 Task: Add an event  with title  Third Conference: Technology Seminar, date '2023/11/22' to 2023/11/23 & Select Event type as  Collective. Add location for the event as  Perth, Australia and add a description: Develop and implement strategies to minimize or eliminate identified risks. This may involve various approaches such as risk avoidance.Create an event link  http-thirdconference:technologyseminarcom & Select the event color as  Blue. , logged in from the account softage.4@softage.netand send the event invitation to softage.7@softage.net and softage.8@softage.net
Action: Mouse pressed left at (700, 100)
Screenshot: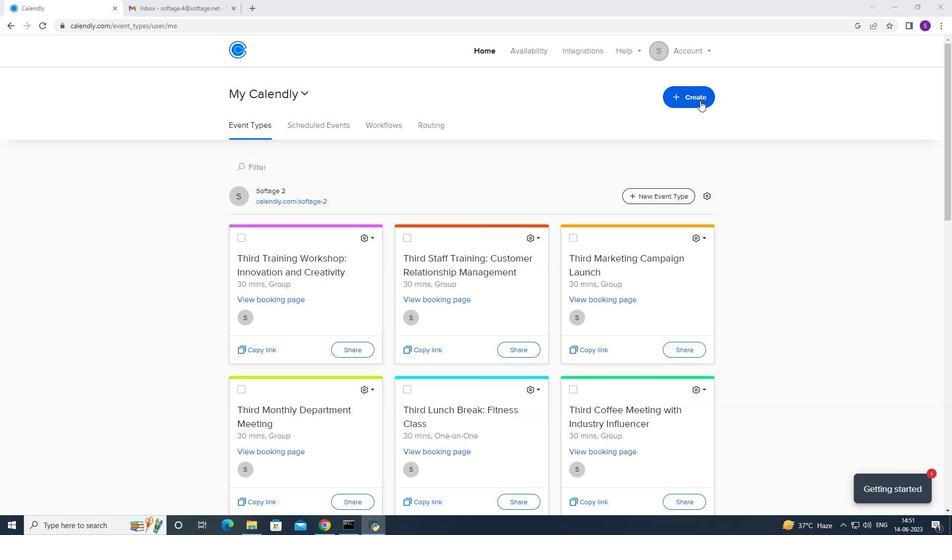 
Action: Mouse moved to (646, 119)
Screenshot: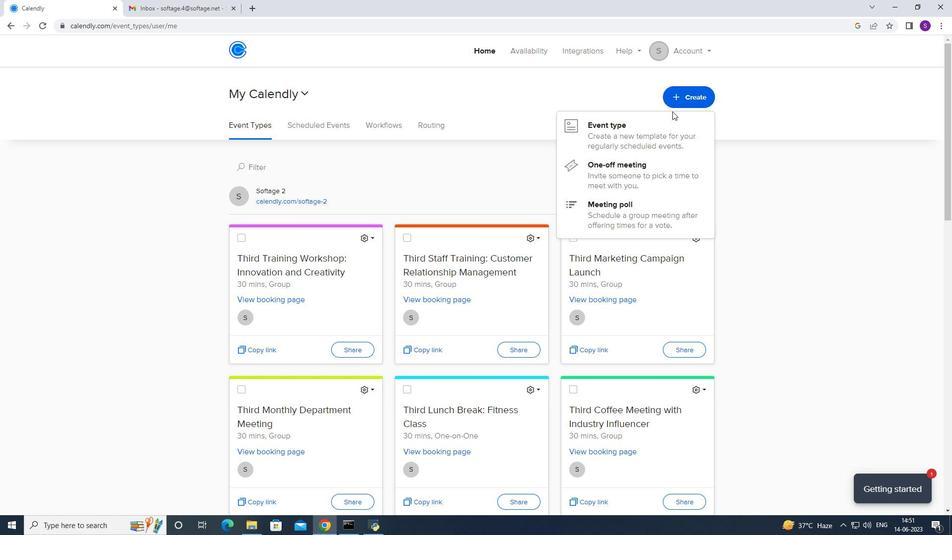 
Action: Mouse pressed left at (646, 119)
Screenshot: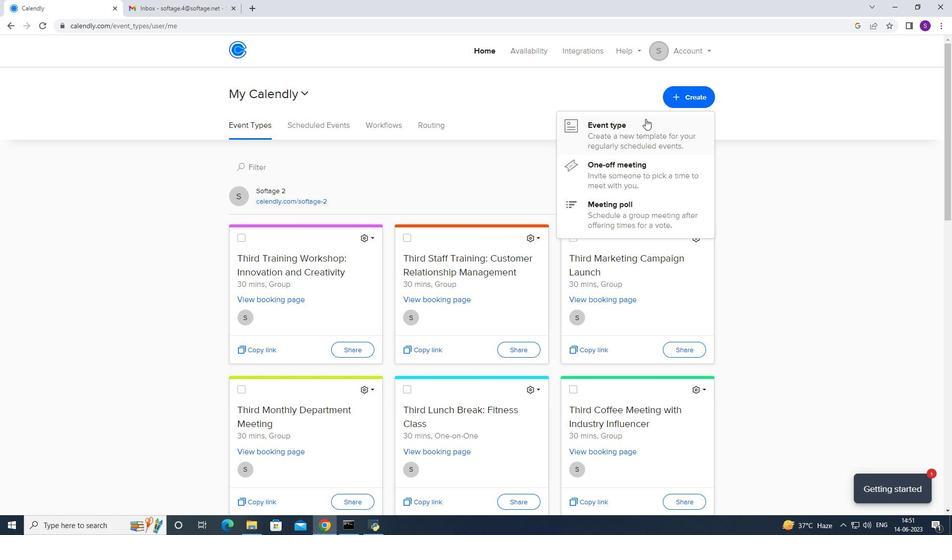 
Action: Mouse moved to (431, 302)
Screenshot: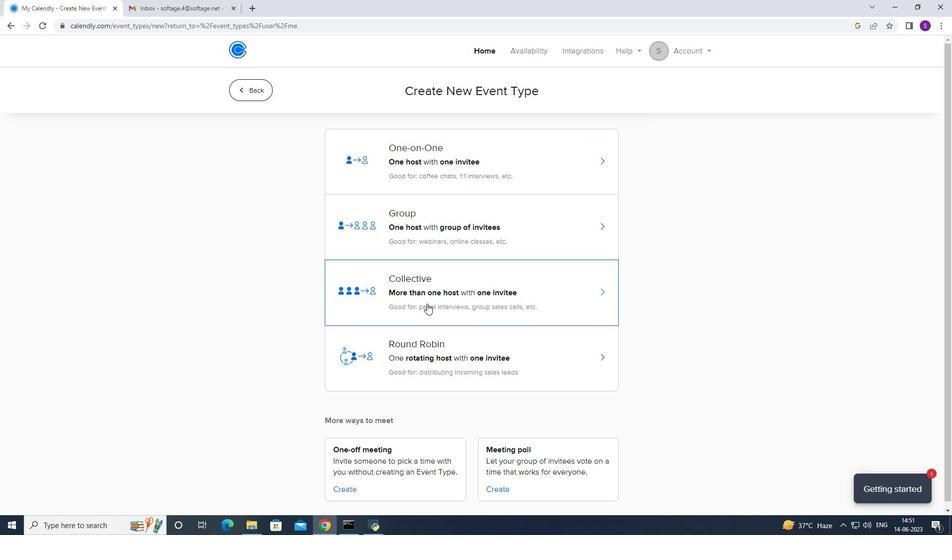 
Action: Mouse pressed left at (431, 302)
Screenshot: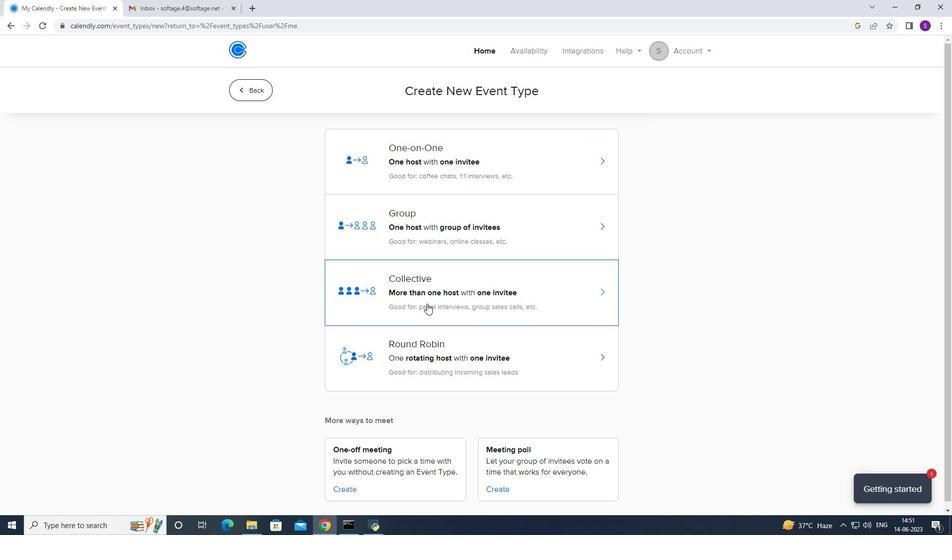 
Action: Mouse moved to (581, 218)
Screenshot: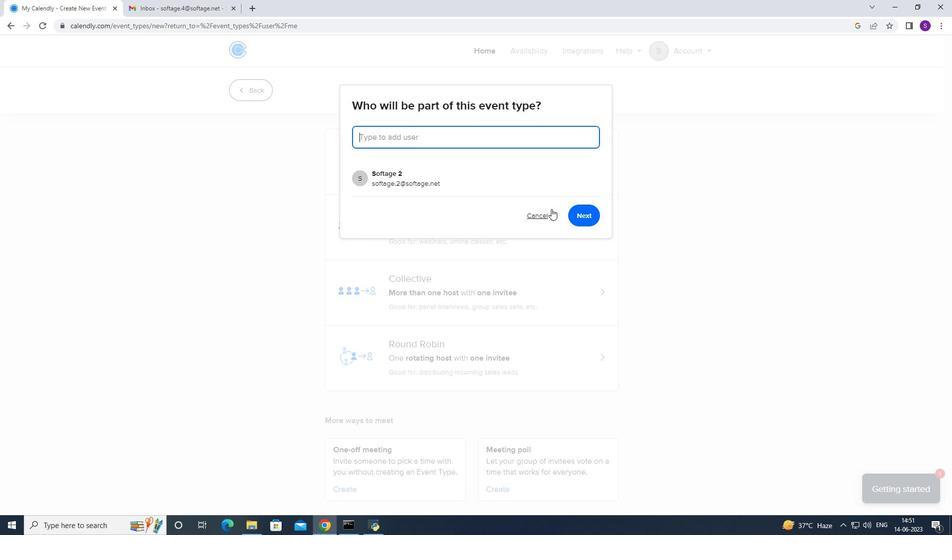 
Action: Mouse pressed left at (581, 218)
Screenshot: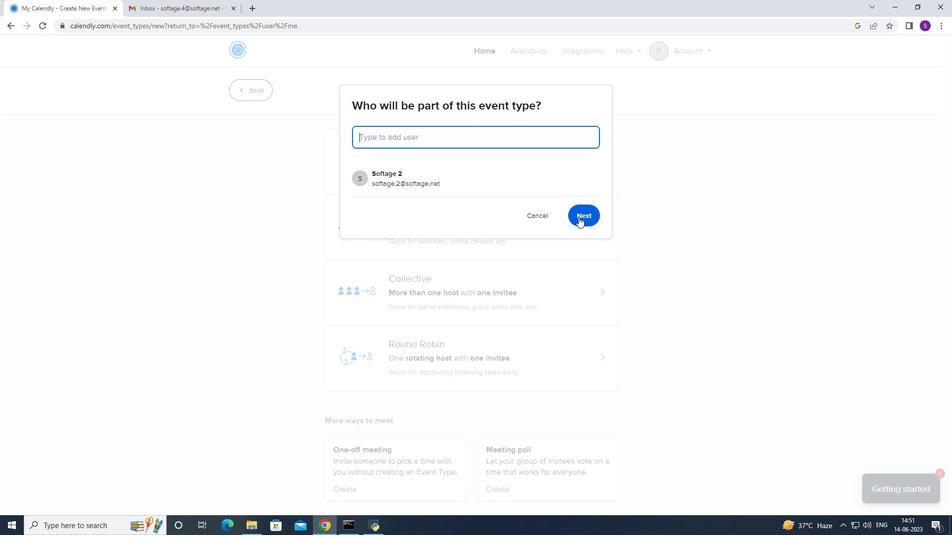 
Action: Mouse moved to (318, 232)
Screenshot: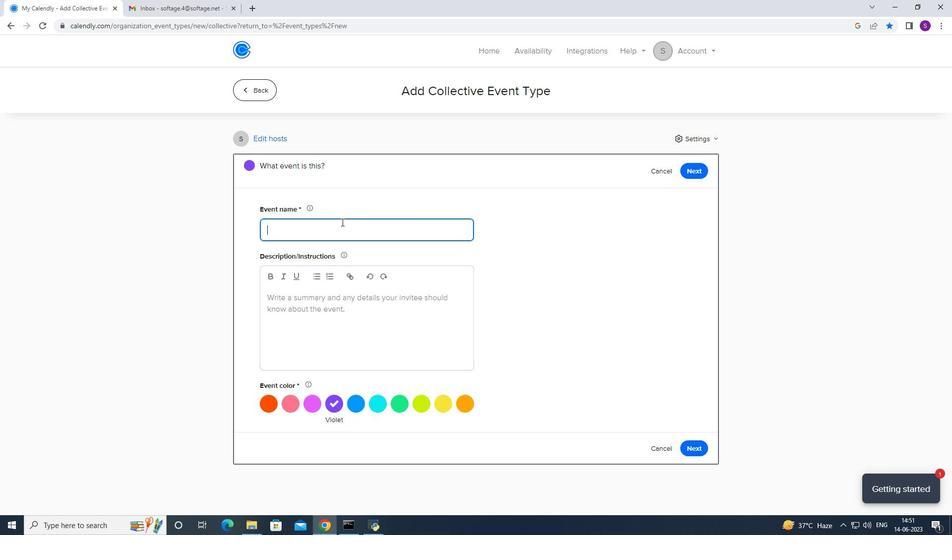 
Action: Mouse pressed left at (318, 232)
Screenshot: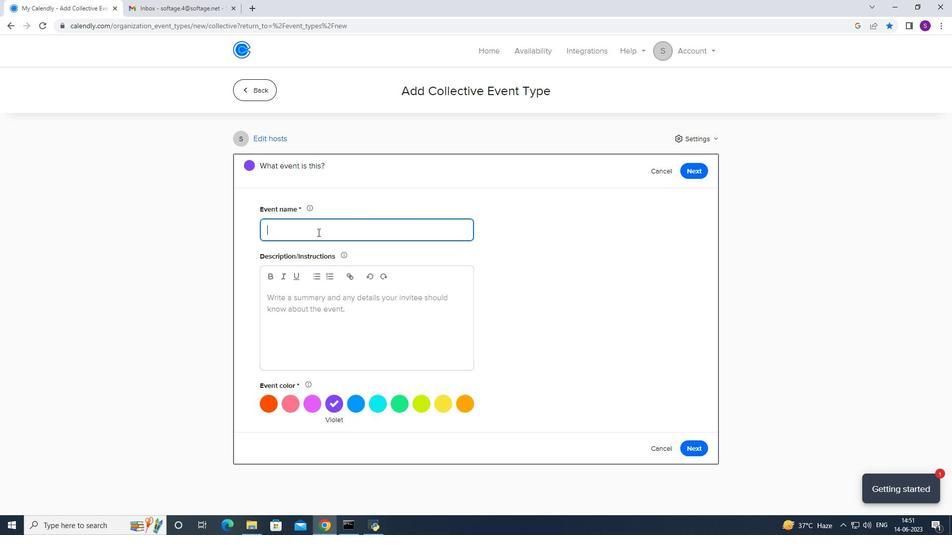 
Action: Mouse moved to (952, 165)
Screenshot: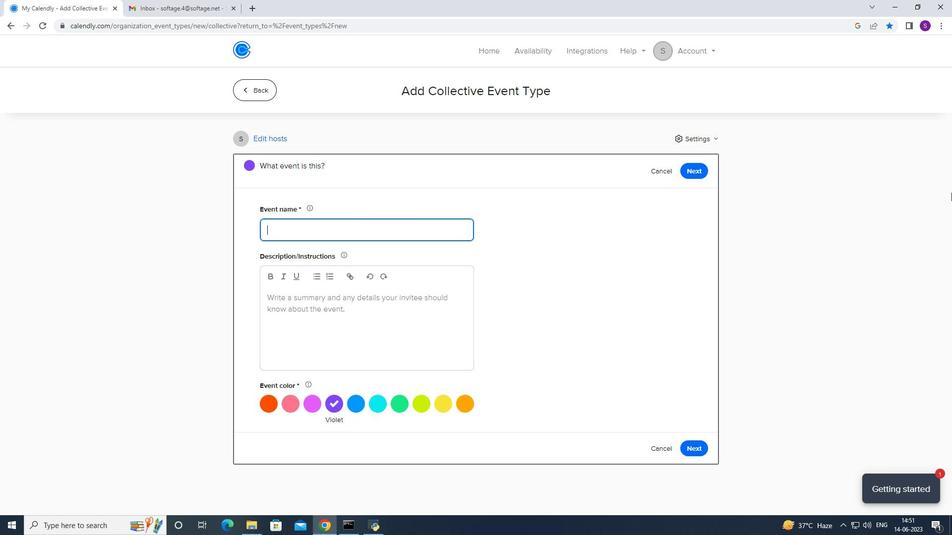 
Action: Key pressed <Key.caps_lock>T<Key.caps_lock>hird<Key.space>c<Key.caps_lock>ONFERENCE<Key.space><Key.caps_lock>t<Key.caps_lock>ECHNOLOGY<Key.backspace>
Screenshot: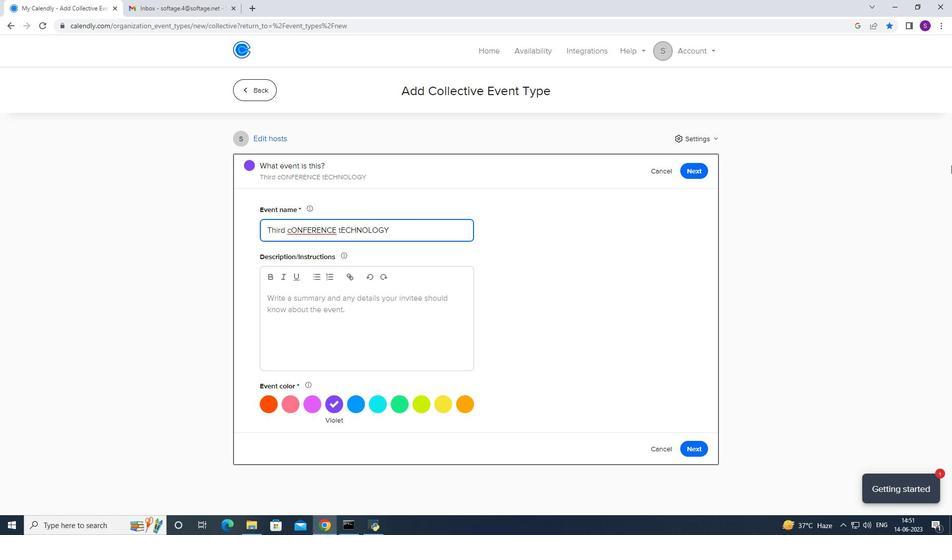 
Action: Mouse moved to (952, 183)
Screenshot: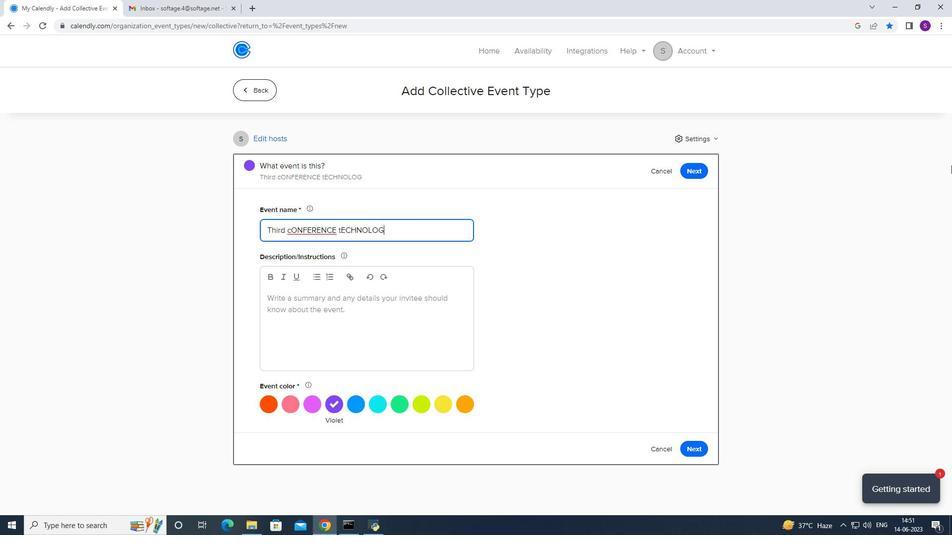 
Action: Key pressed <Key.backspace><Key.backspace><Key.backspace><Key.backspace><Key.backspace><Key.backspace><Key.backspace><Key.backspace><Key.backspace><Key.backspace><Key.backspace><Key.backspace><Key.backspace><Key.backspace><Key.backspace><Key.backspace><Key.backspace><Key.backspace><Key.backspace><Key.backspace>CO<Key.caps_lock>nference<Key.space><Key.caps_lock>T<Key.caps_lock>ecgh<Key.backspace><Key.backspace>hnology<Key.space>
Screenshot: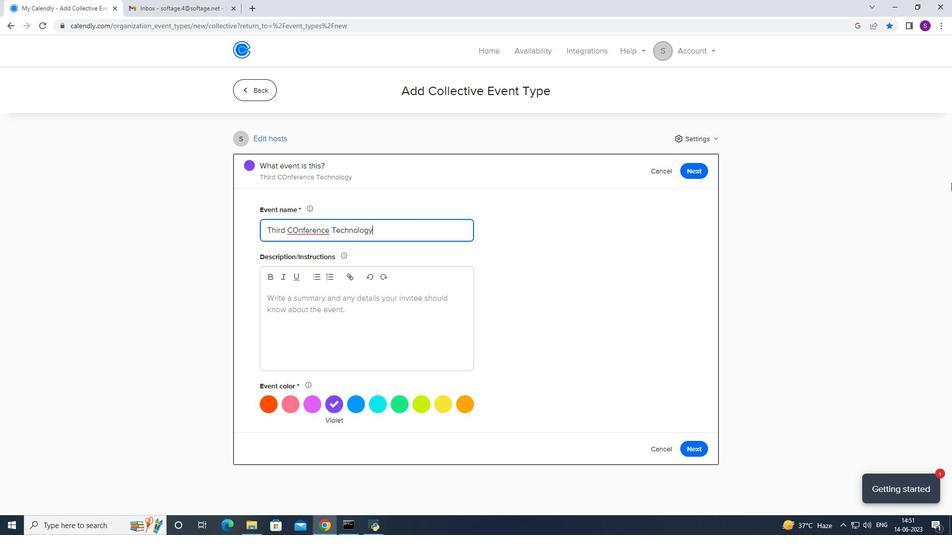 
Action: Mouse moved to (293, 231)
Screenshot: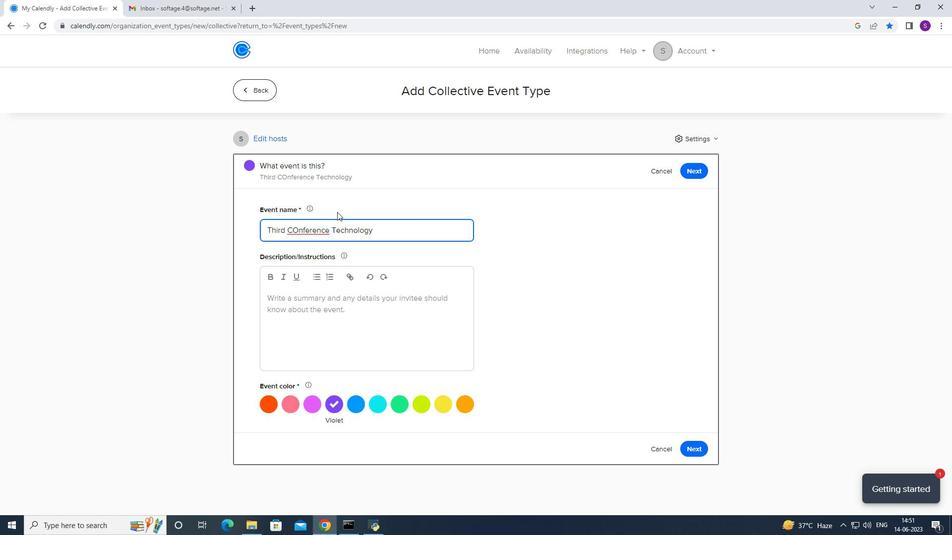 
Action: Mouse pressed right at (293, 231)
Screenshot: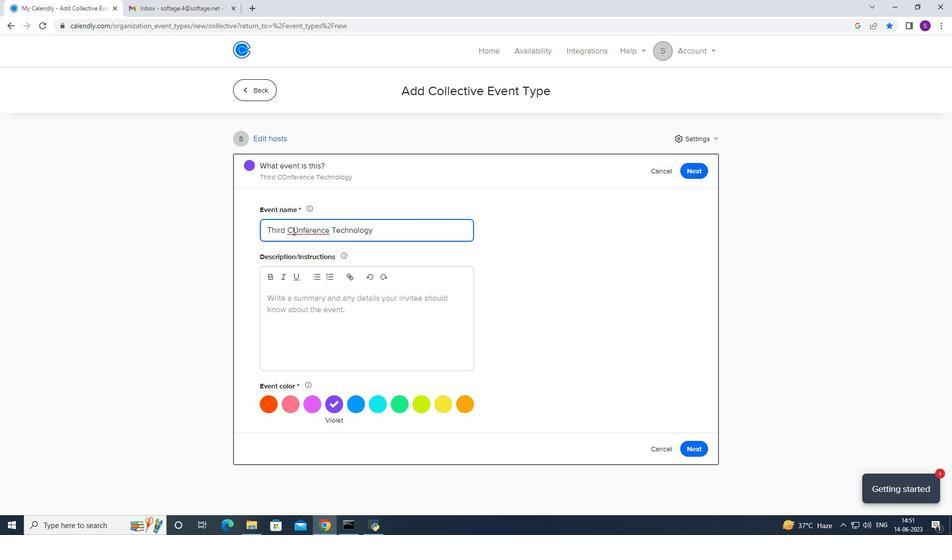 
Action: Mouse moved to (315, 246)
Screenshot: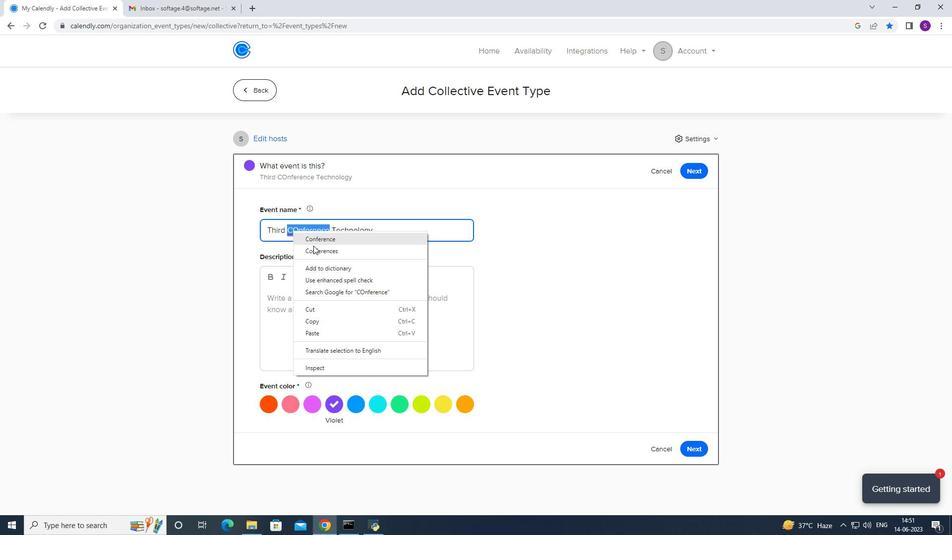 
Action: Mouse pressed left at (315, 246)
Screenshot: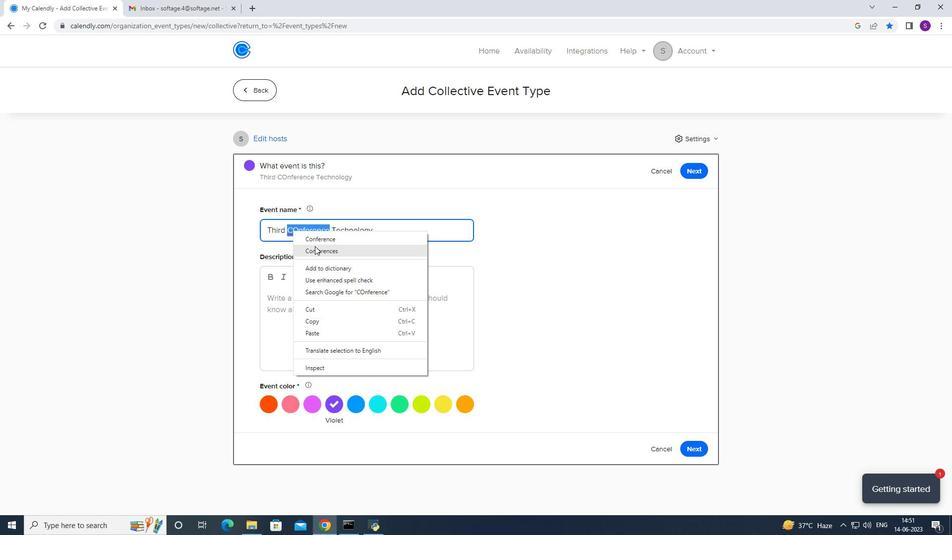 
Action: Mouse moved to (364, 229)
Screenshot: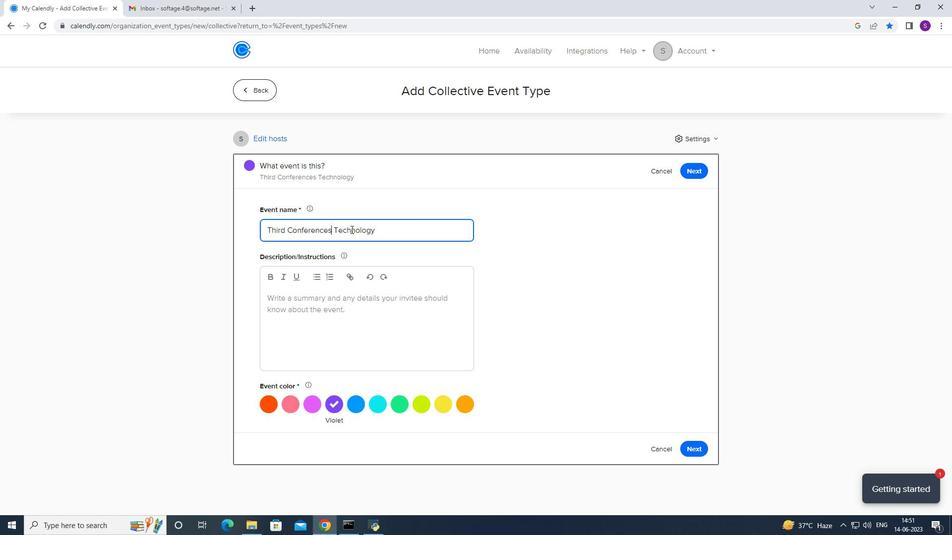 
Action: Key pressed <Key.backspace>
Screenshot: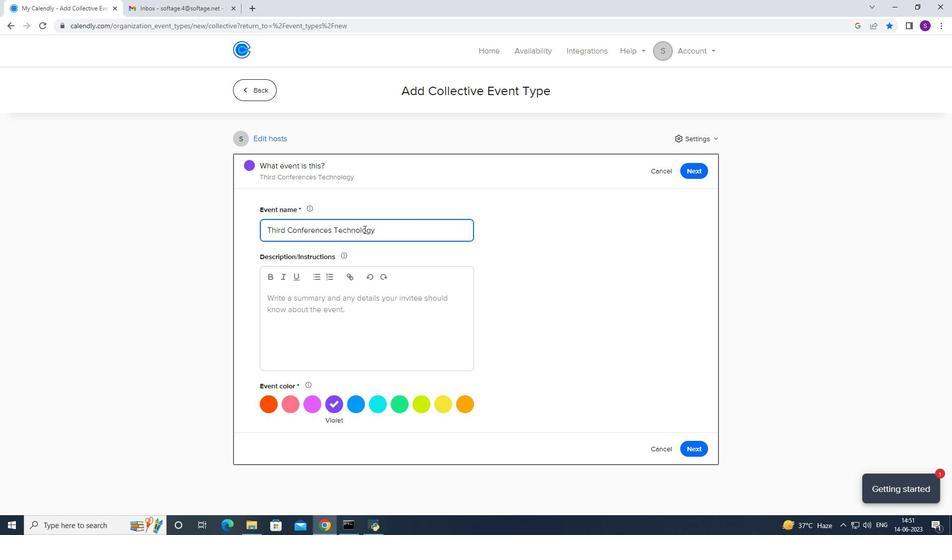 
Action: Mouse moved to (388, 230)
Screenshot: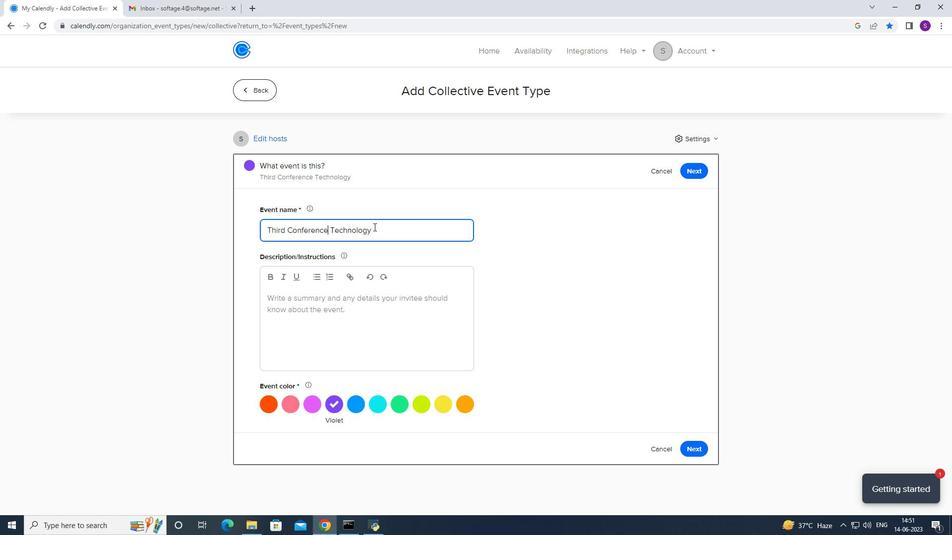 
Action: Mouse pressed left at (388, 230)
Screenshot: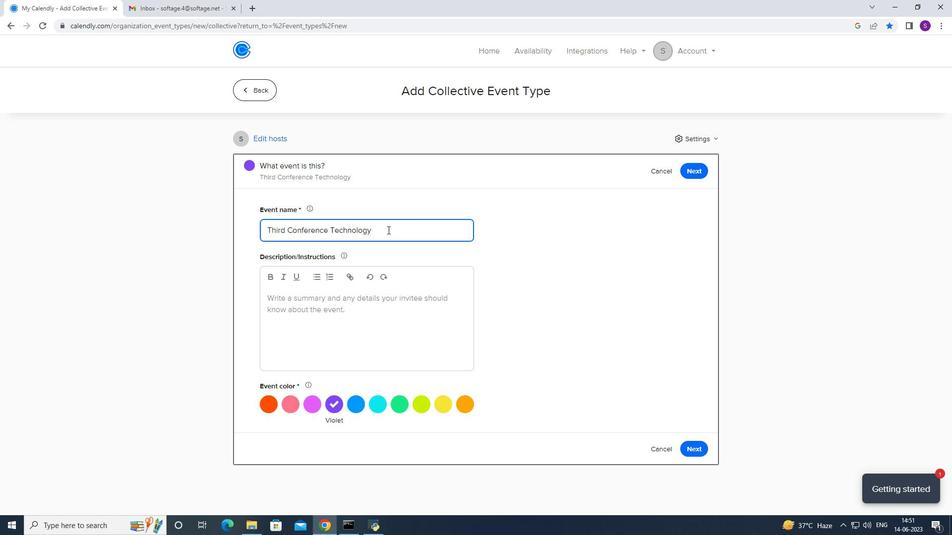 
Action: Mouse moved to (386, 218)
Screenshot: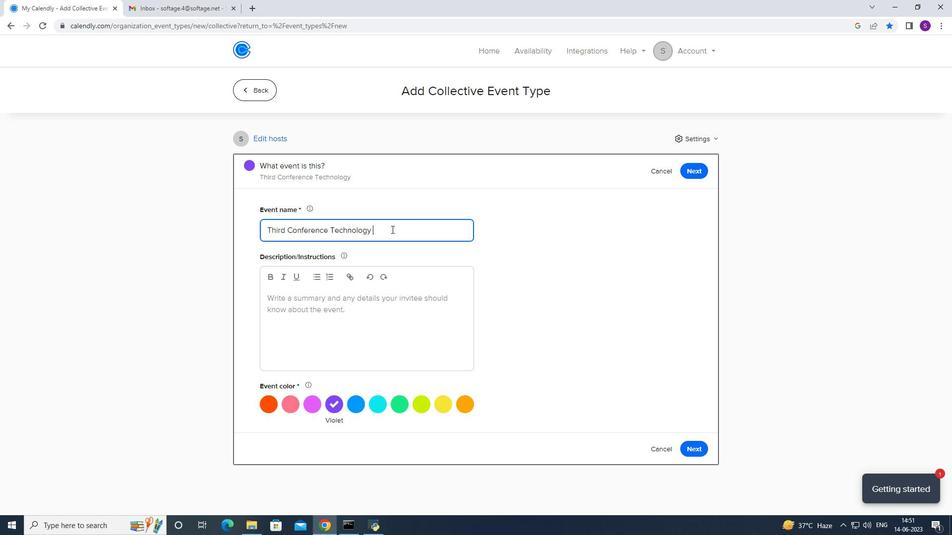 
Action: Key pressed <Key.caps_lock>S<Key.caps_lock>eminar
Screenshot: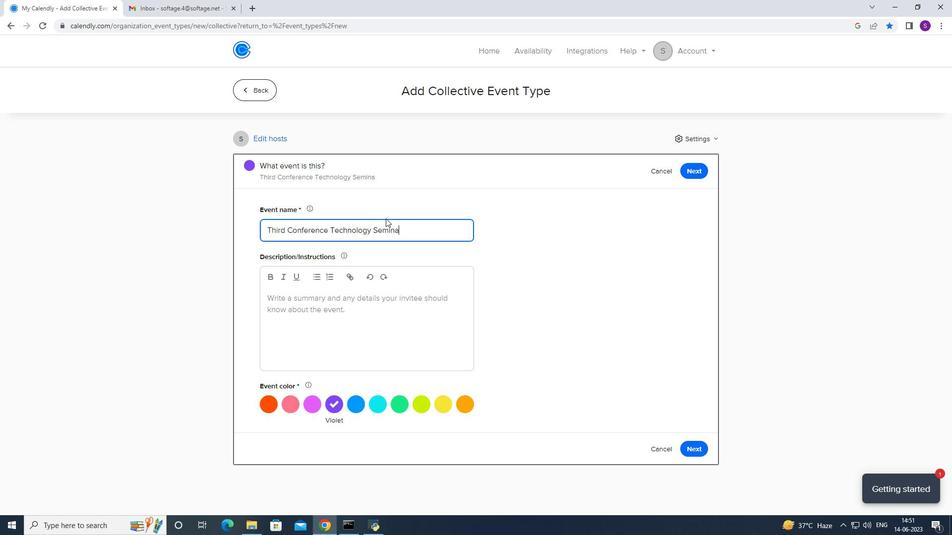 
Action: Mouse moved to (331, 231)
Screenshot: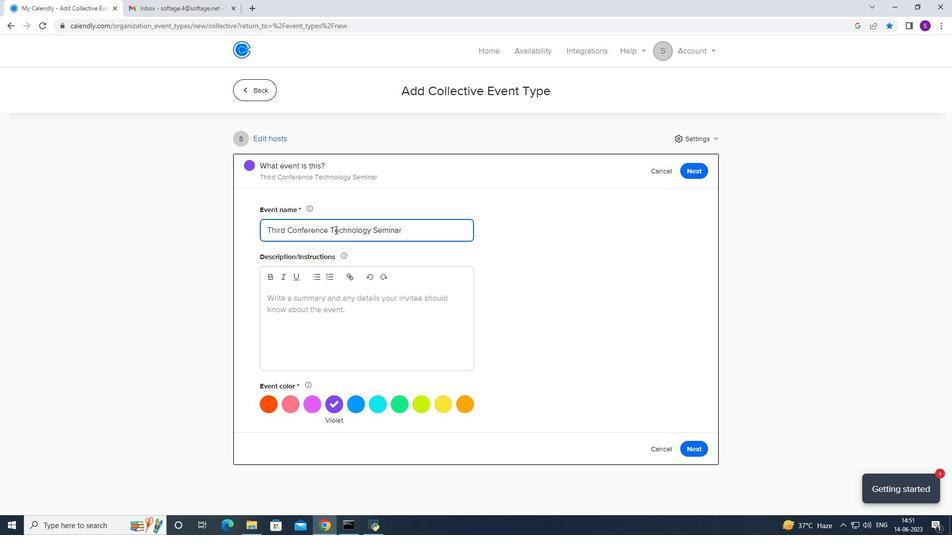 
Action: Mouse pressed left at (331, 231)
Screenshot: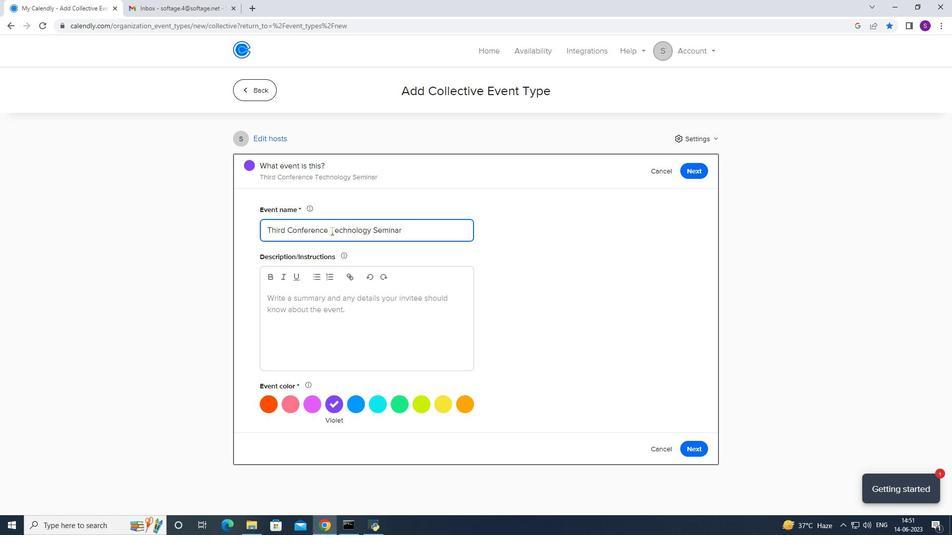
Action: Mouse moved to (471, 215)
Screenshot: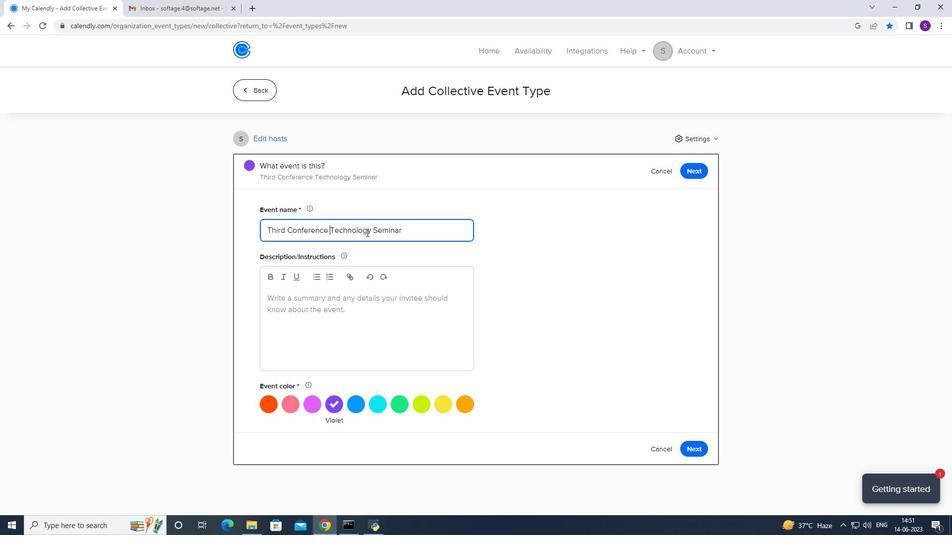
Action: Key pressed <Key.shift_r>:<Key.space>
Screenshot: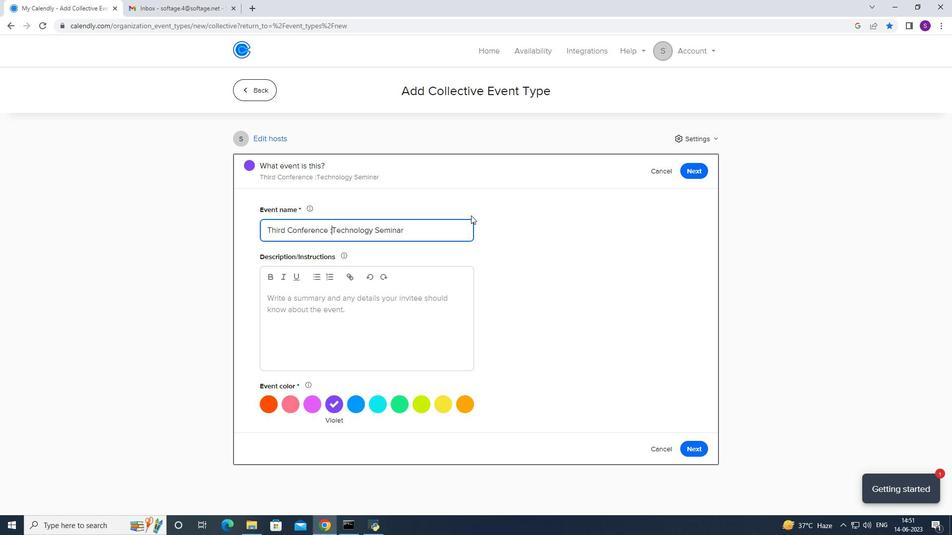 
Action: Mouse moved to (305, 296)
Screenshot: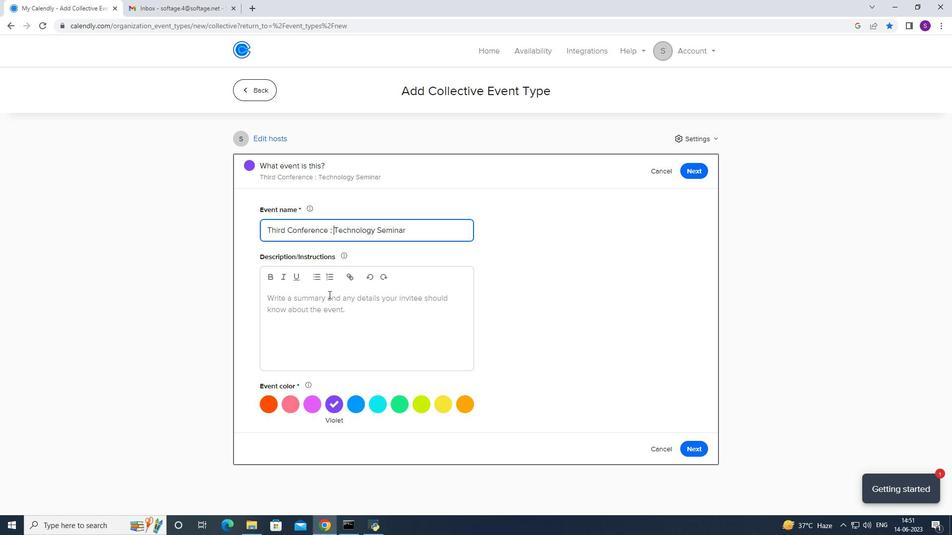 
Action: Mouse pressed left at (305, 296)
Screenshot: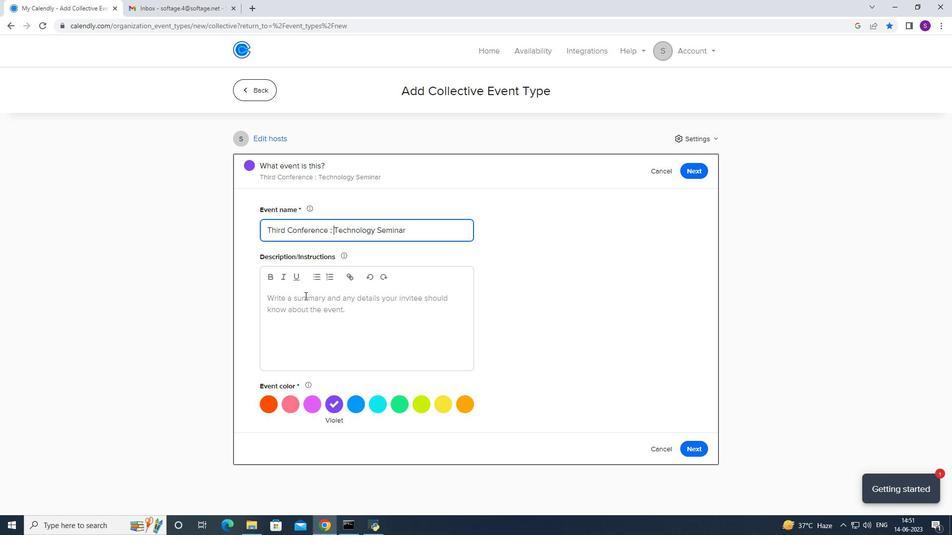 
Action: Mouse moved to (400, 322)
Screenshot: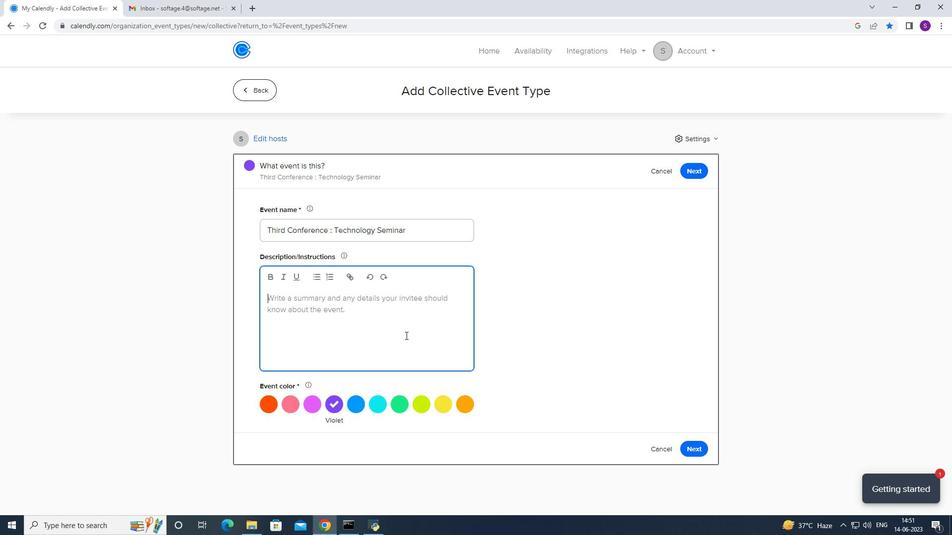 
Action: Mouse pressed left at (400, 322)
Screenshot: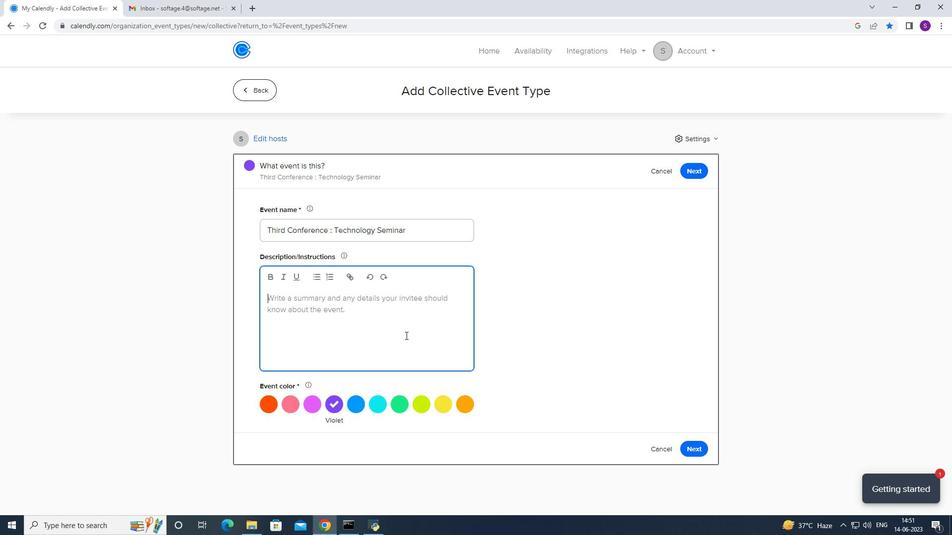 
Action: Mouse moved to (400, 322)
Screenshot: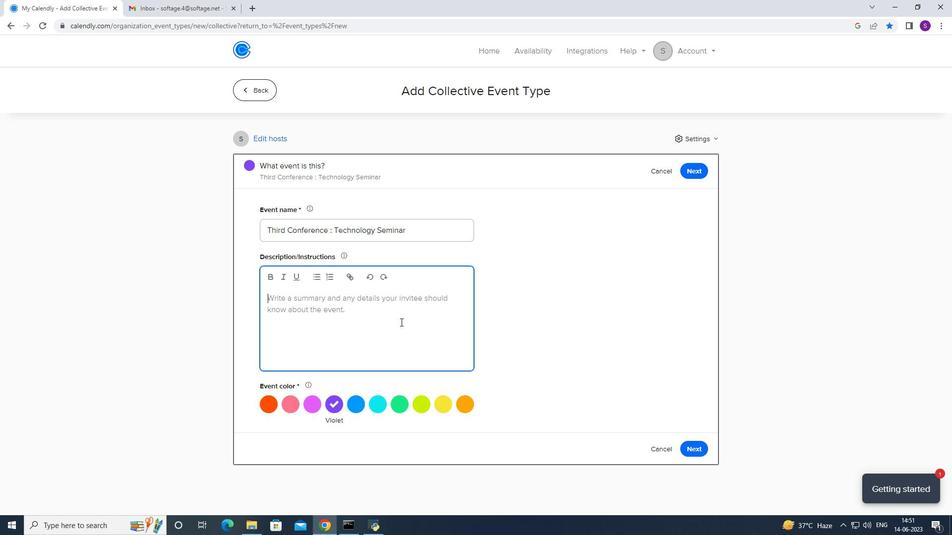 
Action: Key pressed <Key.caps_lock>D<Key.caps_lock>evelop<Key.space>and<Key.space>implemewnt<Key.space>
Screenshot: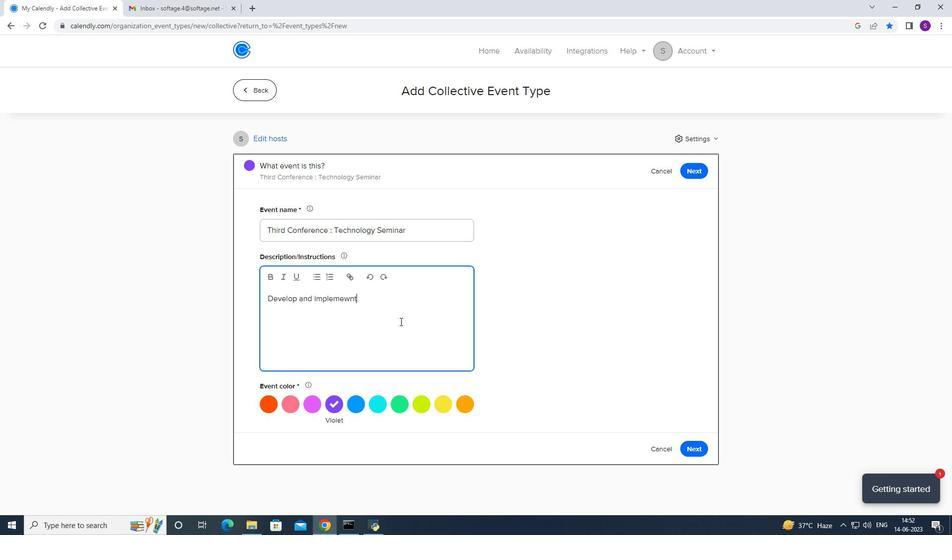 
Action: Mouse moved to (309, 299)
Screenshot: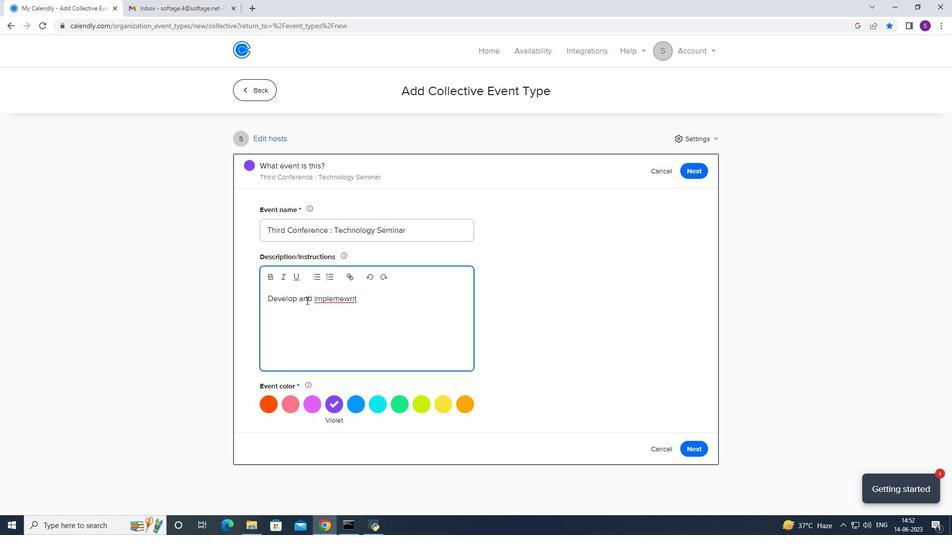 
Action: Mouse pressed right at (309, 299)
Screenshot: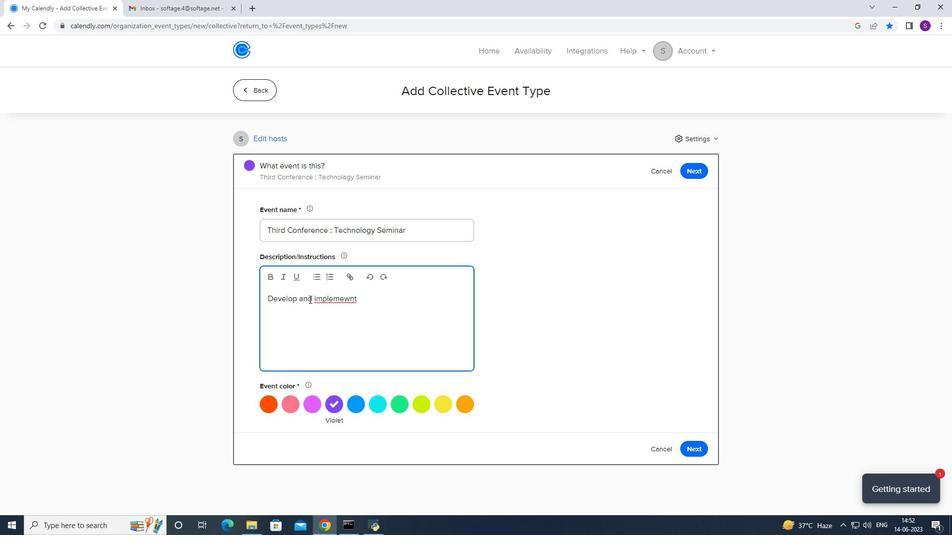 
Action: Mouse moved to (340, 294)
Screenshot: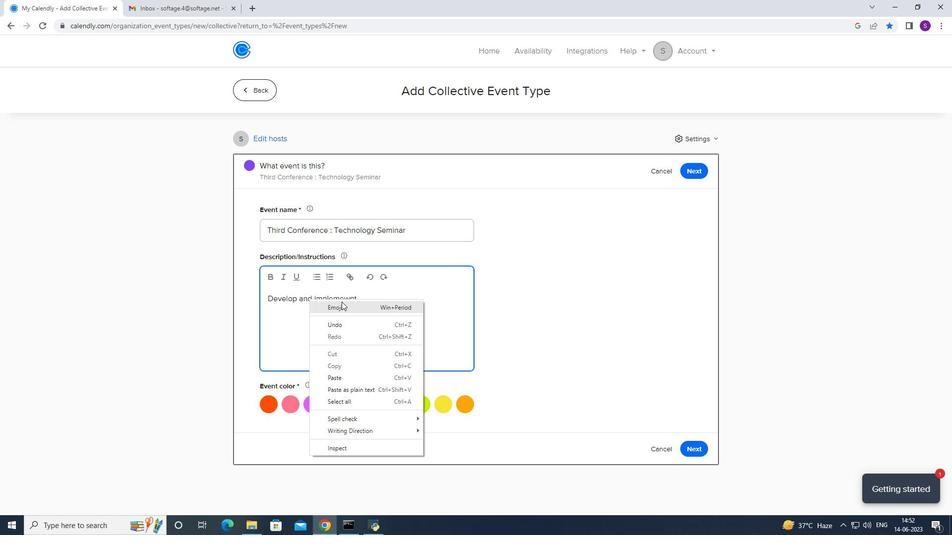 
Action: Mouse pressed left at (340, 294)
Screenshot: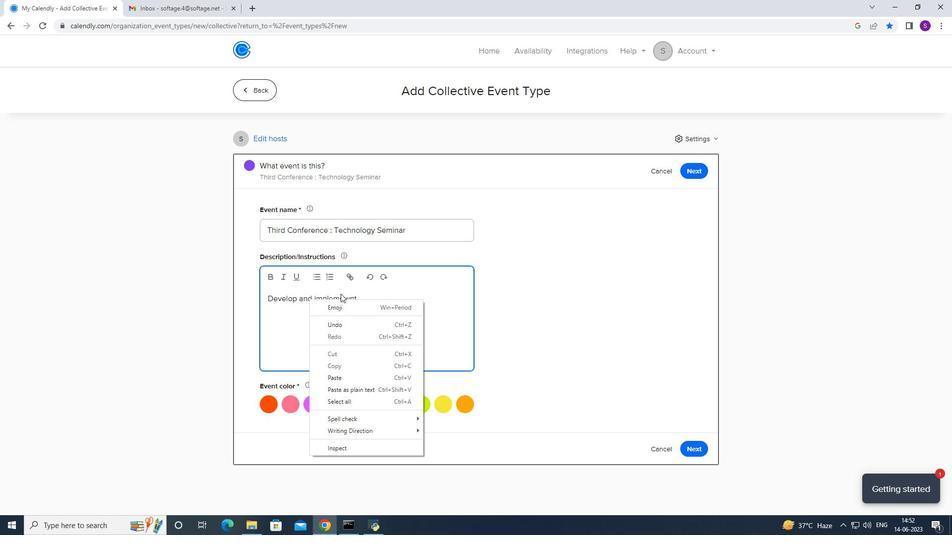 
Action: Mouse moved to (340, 294)
Screenshot: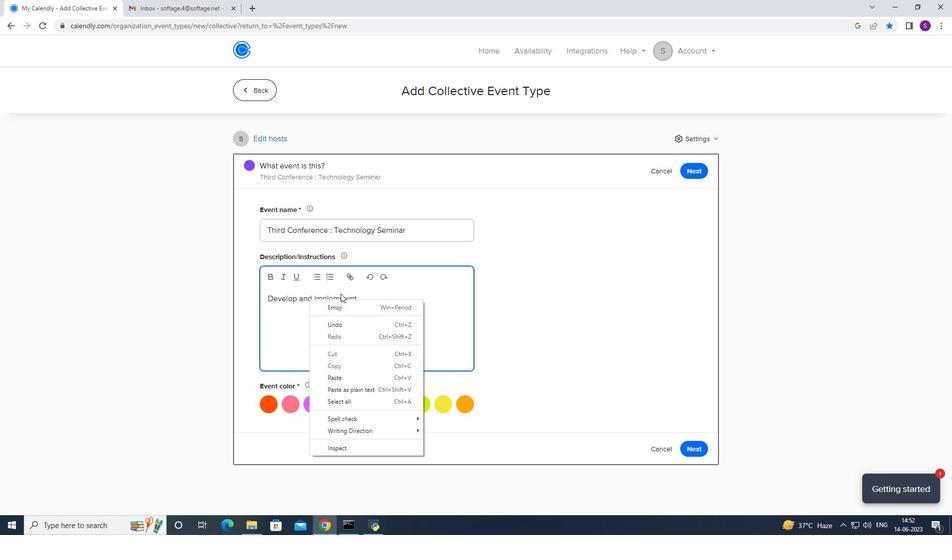 
Action: Mouse pressed right at (340, 294)
Screenshot: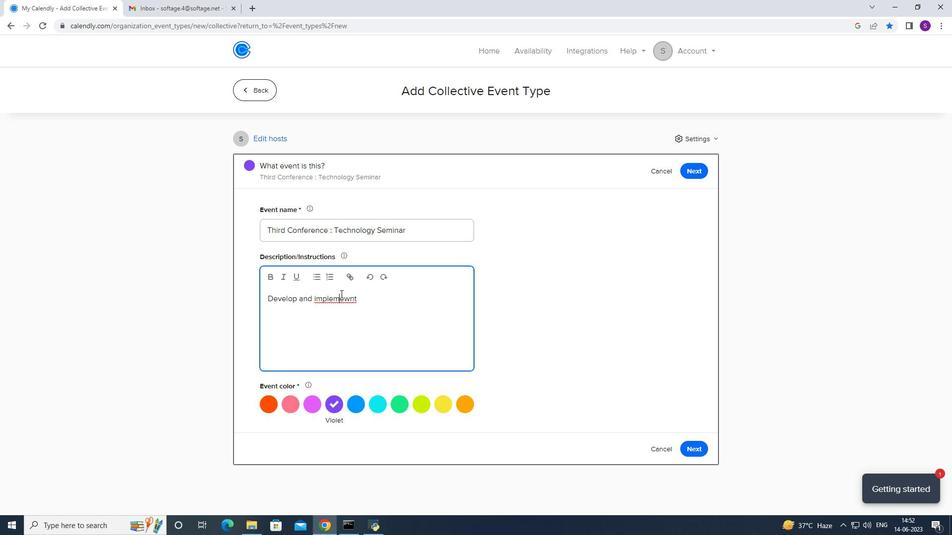 
Action: Mouse moved to (356, 306)
Screenshot: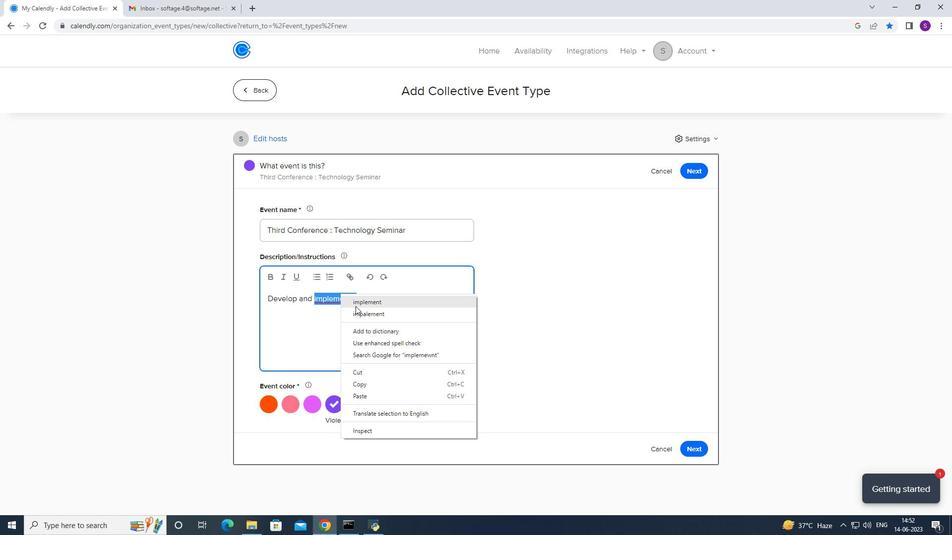 
Action: Mouse pressed left at (356, 306)
Screenshot: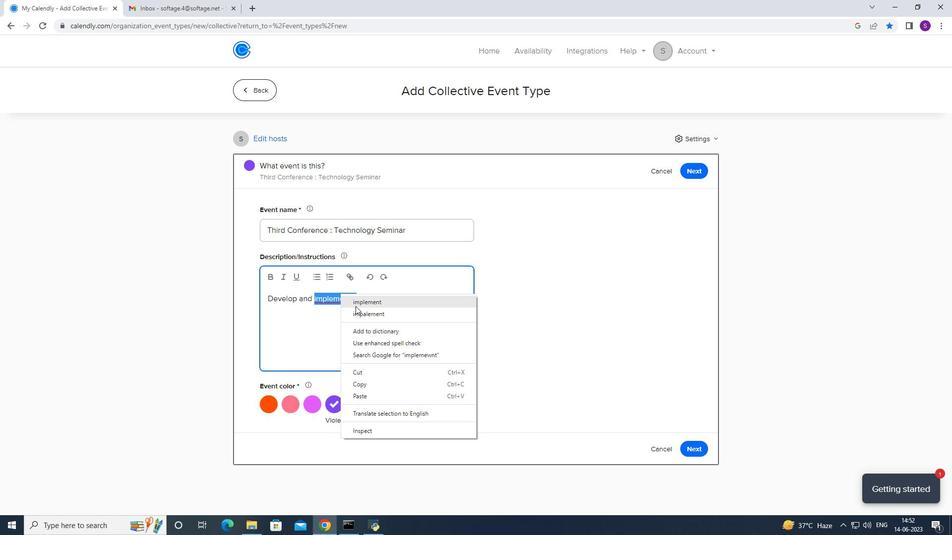 
Action: Mouse moved to (384, 298)
Screenshot: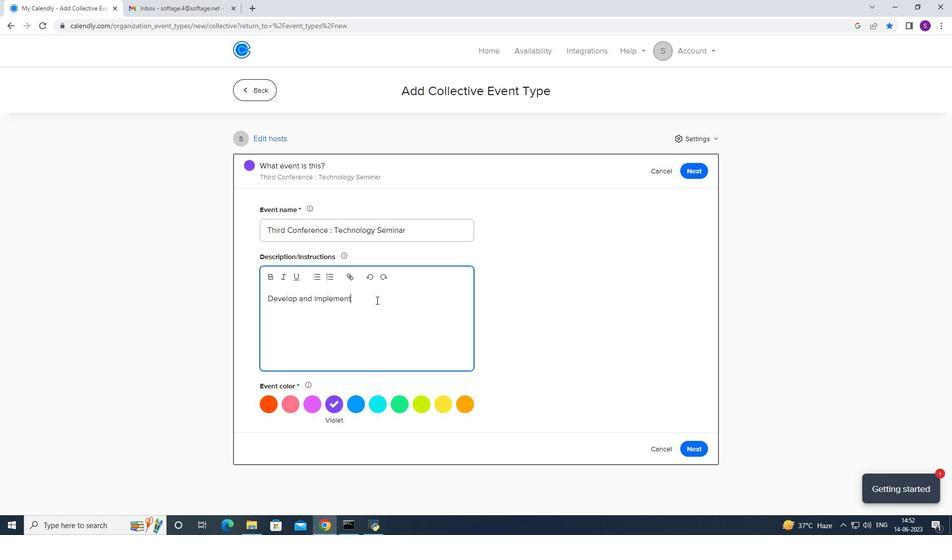 
Action: Mouse pressed left at (384, 298)
Screenshot: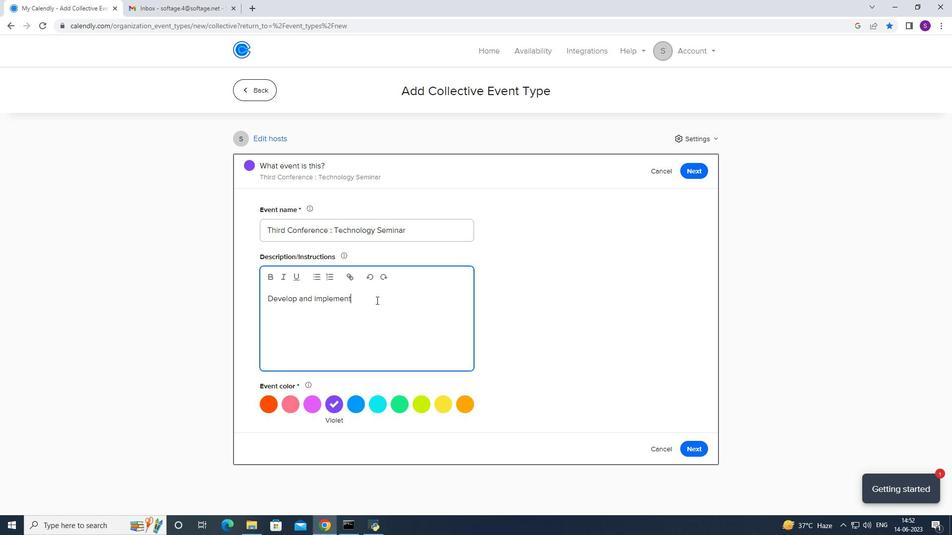 
Action: Mouse moved to (382, 298)
Screenshot: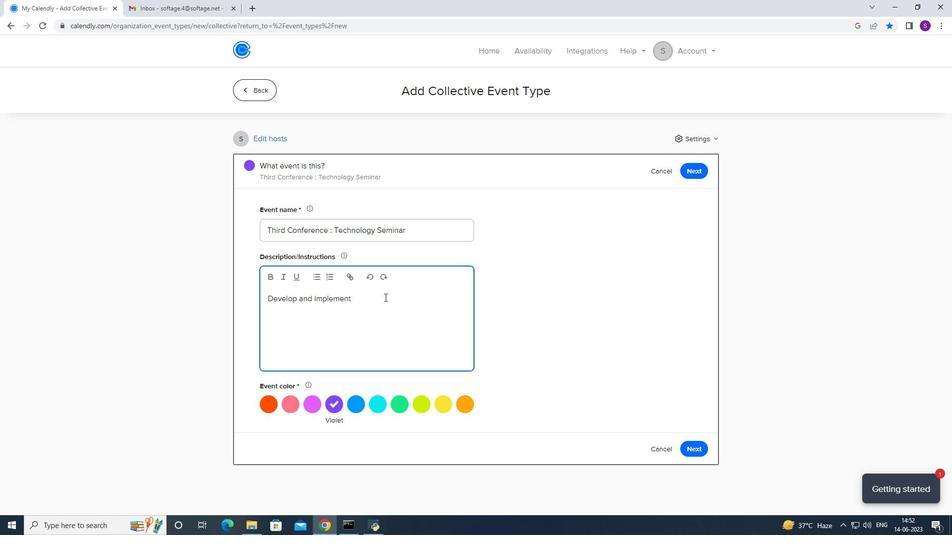 
Action: Key pressed strategies<Key.space>to<Key.space>minimize<Key.space>oir<Key.space>eliminate<Key.space>
Screenshot: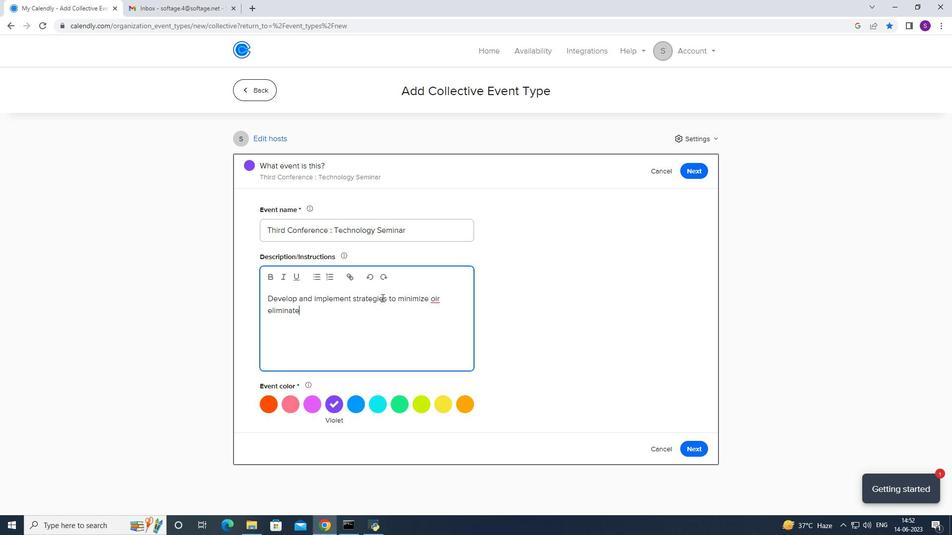 
Action: Mouse moved to (431, 303)
Screenshot: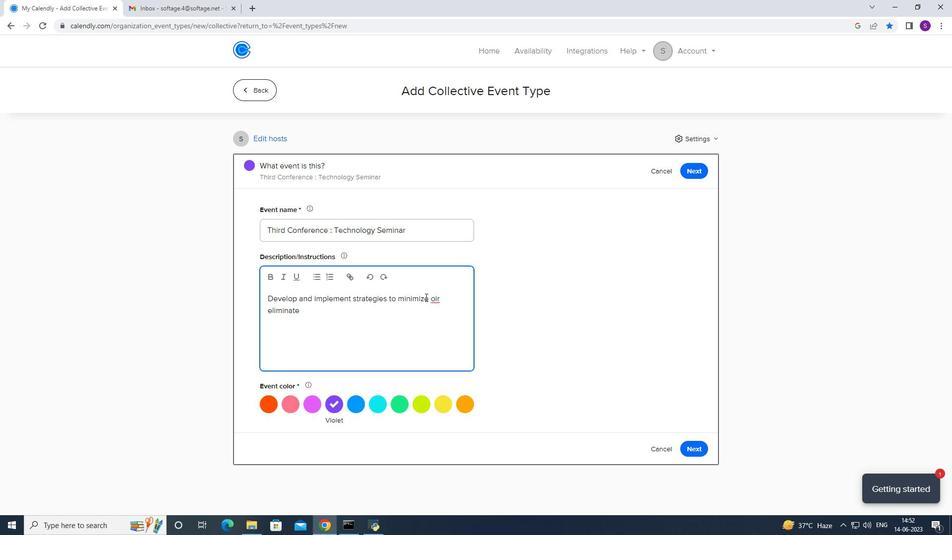 
Action: Mouse pressed right at (431, 303)
Screenshot: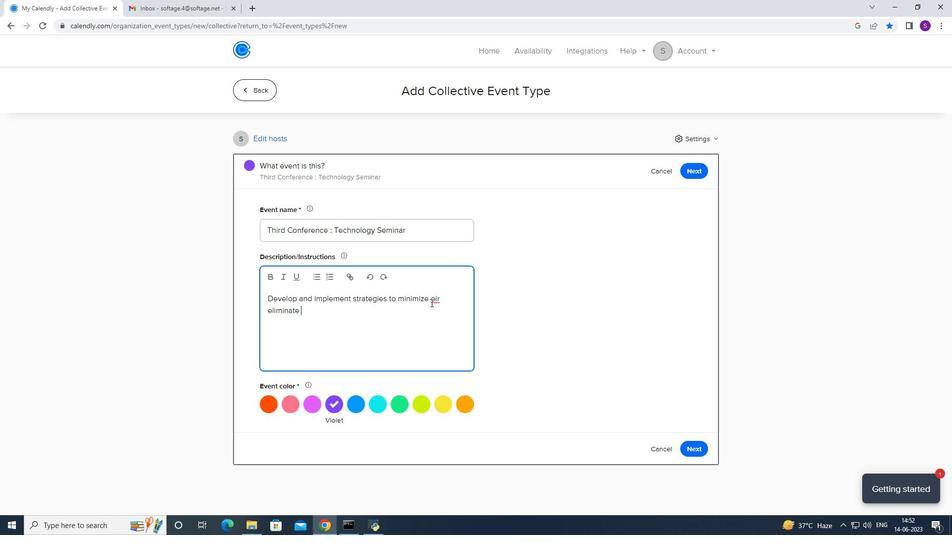 
Action: Mouse moved to (439, 328)
Screenshot: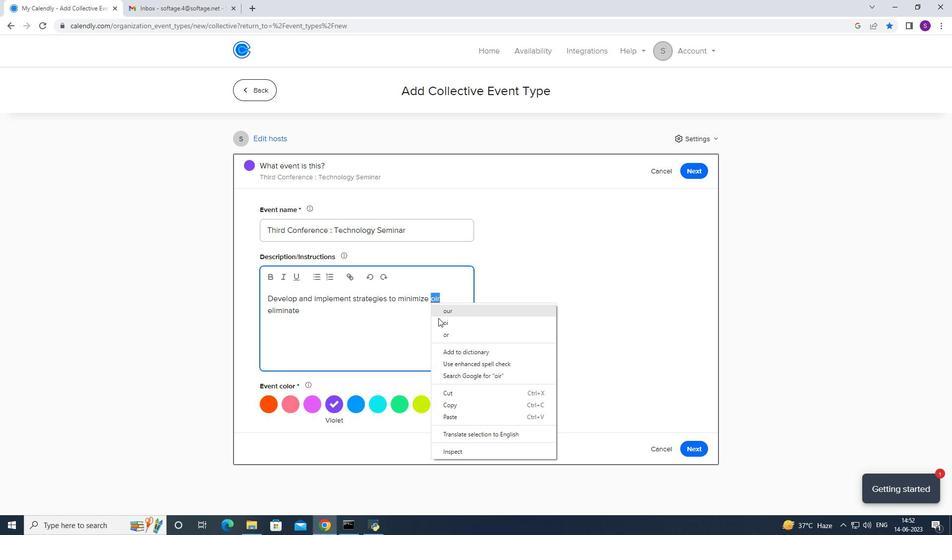 
Action: Mouse pressed left at (439, 328)
Screenshot: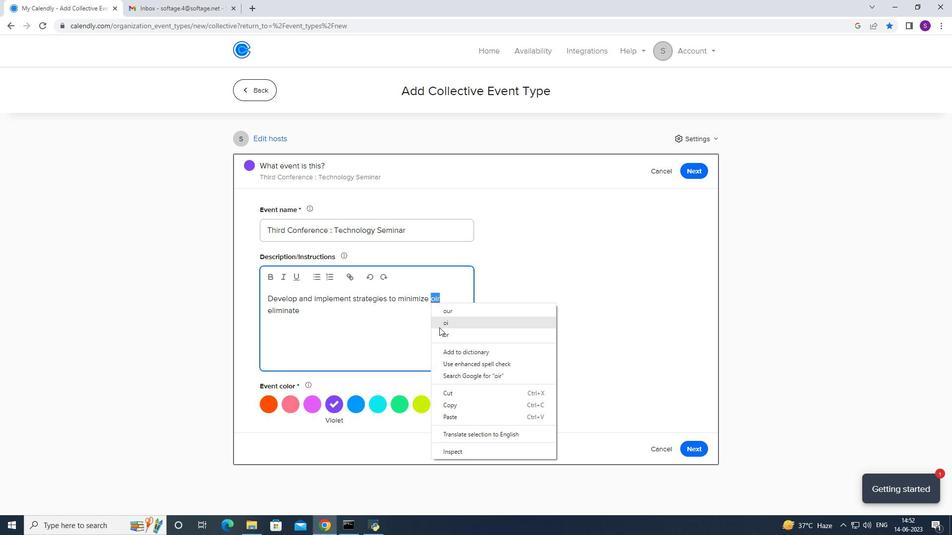 
Action: Mouse moved to (378, 317)
Screenshot: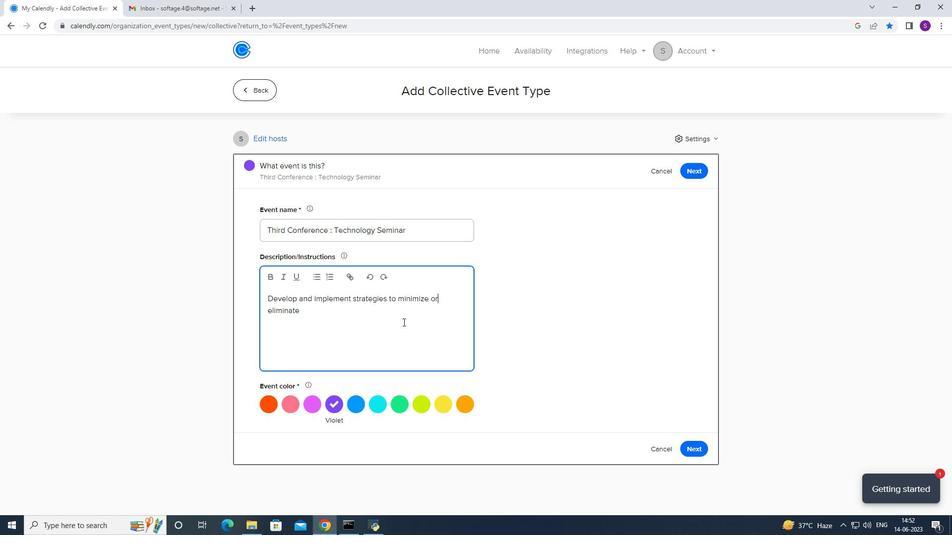 
Action: Mouse pressed left at (378, 317)
Screenshot: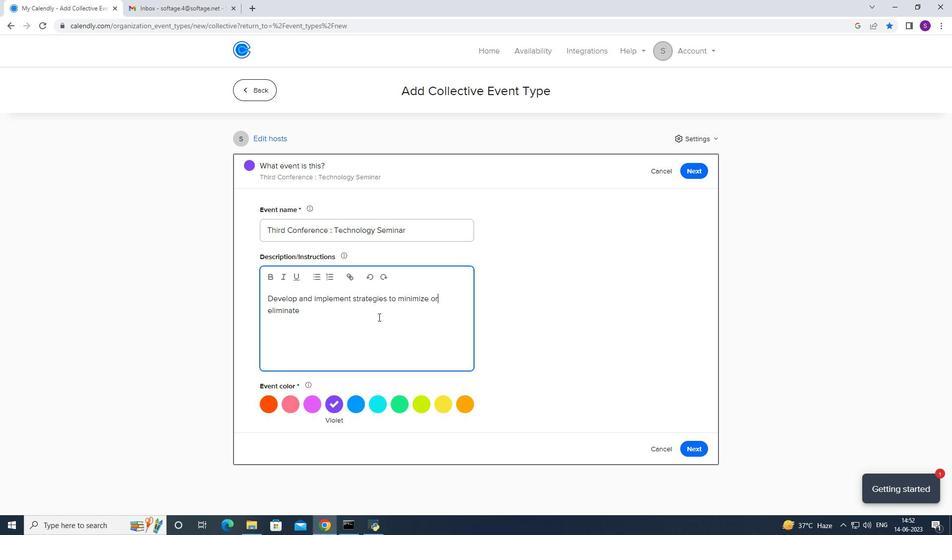 
Action: Key pressed idebn<Key.backspace>=<Key.backspace><Key.backspace>ntified<Key.space>risks.<Key.caps_lock>RT<Key.caps_lock>=<Key.backspace><Key.backspace><Key.backspace><Key.caps_lock>T<Key.caps_lock>hois<Key.space>may<Key.space>
Screenshot: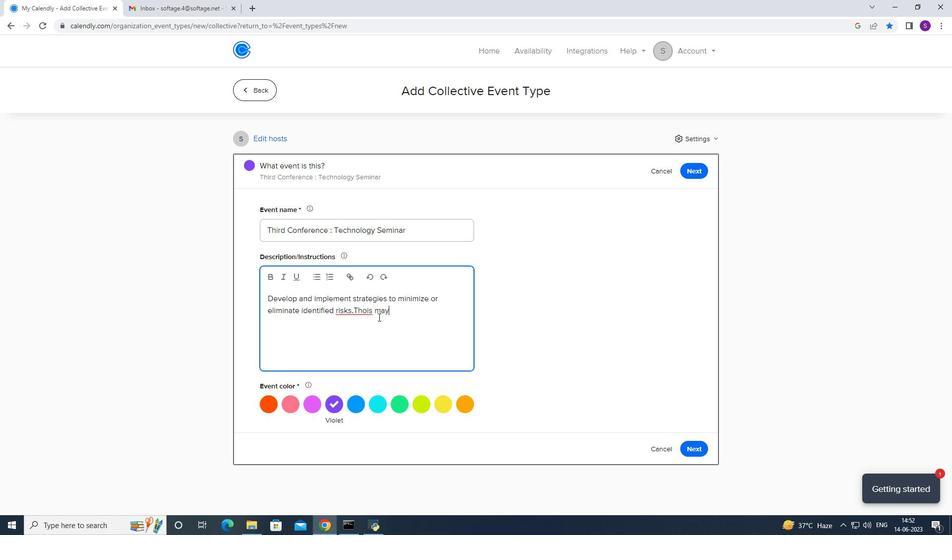
Action: Mouse moved to (370, 314)
Screenshot: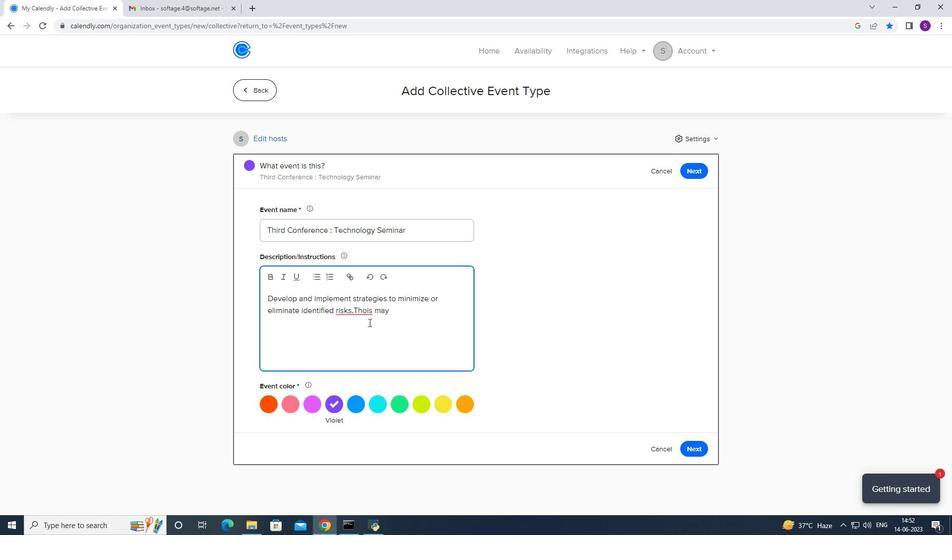 
Action: Mouse pressed right at (370, 314)
Screenshot: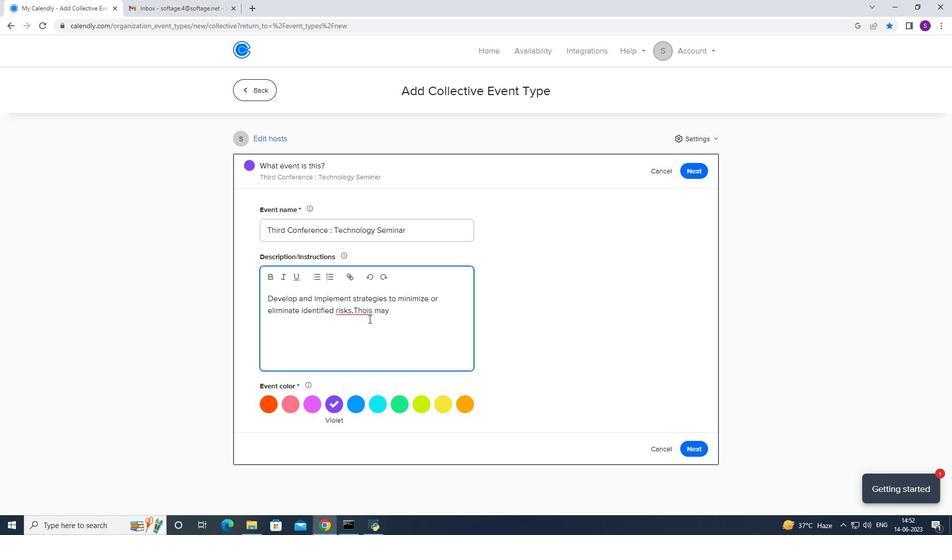 
Action: Mouse moved to (398, 323)
Screenshot: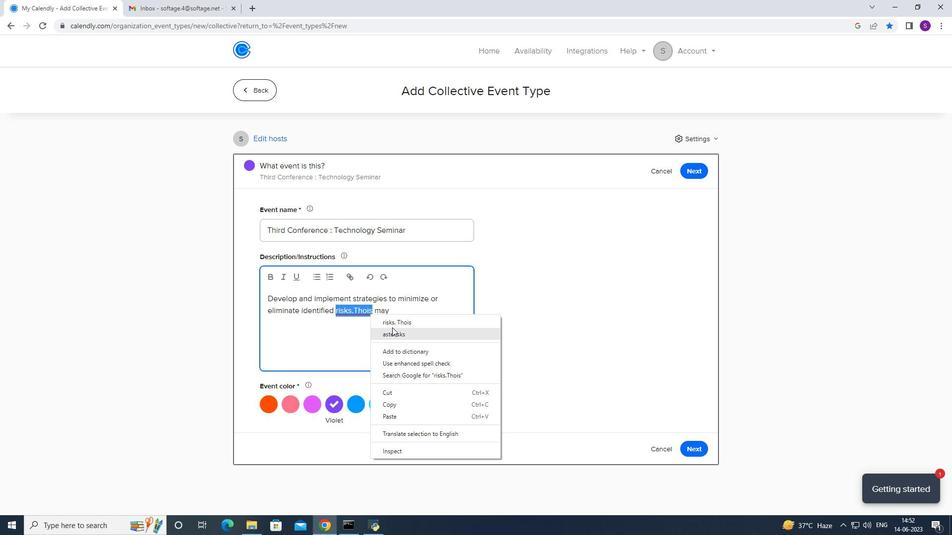
Action: Mouse pressed left at (398, 323)
Screenshot: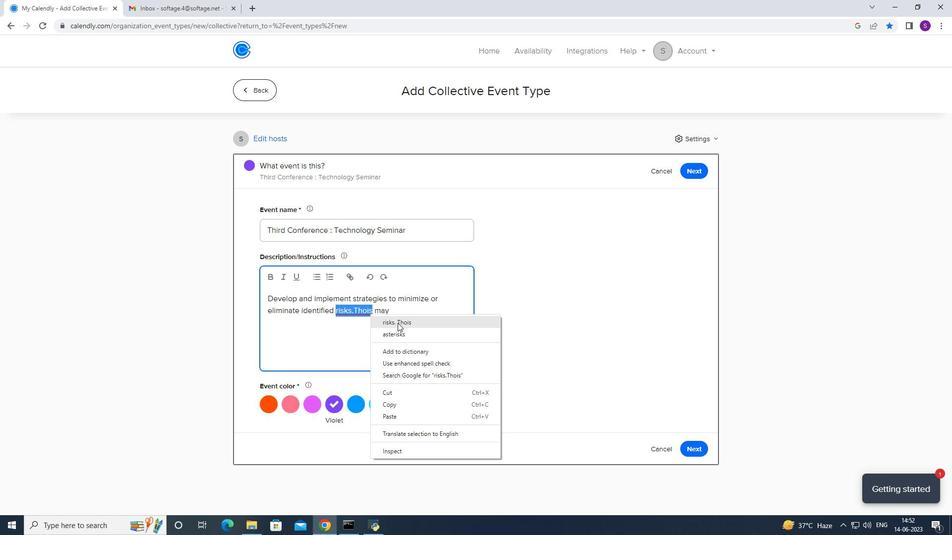 
Action: Mouse moved to (369, 310)
Screenshot: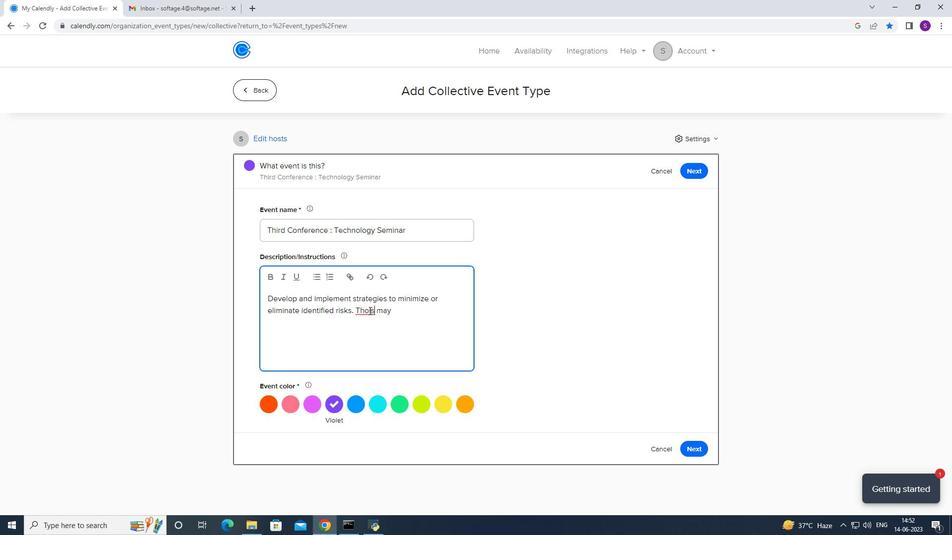 
Action: Mouse pressed left at (369, 310)
Screenshot: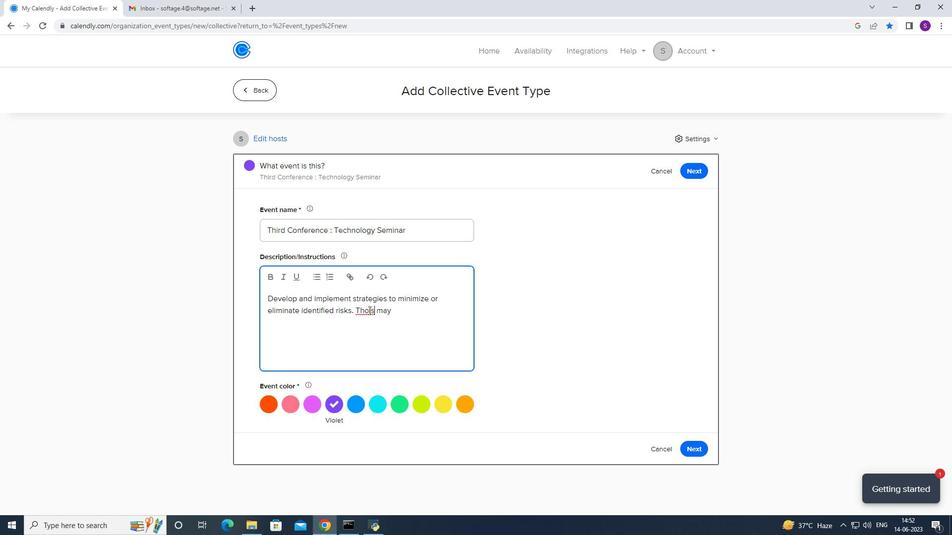 
Action: Key pressed <Key.backspace>
Screenshot: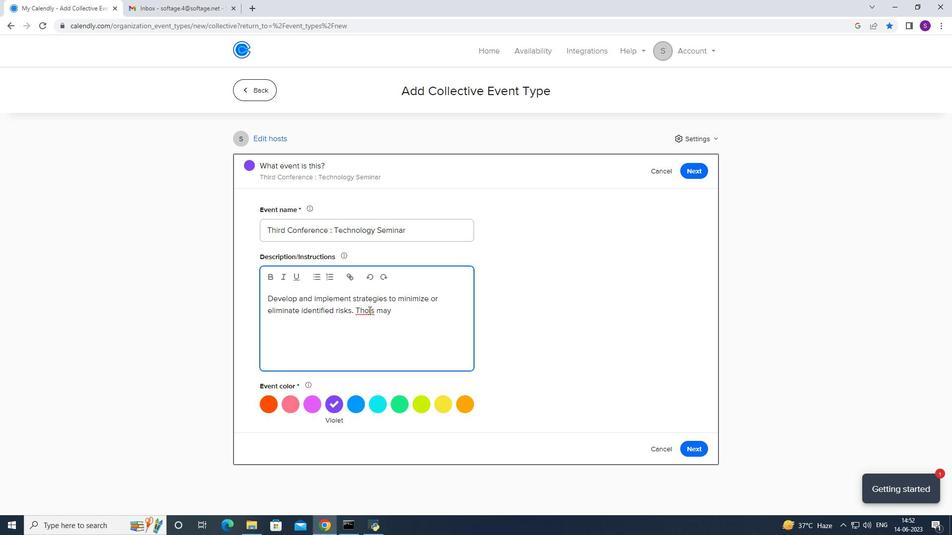 
Action: Mouse moved to (388, 308)
Screenshot: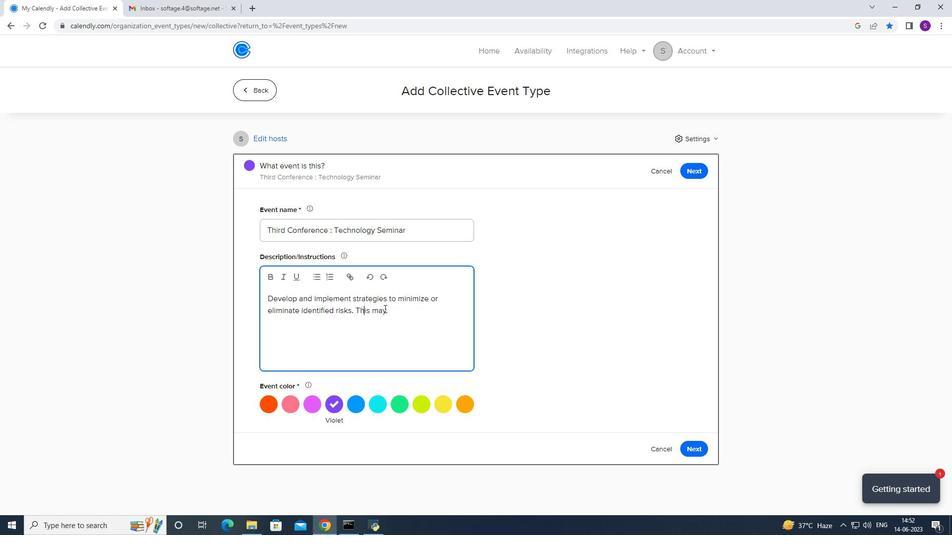 
Action: Mouse pressed left at (388, 308)
Screenshot: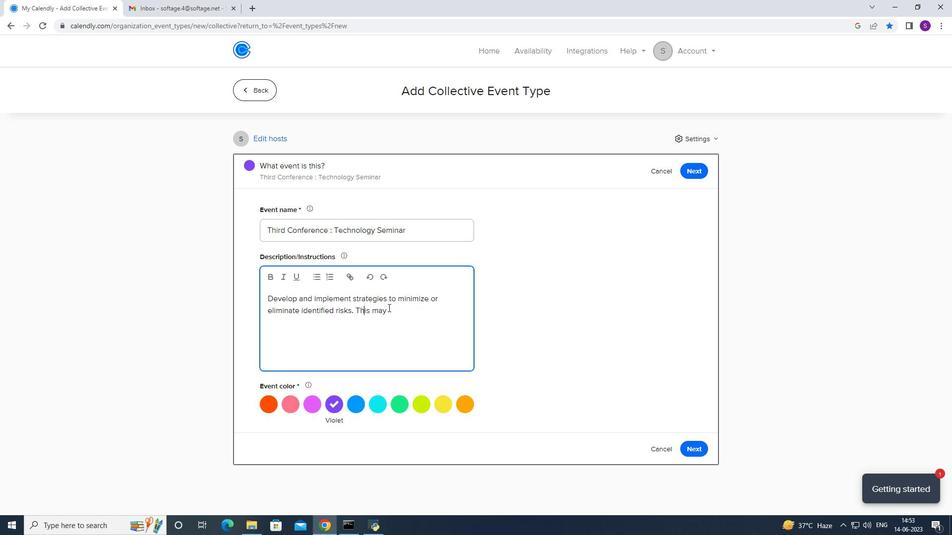 
Action: Mouse moved to (488, 312)
Screenshot: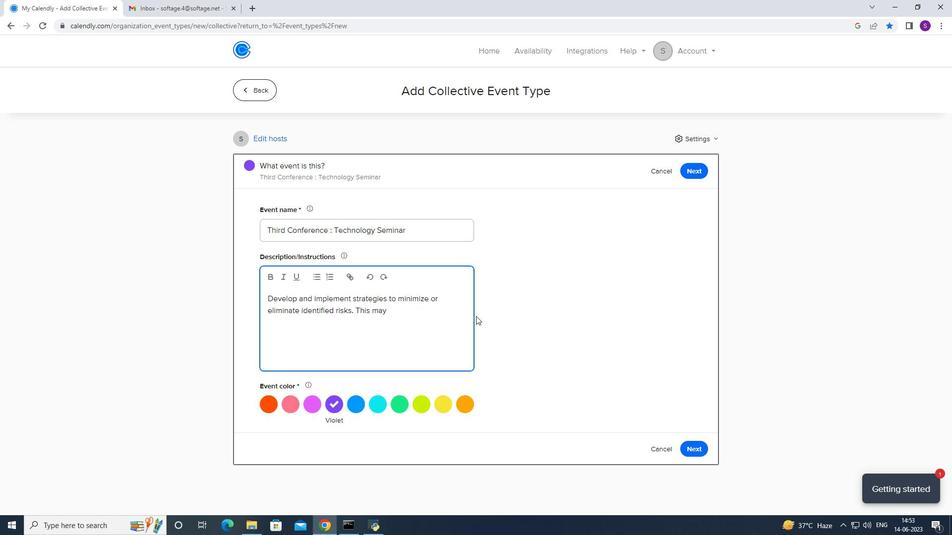 
Action: Key pressed <Key.space>involve<Key.space>various<Key.space>approaches<Key.space>such<Key.space>as<Key.space>risk<Key.space>avoidance.
Screenshot: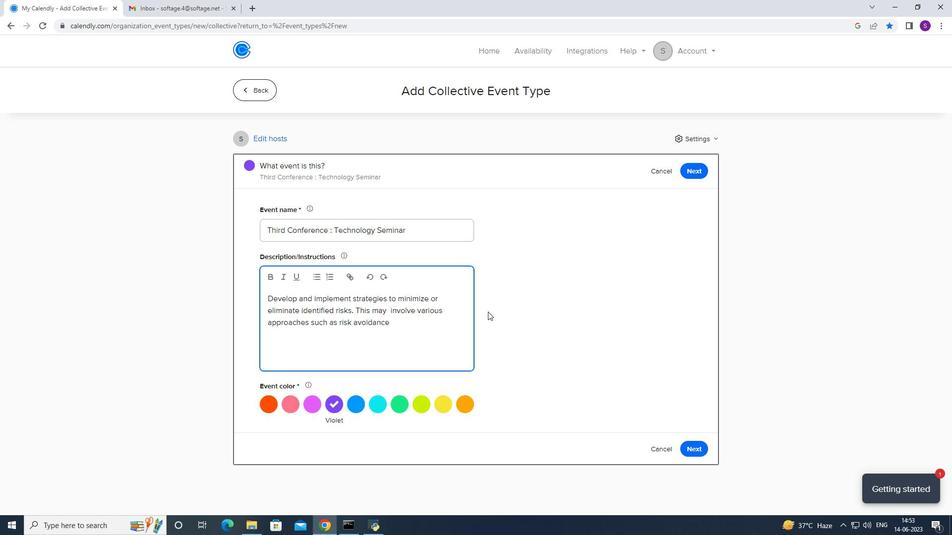 
Action: Mouse moved to (423, 328)
Screenshot: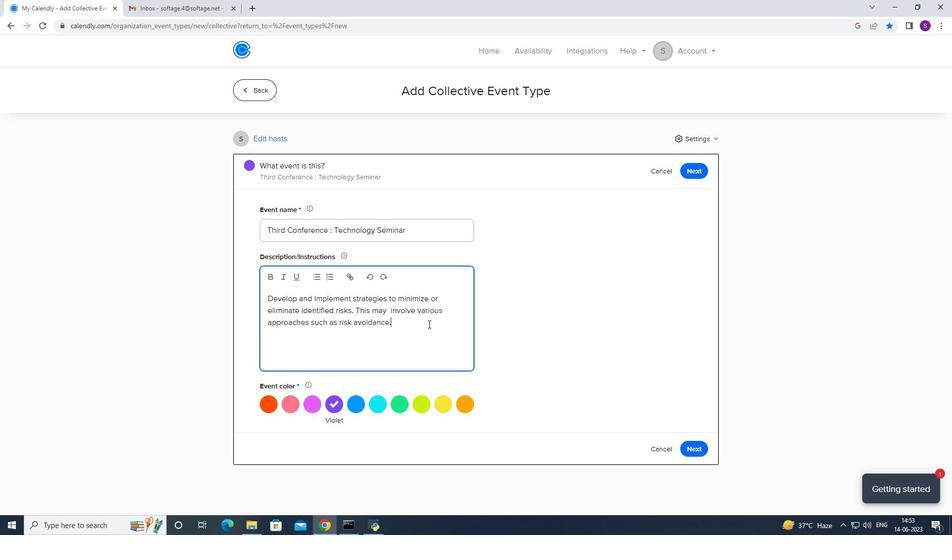 
Action: Mouse pressed left at (423, 328)
Screenshot: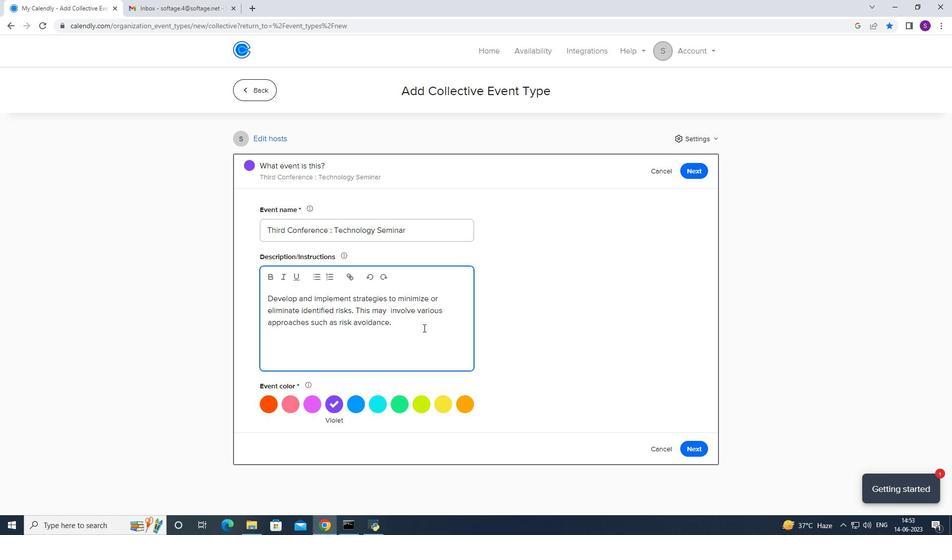 
Action: Mouse moved to (290, 277)
Screenshot: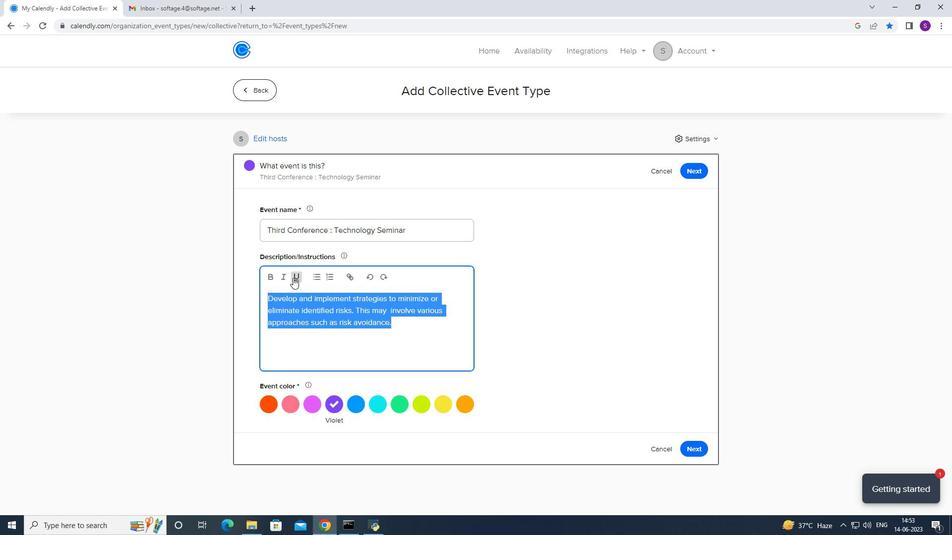 
Action: Mouse pressed left at (290, 277)
Screenshot: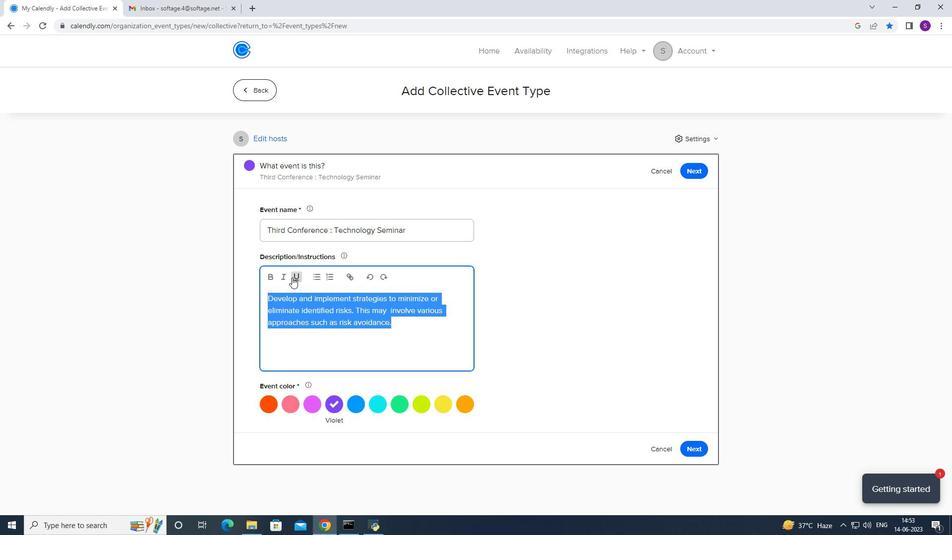 
Action: Mouse moved to (269, 294)
Screenshot: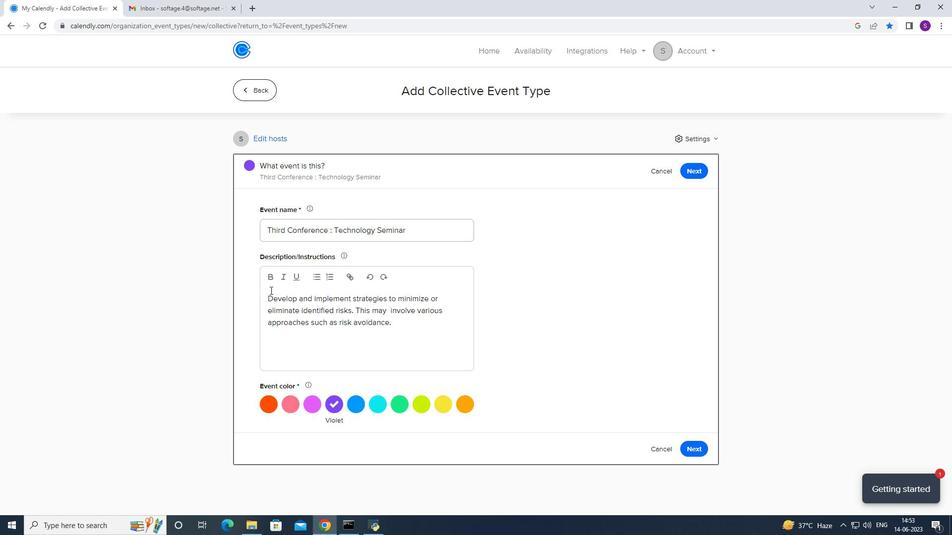 
Action: Mouse pressed left at (269, 294)
Screenshot: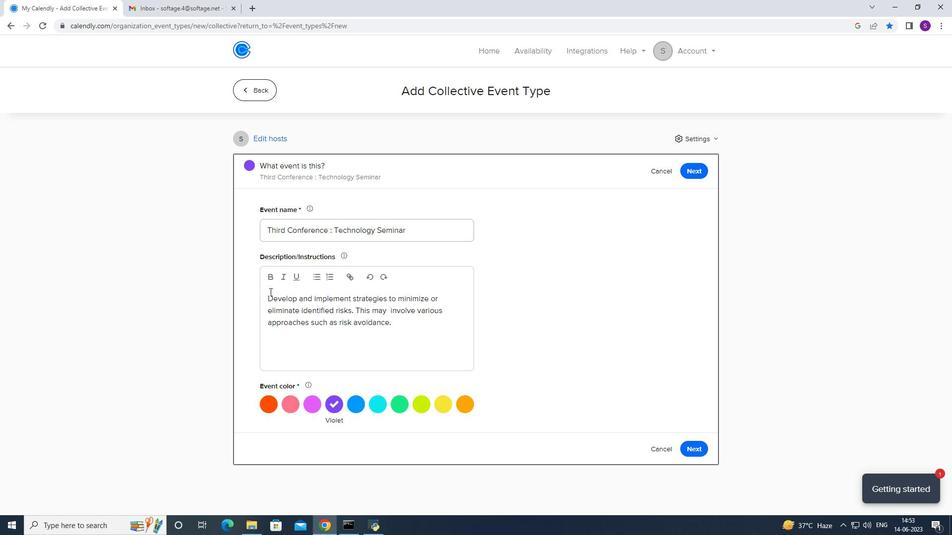 
Action: Mouse moved to (289, 274)
Screenshot: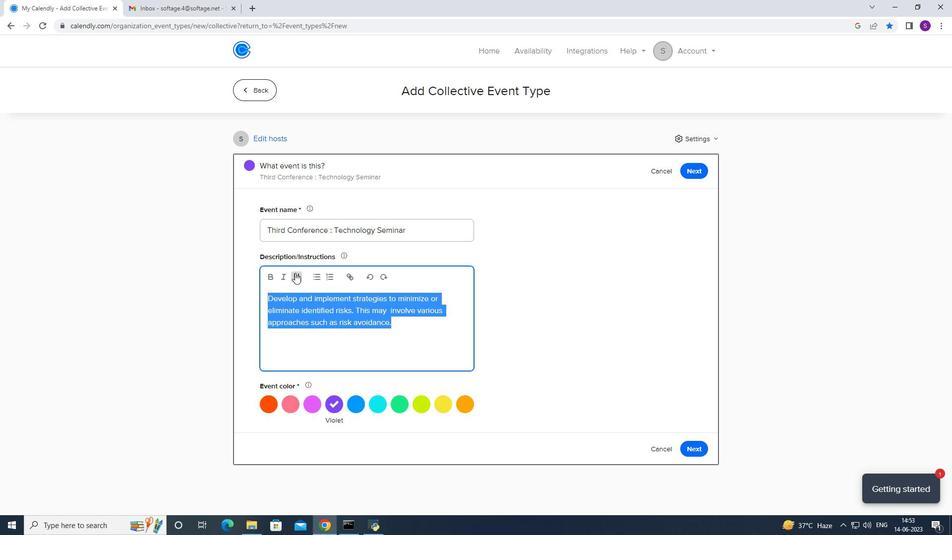 
Action: Mouse pressed left at (289, 274)
Screenshot: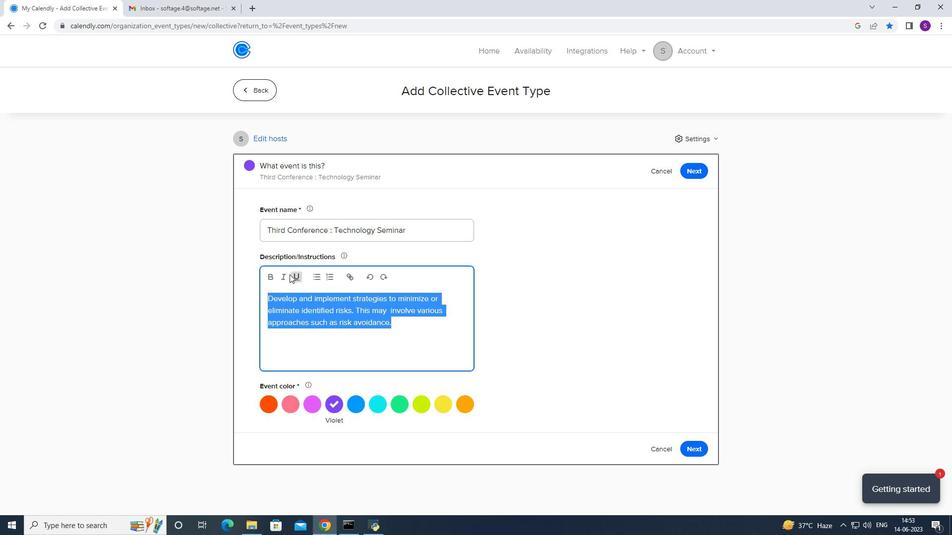 
Action: Mouse moved to (319, 337)
Screenshot: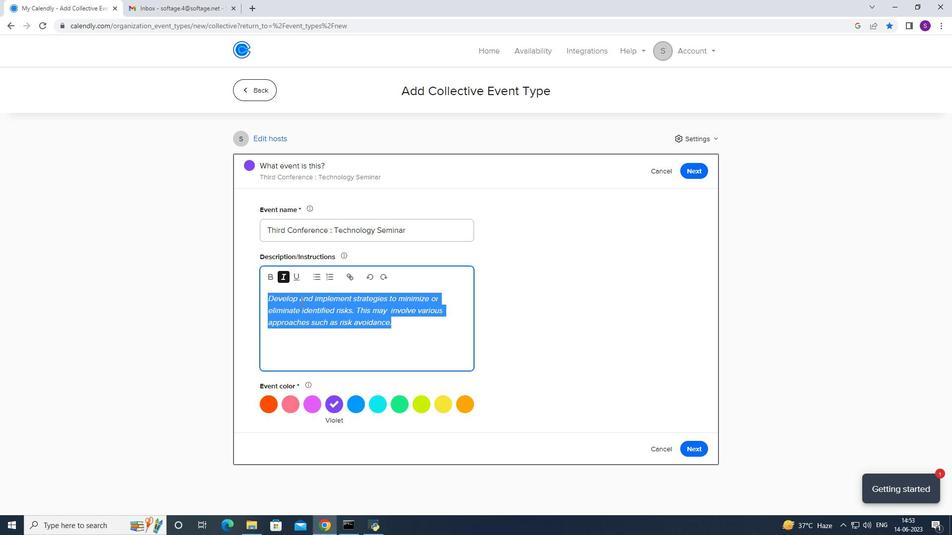 
Action: Mouse pressed left at (319, 337)
Screenshot: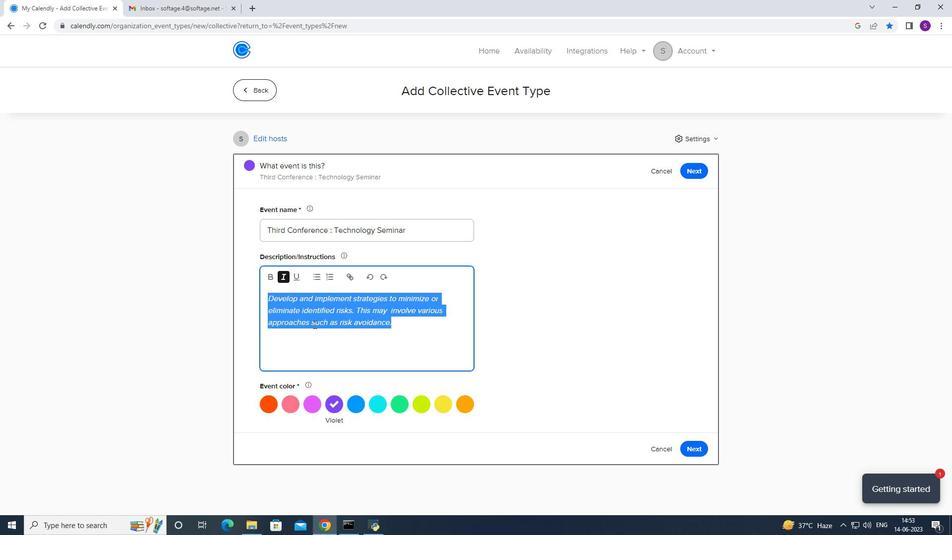 
Action: Mouse moved to (349, 398)
Screenshot: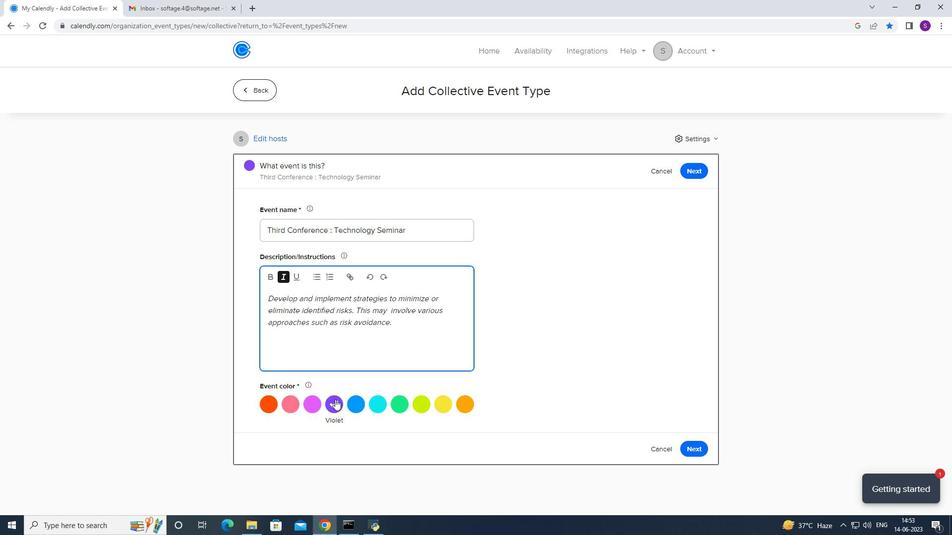 
Action: Mouse pressed left at (349, 398)
Screenshot: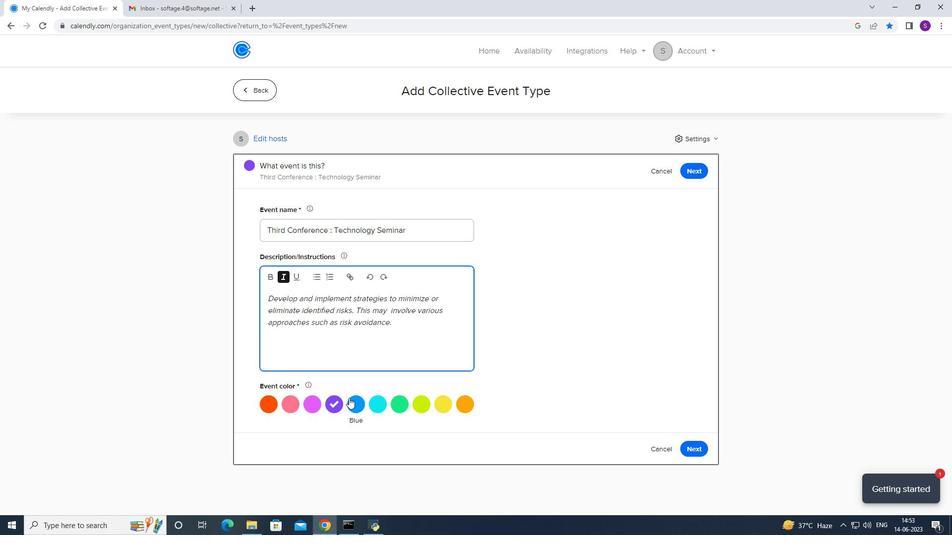 
Action: Mouse moved to (359, 349)
Screenshot: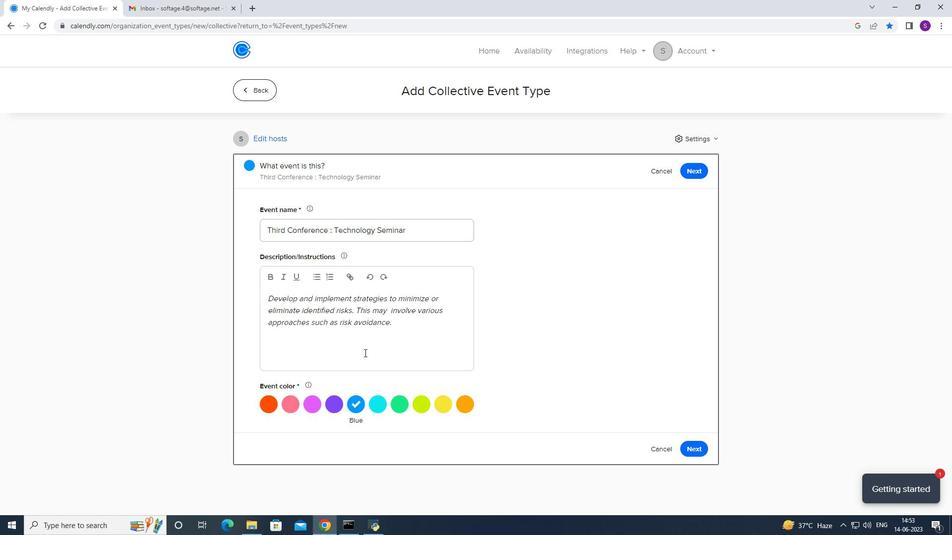 
Action: Mouse pressed left at (359, 349)
Screenshot: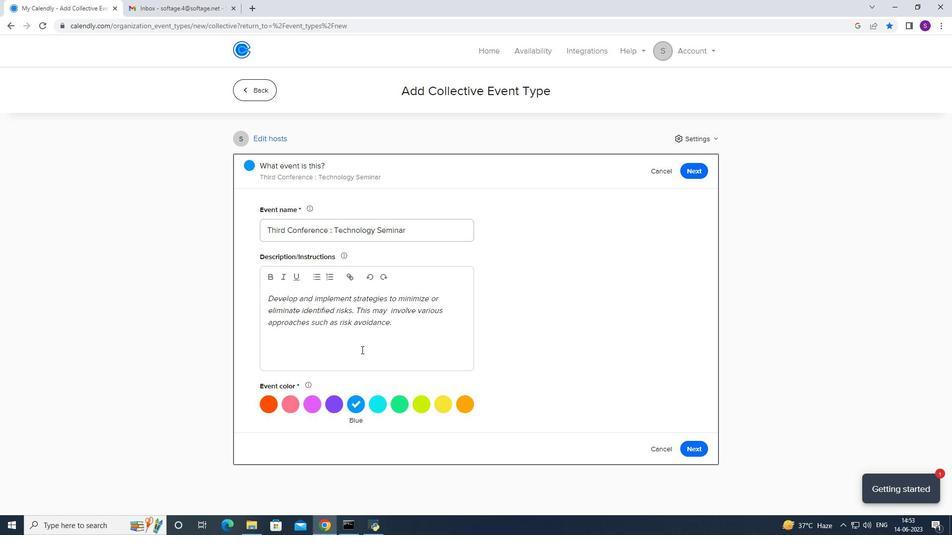 
Action: Mouse moved to (686, 450)
Screenshot: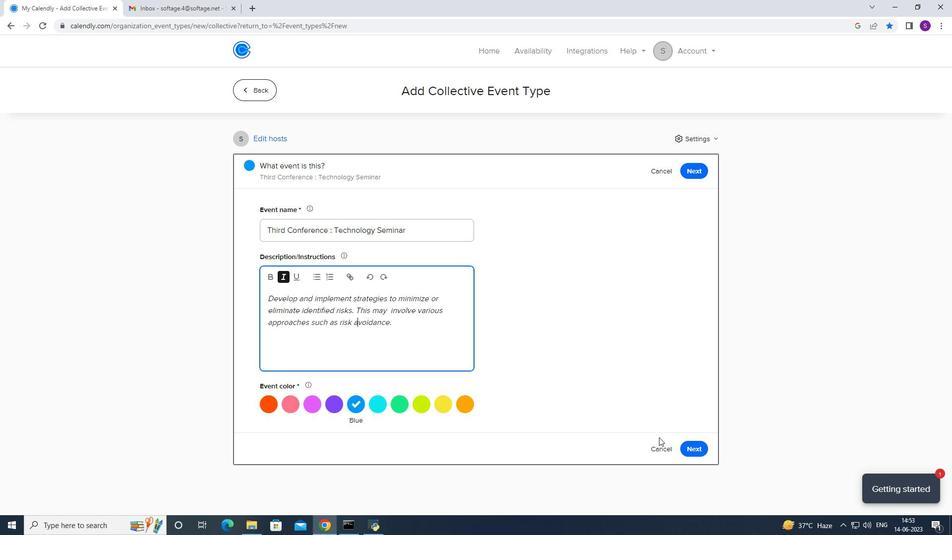 
Action: Mouse pressed left at (686, 450)
Screenshot: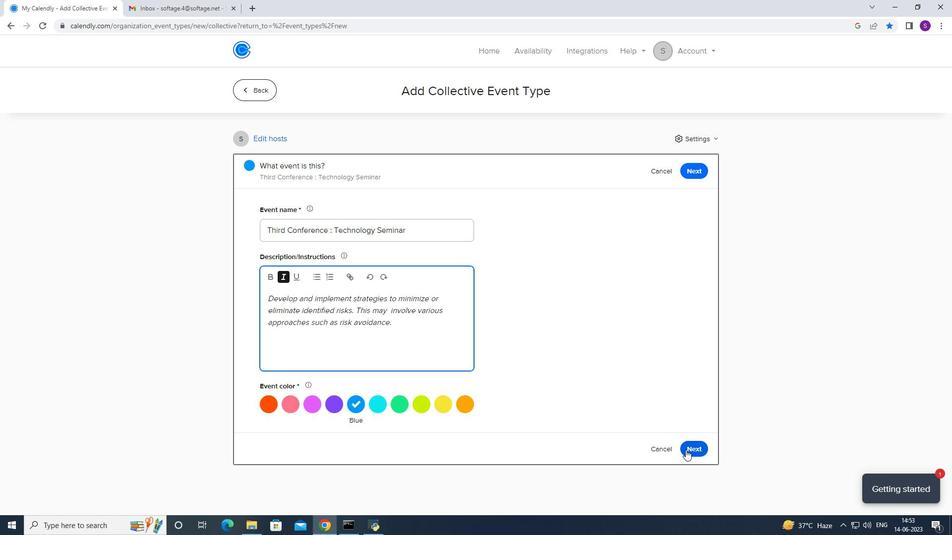 
Action: Mouse moved to (304, 293)
Screenshot: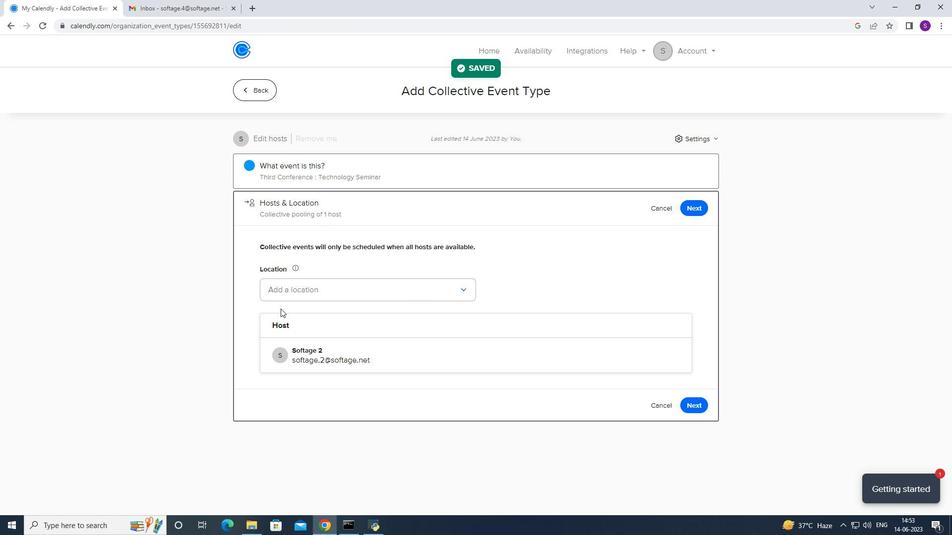
Action: Mouse pressed left at (304, 293)
Screenshot: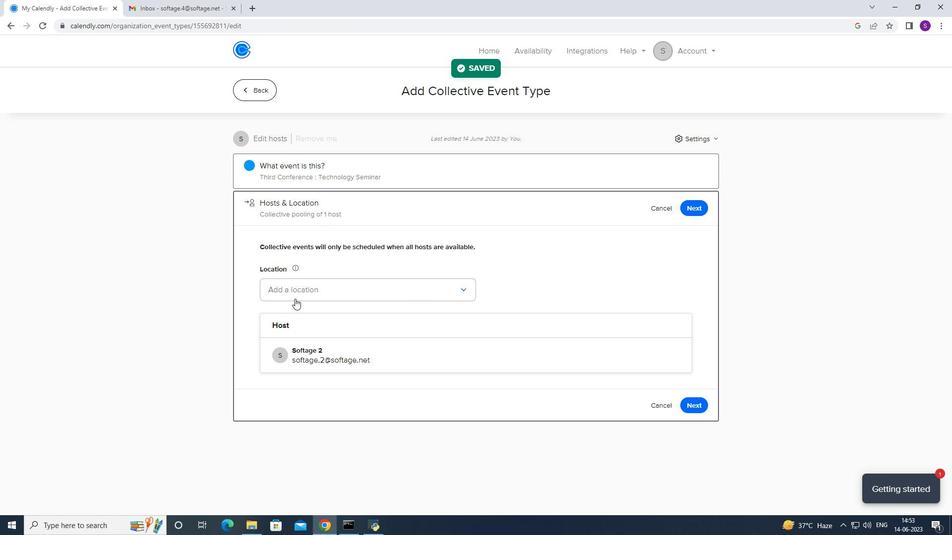 
Action: Mouse moved to (321, 324)
Screenshot: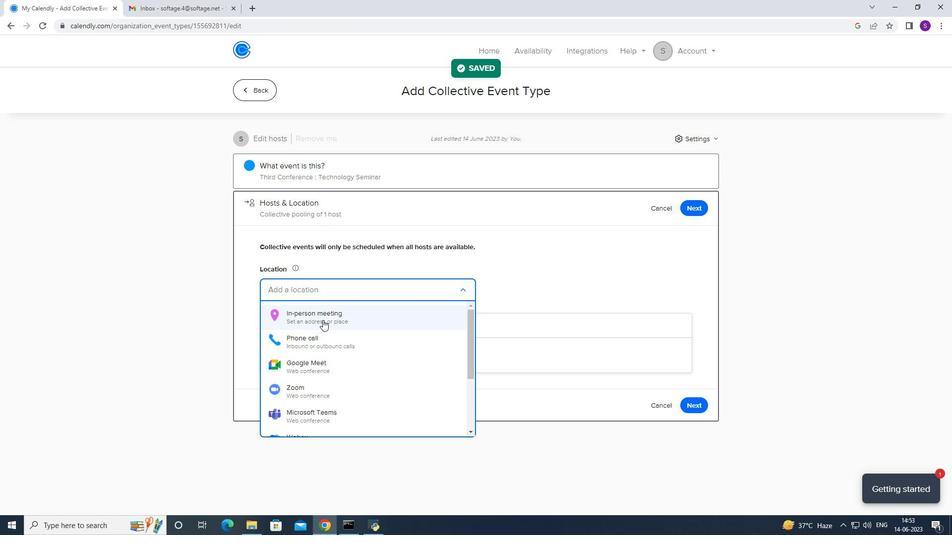 
Action: Mouse pressed left at (321, 324)
Screenshot: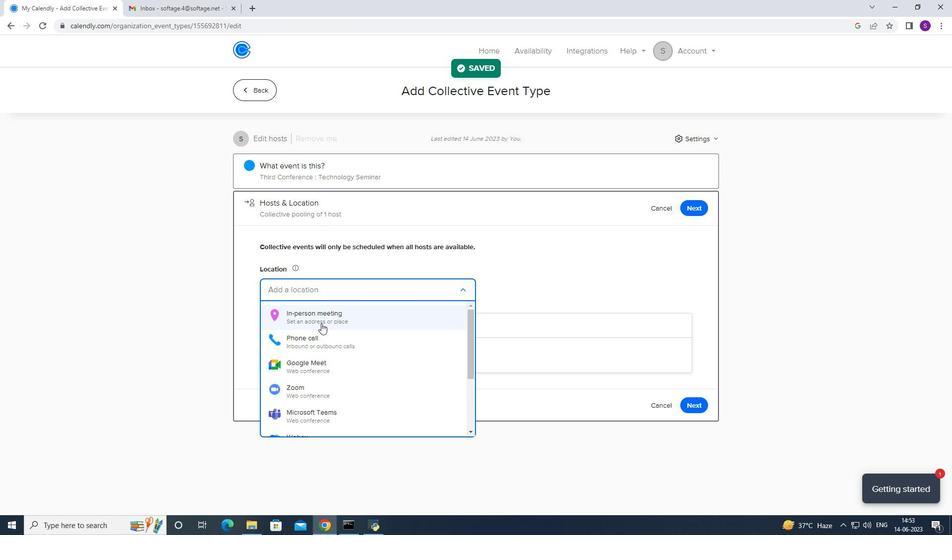 
Action: Mouse moved to (434, 170)
Screenshot: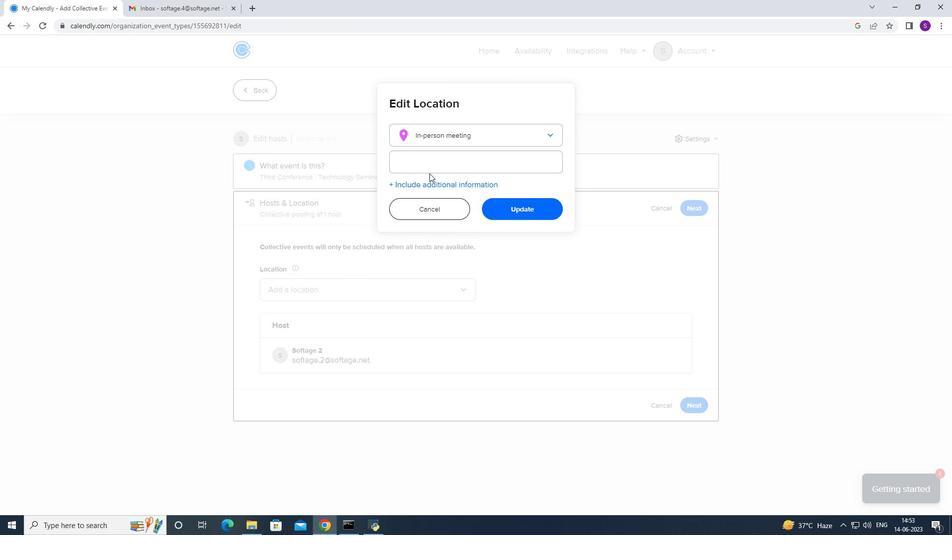 
Action: Mouse pressed left at (434, 170)
Screenshot: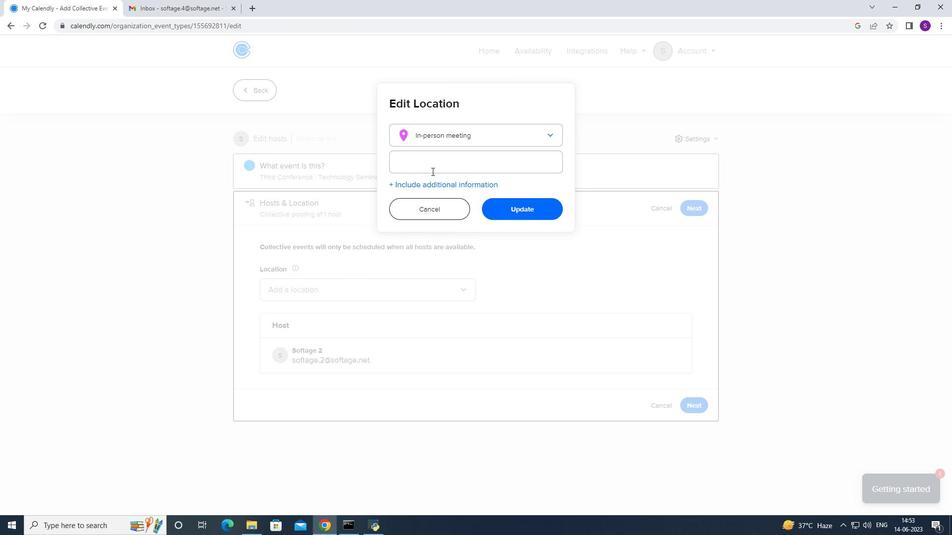 
Action: Mouse moved to (435, 168)
Screenshot: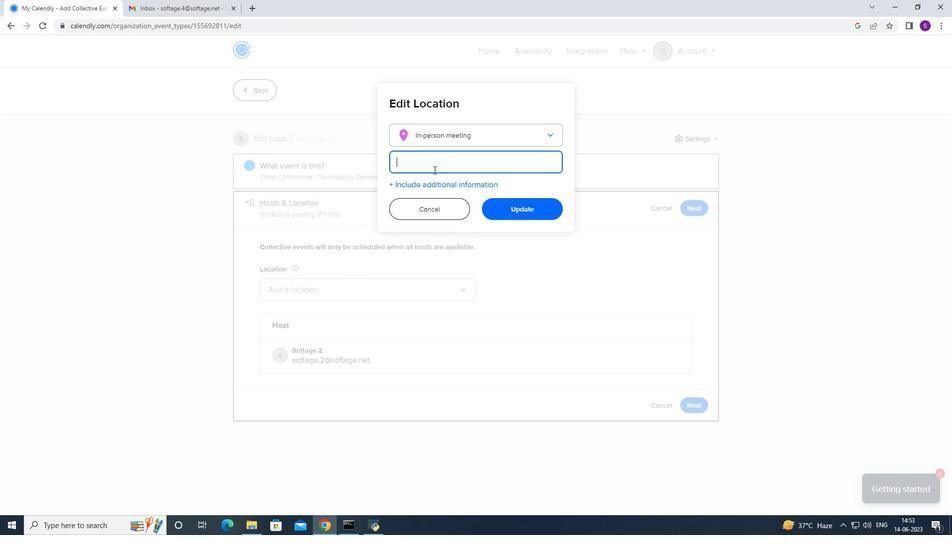 
Action: Key pressed <Key.caps_lock>P<Key.caps_lock>erth,<Key.space><Key.caps_lock>A<Key.caps_lock>ustralia
Screenshot: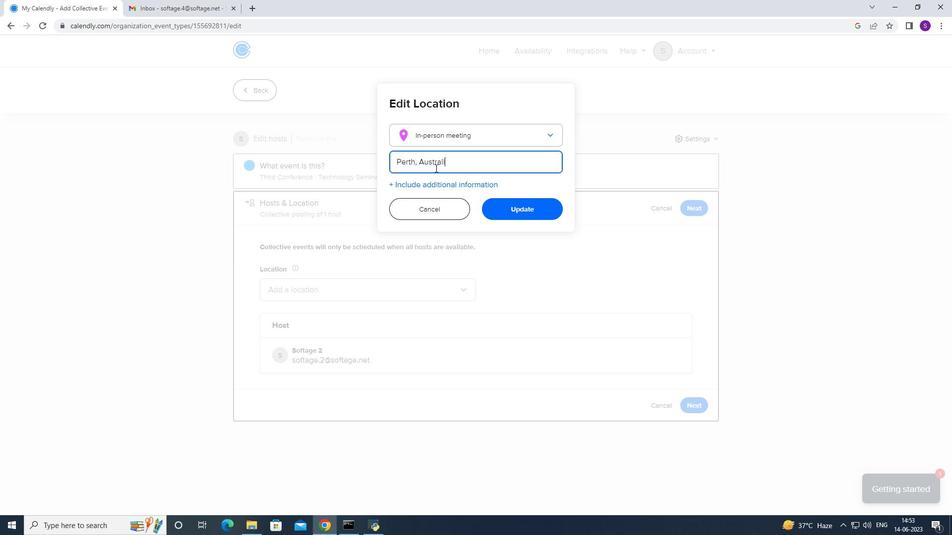 
Action: Mouse moved to (485, 202)
Screenshot: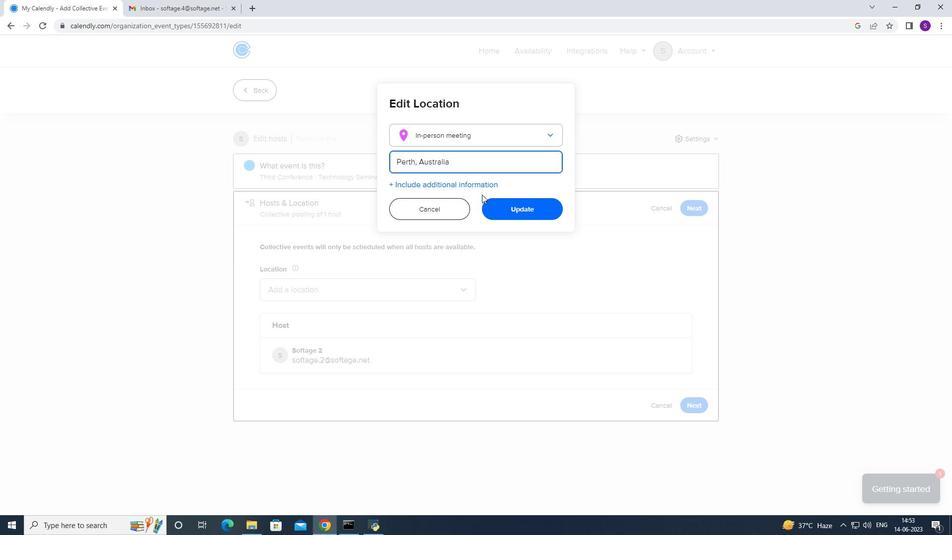 
Action: Mouse pressed left at (485, 202)
Screenshot: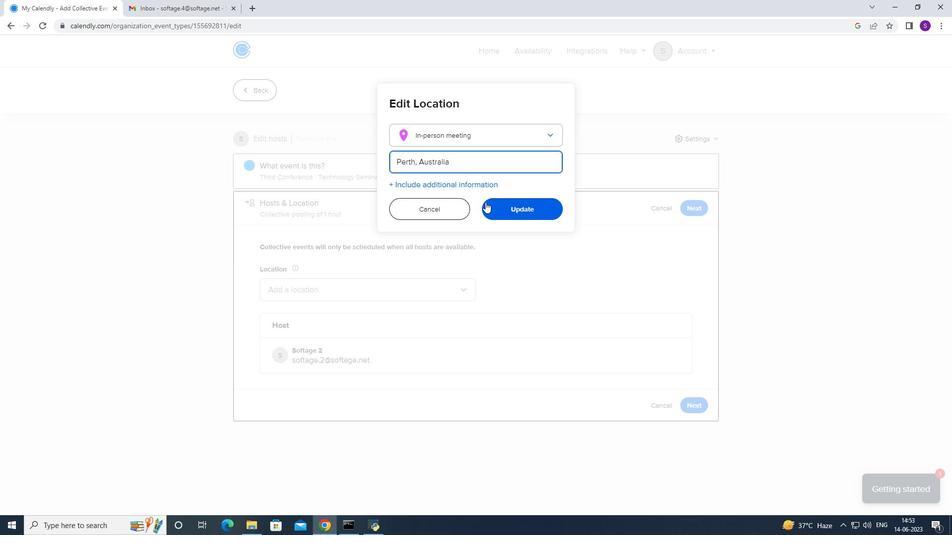 
Action: Mouse moved to (336, 315)
Screenshot: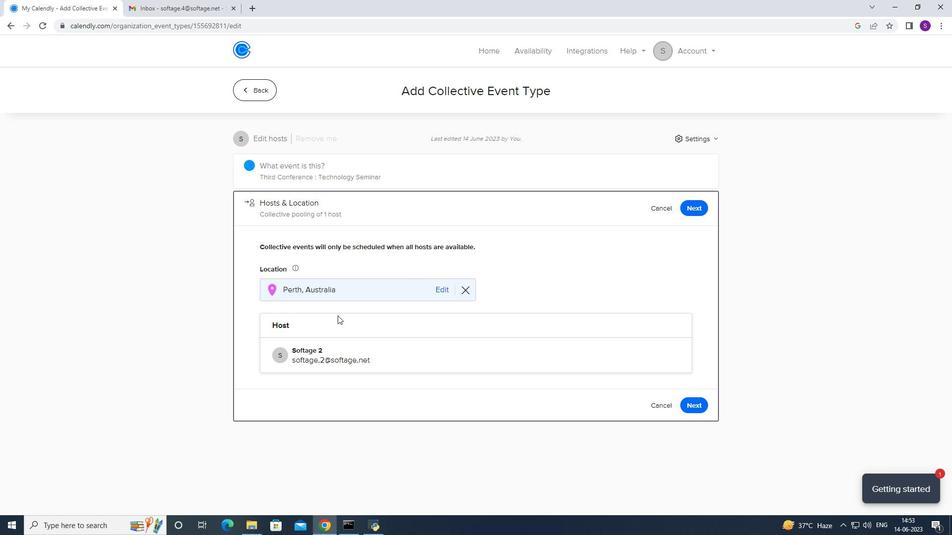 
Action: Mouse scrolled (336, 315) with delta (0, 0)
Screenshot: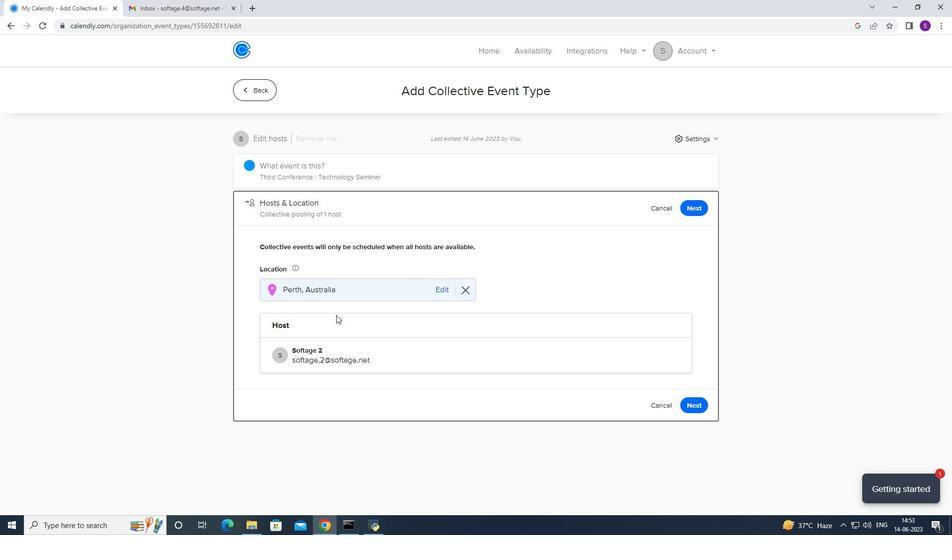 
Action: Mouse scrolled (336, 315) with delta (0, 0)
Screenshot: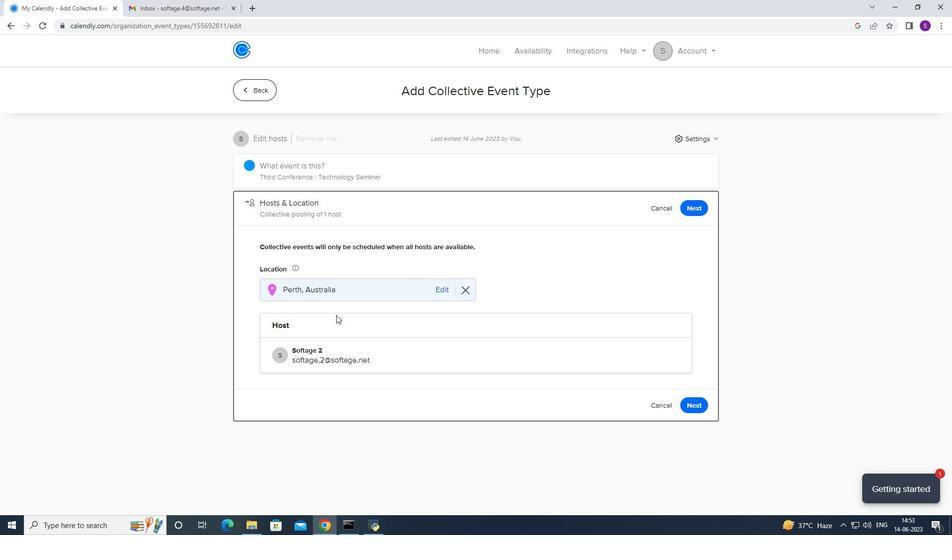 
Action: Mouse scrolled (336, 315) with delta (0, 0)
Screenshot: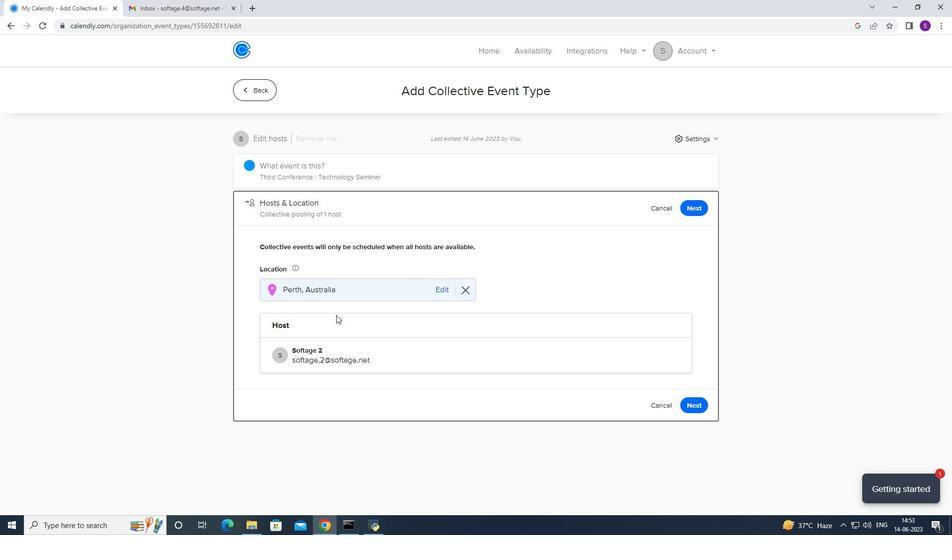 
Action: Mouse scrolled (336, 315) with delta (0, 0)
Screenshot: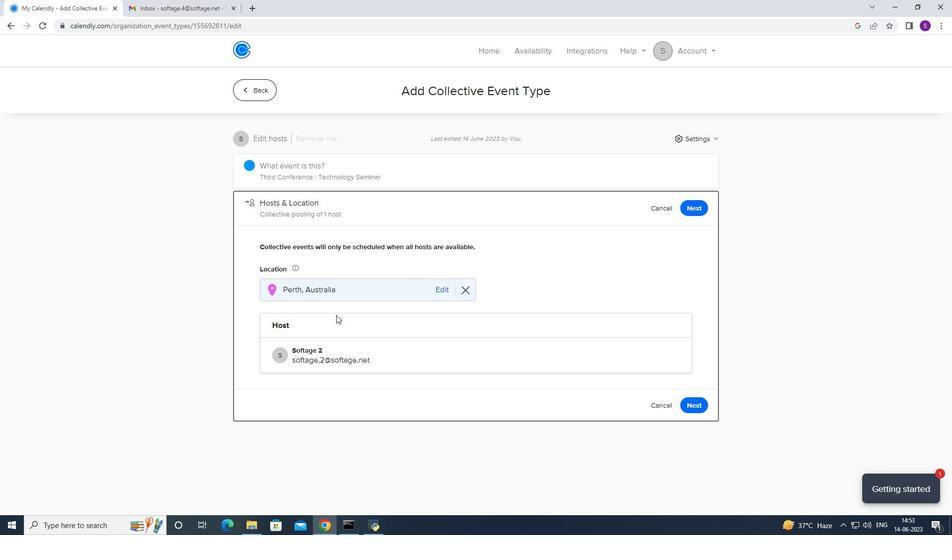 
Action: Mouse moved to (368, 314)
Screenshot: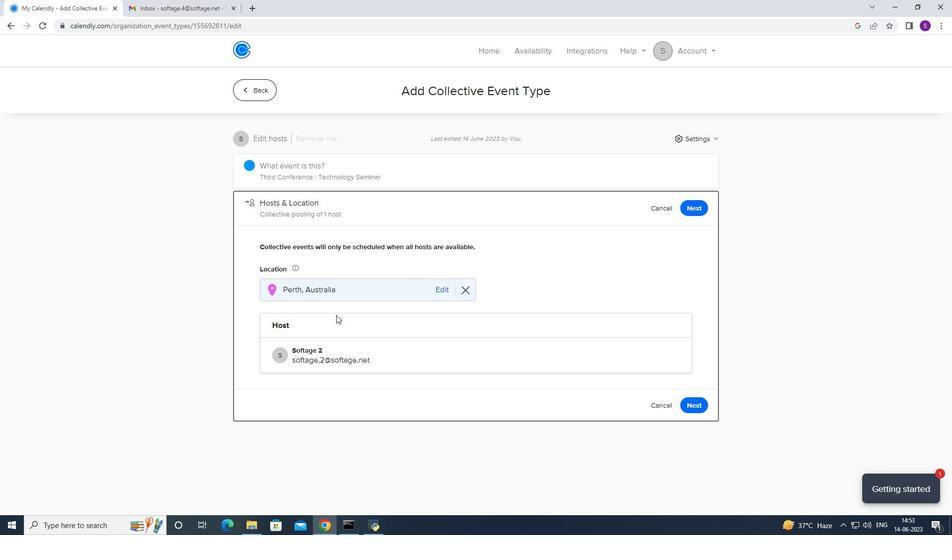 
Action: Mouse scrolled (368, 314) with delta (0, 0)
Screenshot: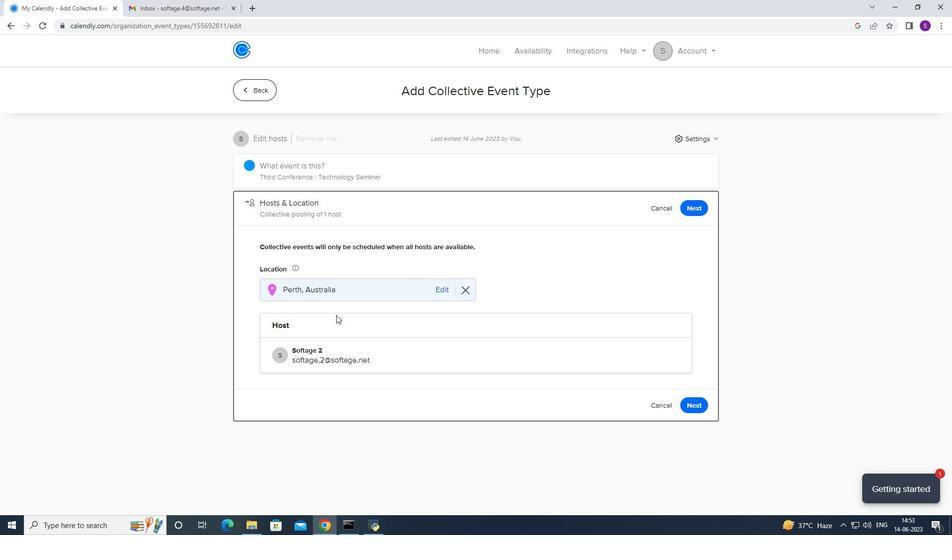 
Action: Mouse moved to (683, 405)
Screenshot: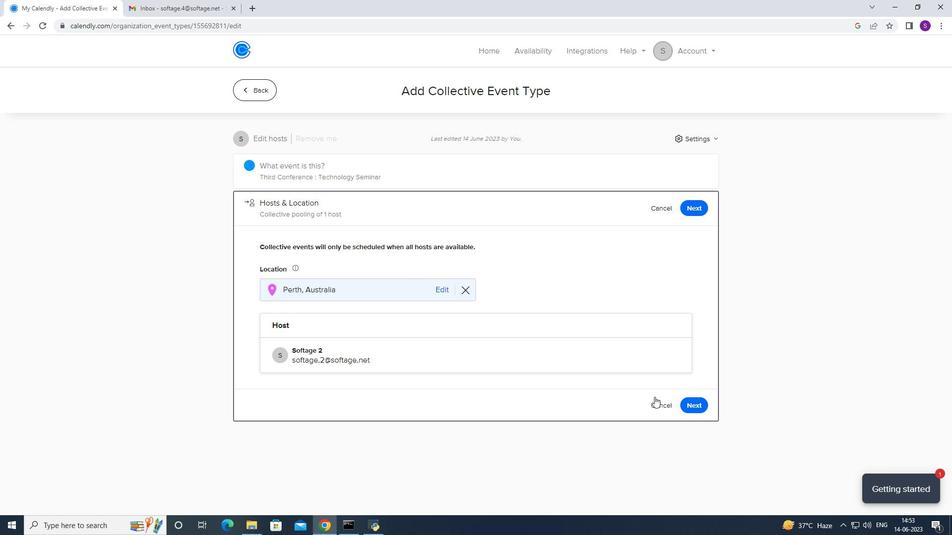 
Action: Mouse pressed left at (683, 405)
Screenshot: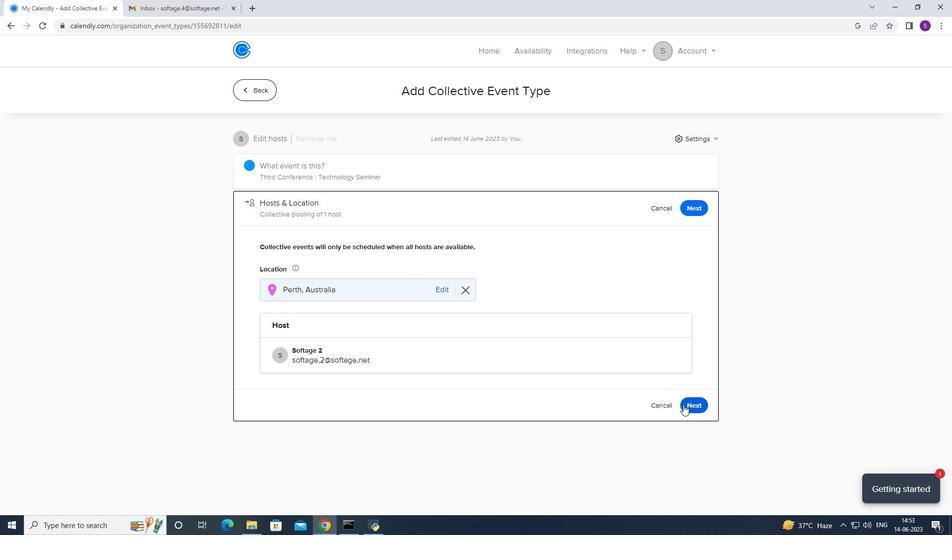 
Action: Mouse moved to (308, 328)
Screenshot: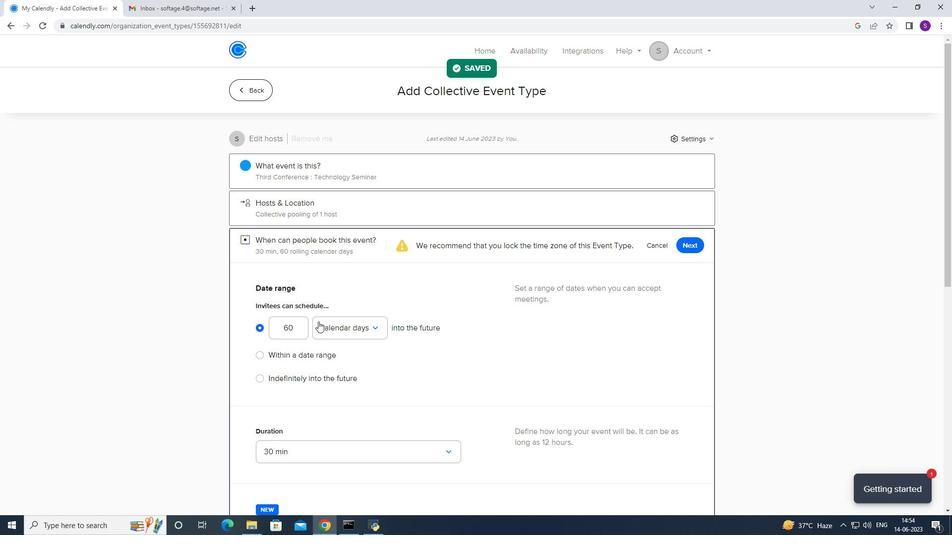 
Action: Mouse scrolled (308, 328) with delta (0, 0)
Screenshot: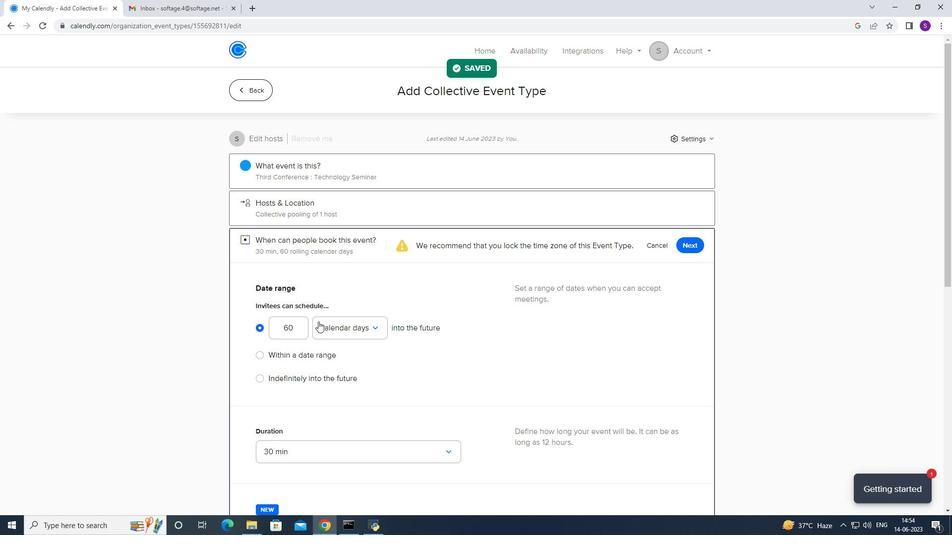 
Action: Mouse moved to (307, 328)
Screenshot: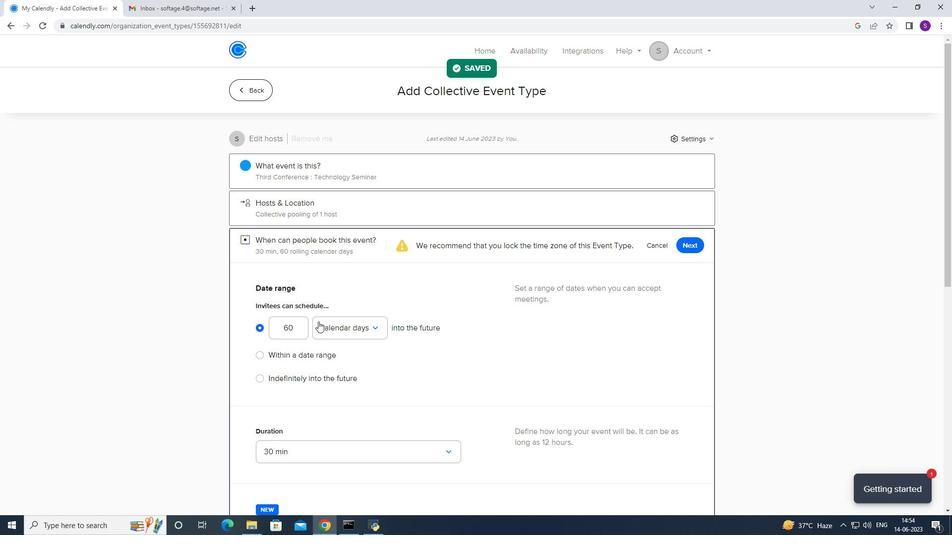 
Action: Mouse scrolled (307, 328) with delta (0, 0)
Screenshot: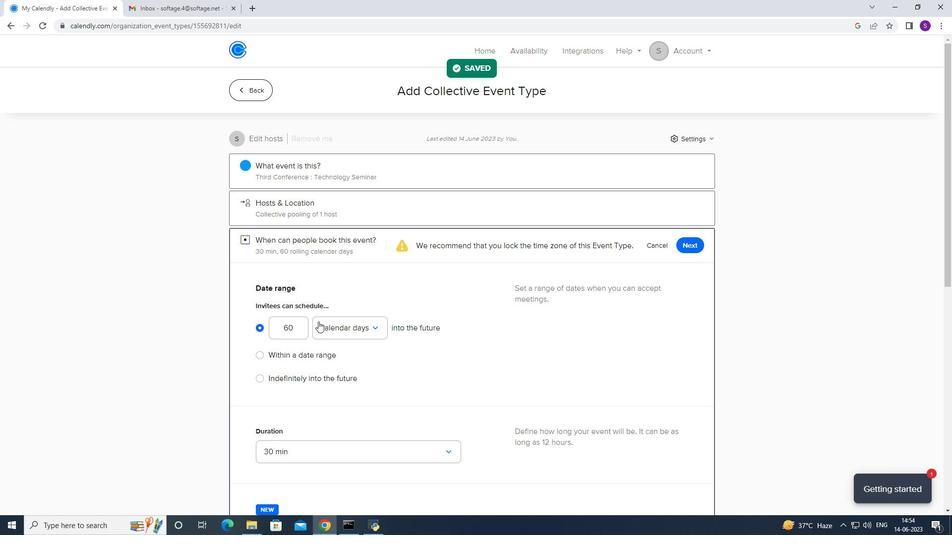 
Action: Mouse moved to (303, 332)
Screenshot: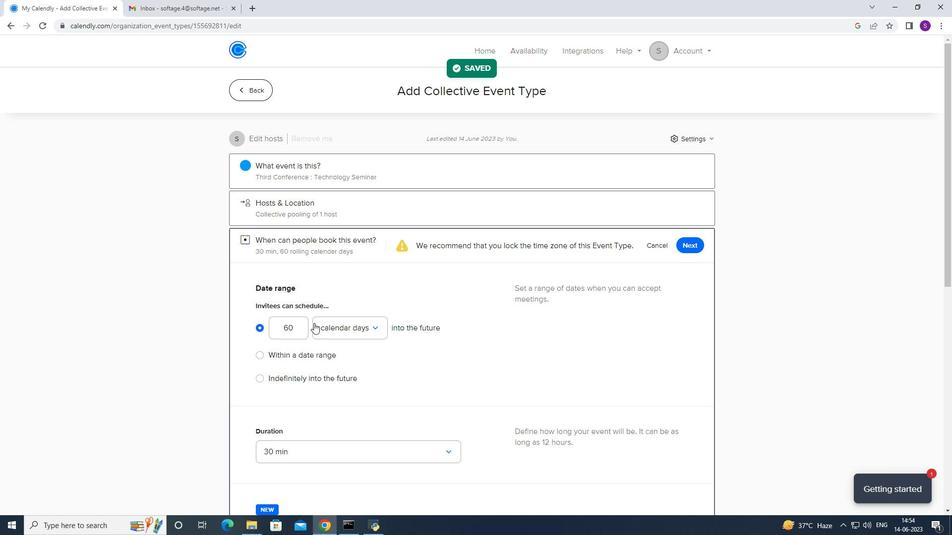 
Action: Mouse scrolled (305, 329) with delta (0, 0)
Screenshot: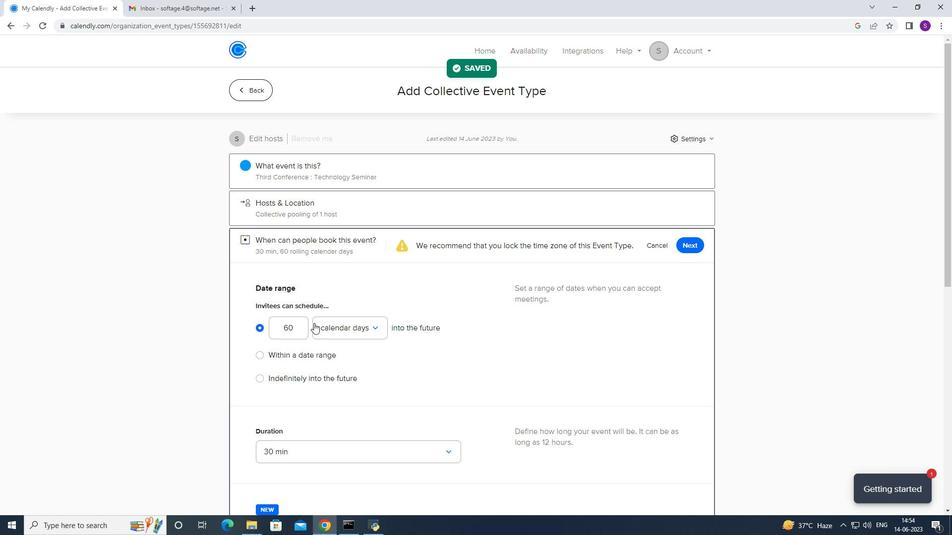 
Action: Mouse moved to (287, 203)
Screenshot: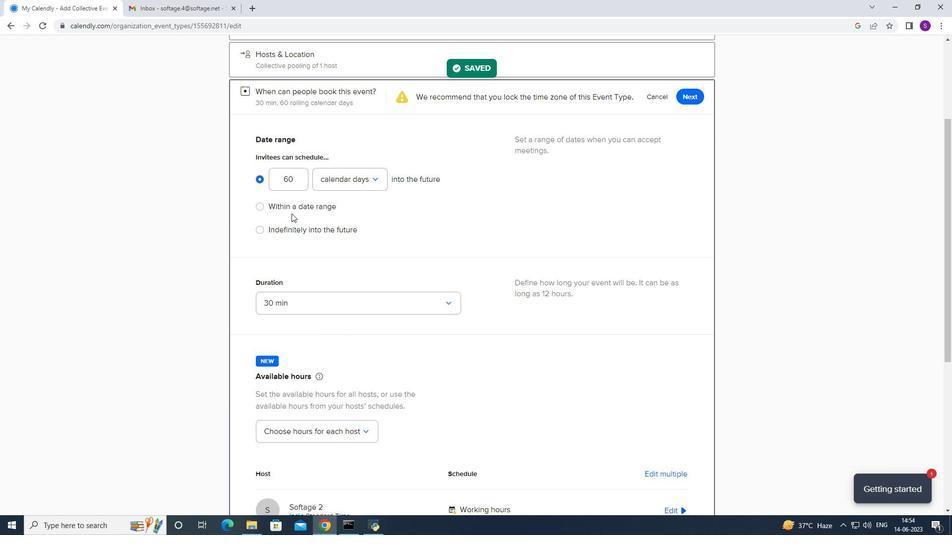 
Action: Mouse pressed left at (287, 203)
Screenshot: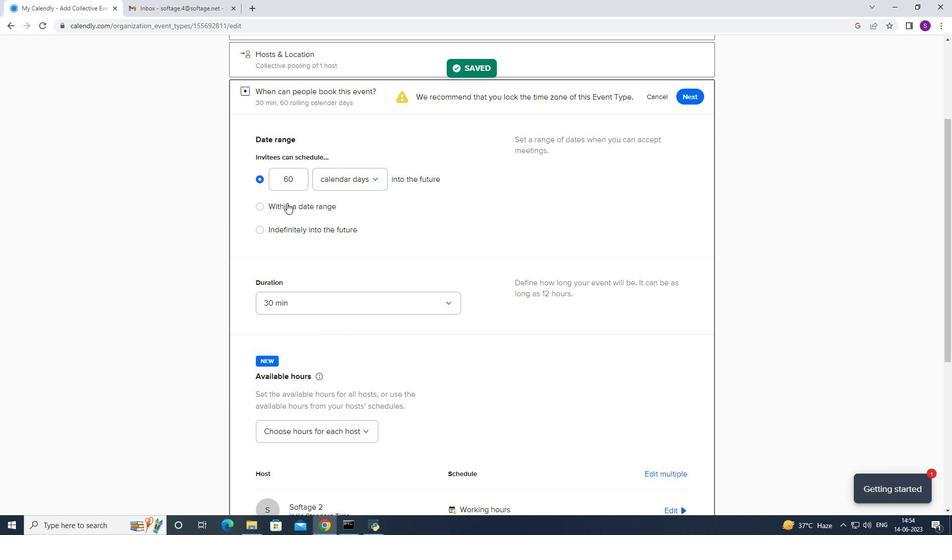 
Action: Mouse moved to (367, 218)
Screenshot: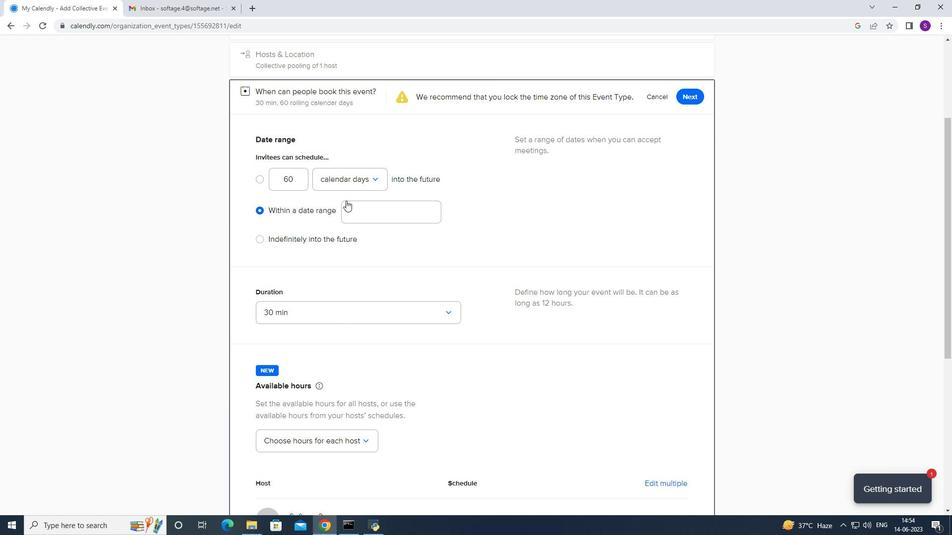 
Action: Mouse pressed left at (367, 218)
Screenshot: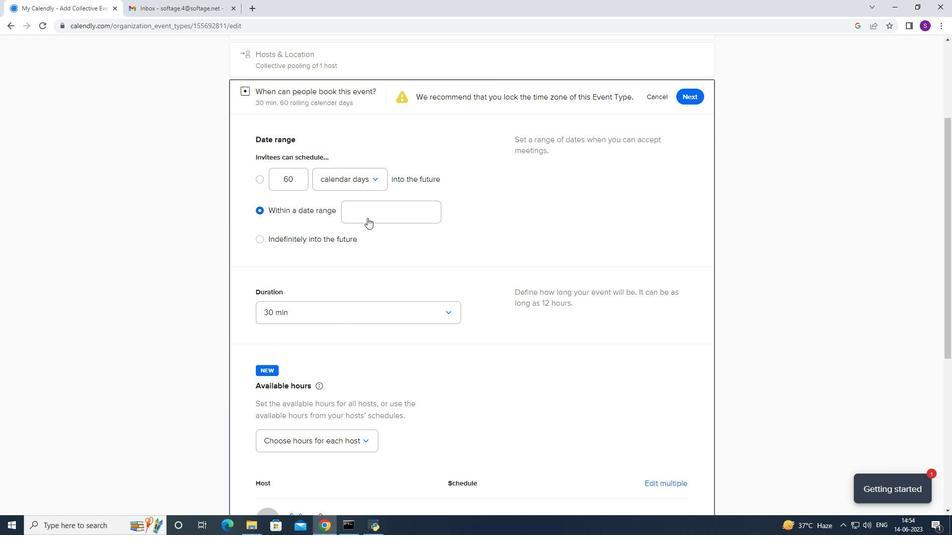 
Action: Mouse moved to (417, 248)
Screenshot: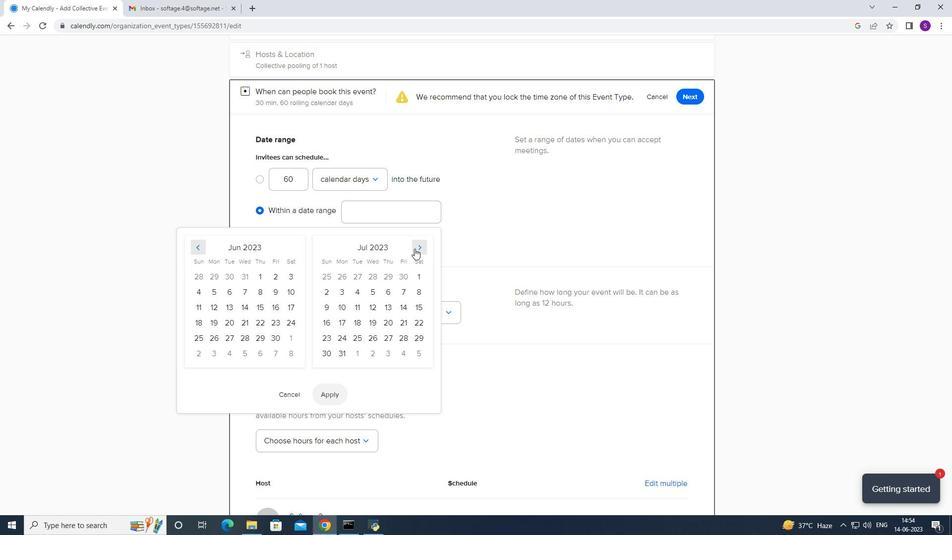 
Action: Mouse pressed left at (417, 248)
Screenshot: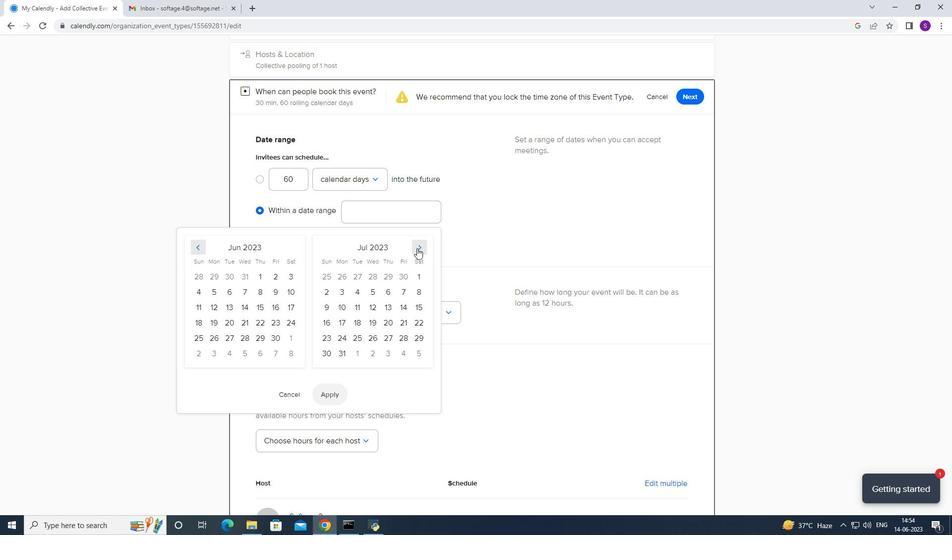 
Action: Mouse pressed left at (417, 248)
Screenshot: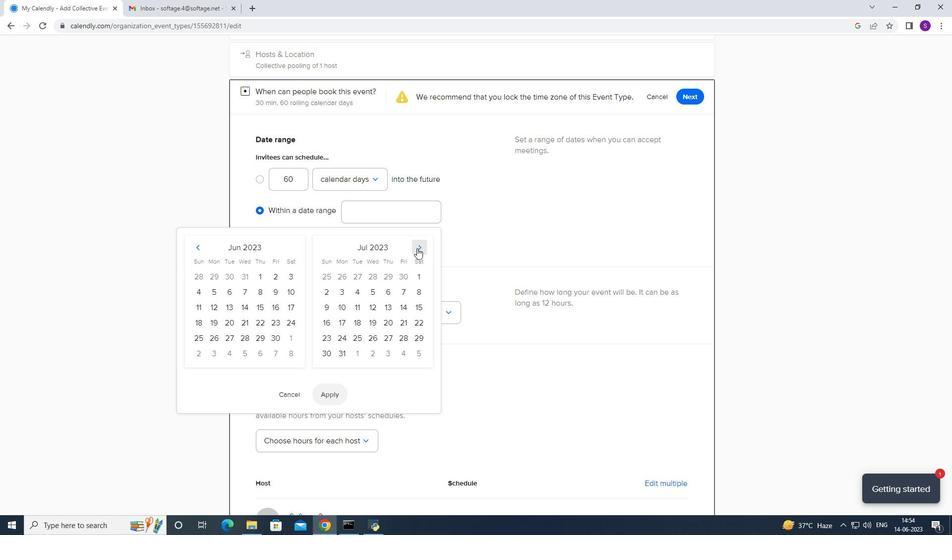 
Action: Mouse pressed left at (417, 248)
Screenshot: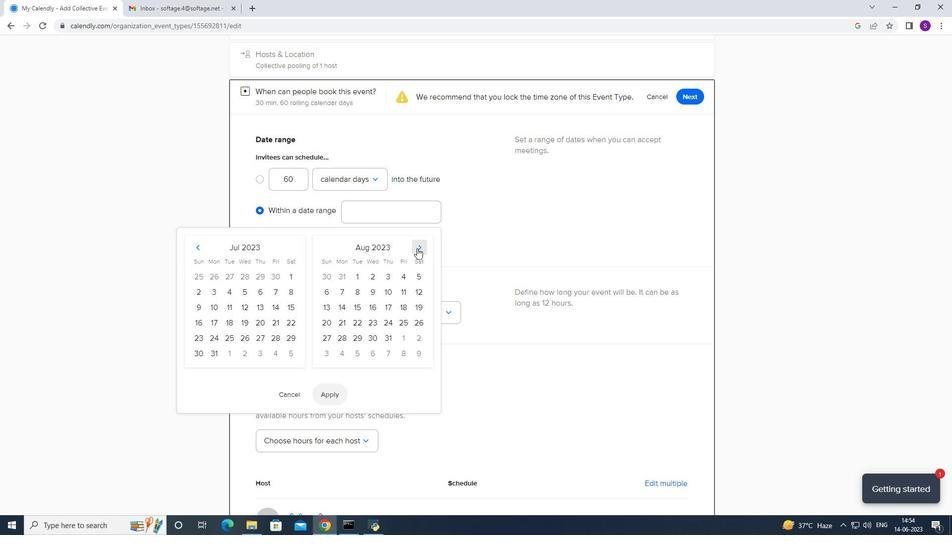
Action: Mouse pressed left at (417, 248)
Screenshot: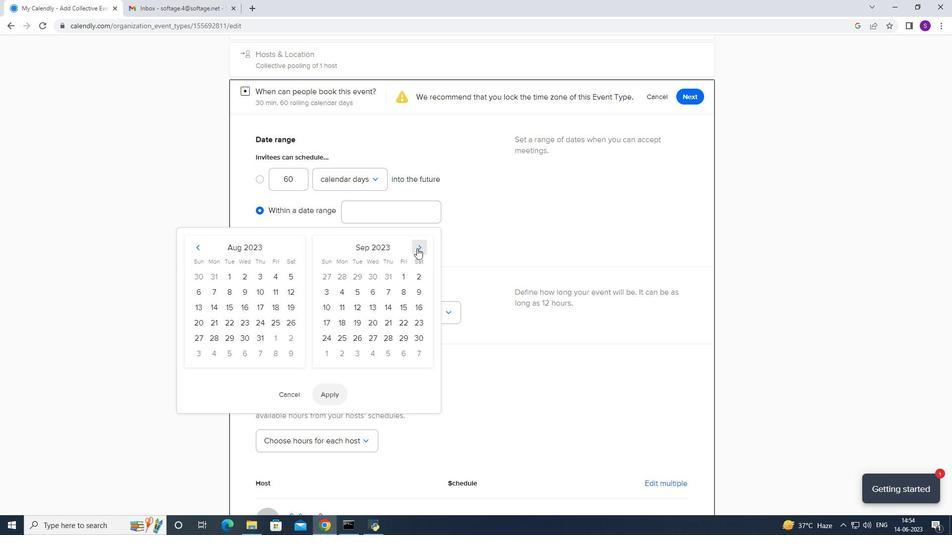 
Action: Mouse moved to (368, 322)
Screenshot: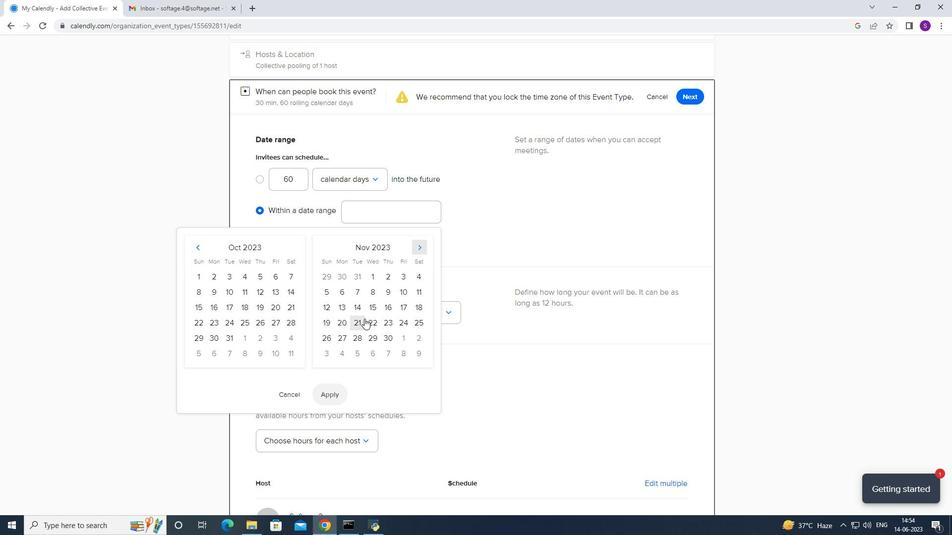 
Action: Mouse pressed left at (368, 322)
Screenshot: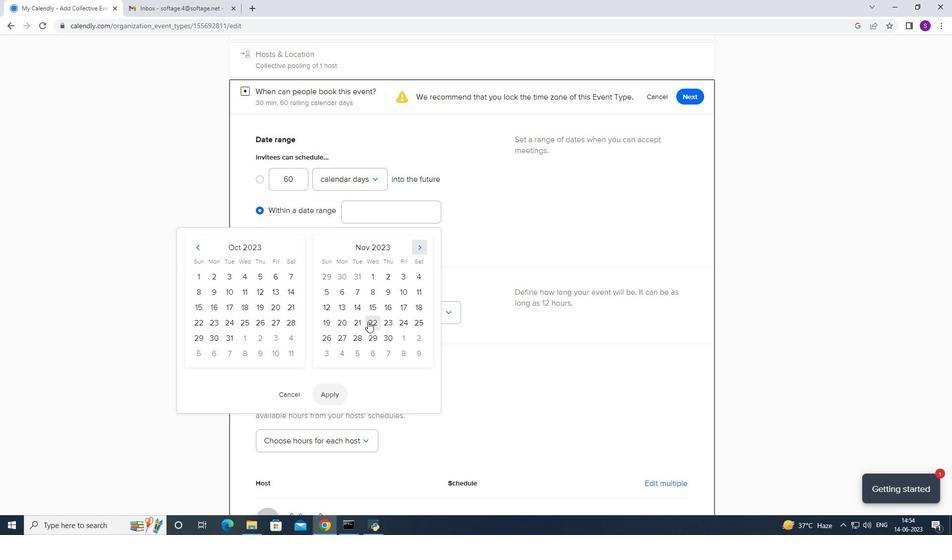 
Action: Mouse moved to (388, 325)
Screenshot: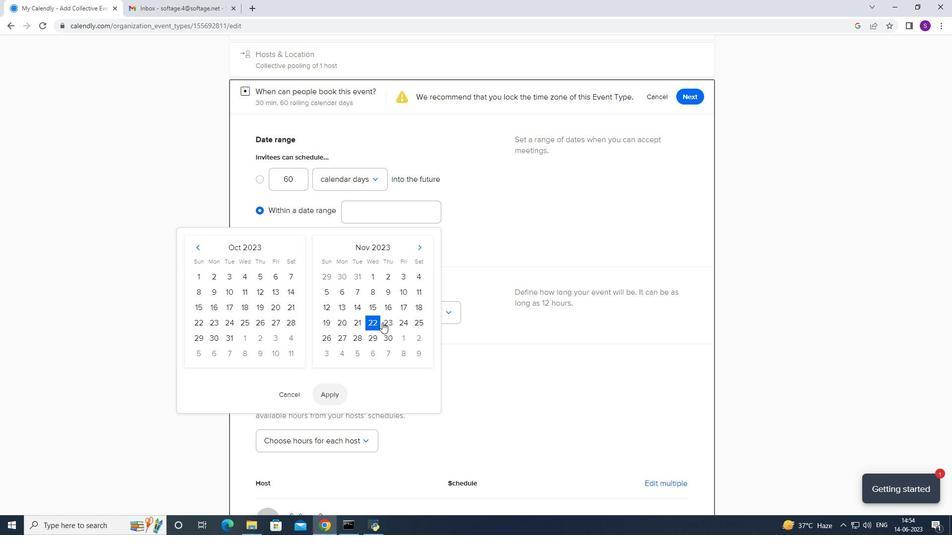 
Action: Mouse pressed left at (388, 325)
Screenshot: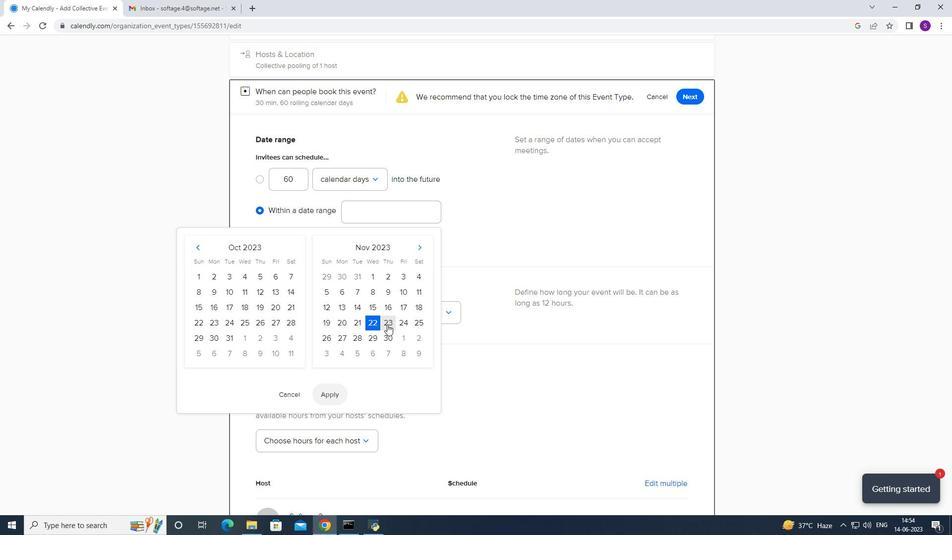 
Action: Mouse moved to (323, 403)
Screenshot: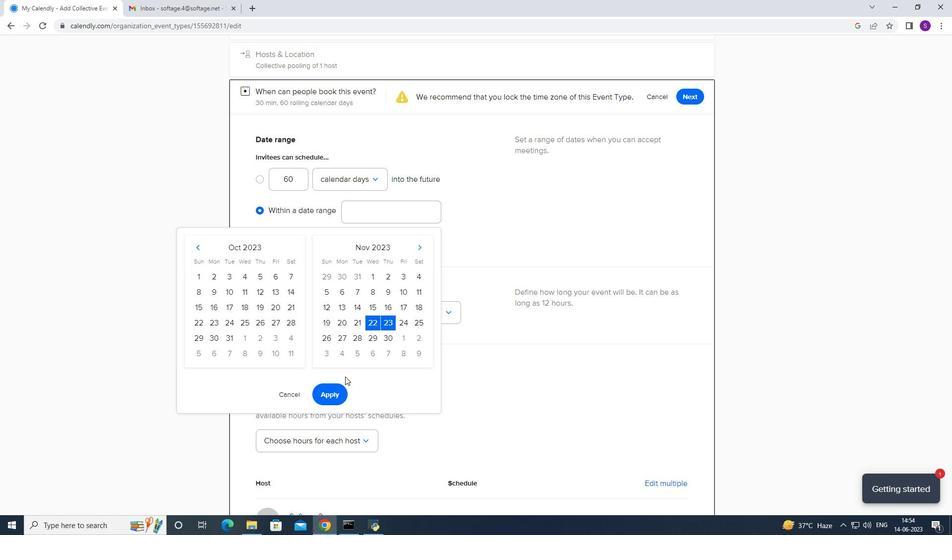 
Action: Mouse pressed left at (323, 403)
Screenshot: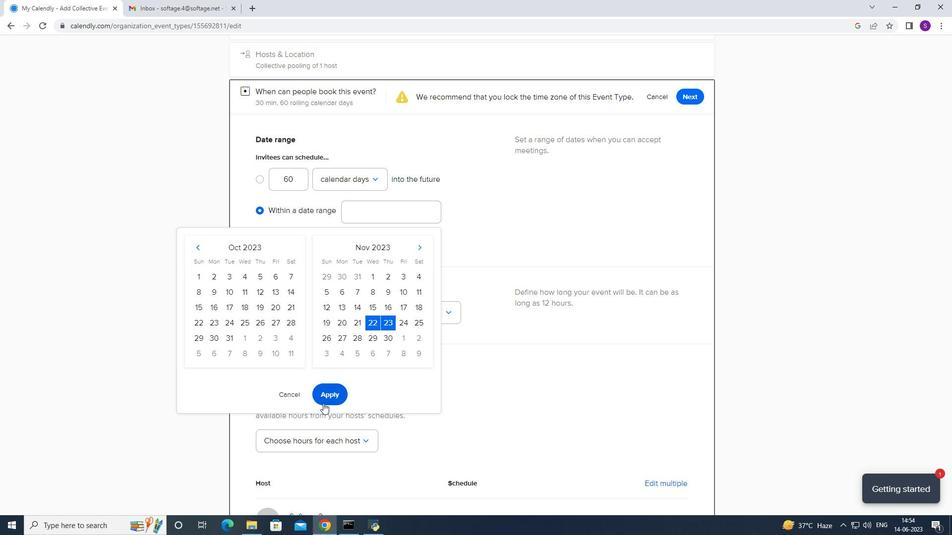 
Action: Mouse moved to (395, 353)
Screenshot: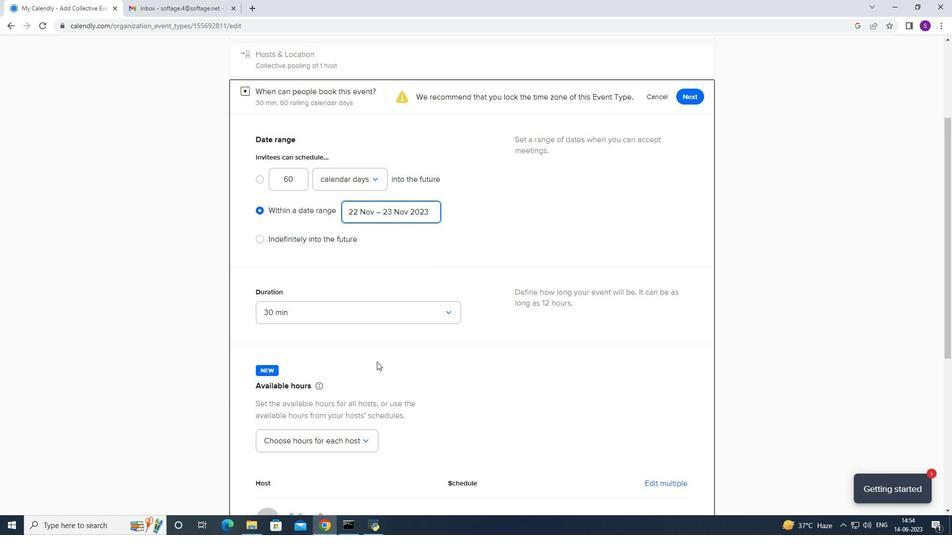 
Action: Mouse scrolled (395, 352) with delta (0, 0)
Screenshot: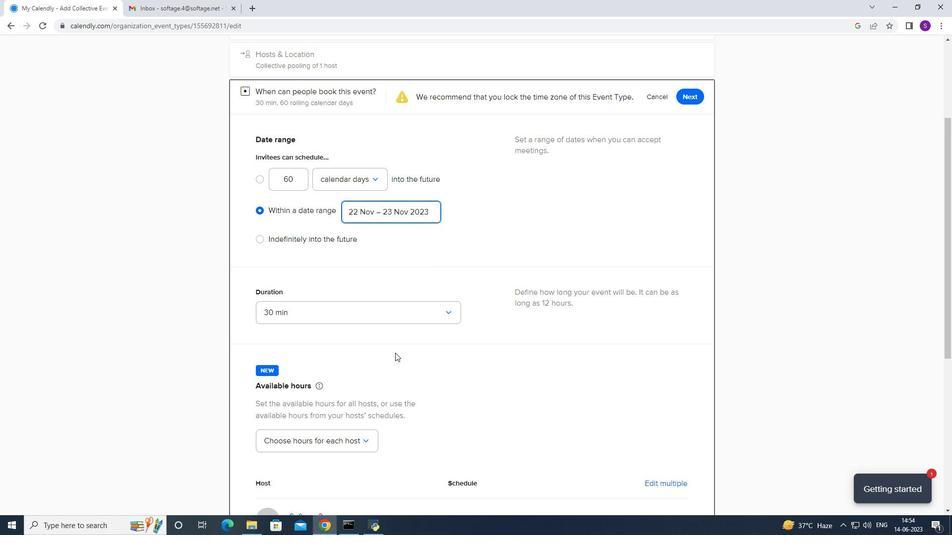 
Action: Mouse scrolled (395, 352) with delta (0, 0)
Screenshot: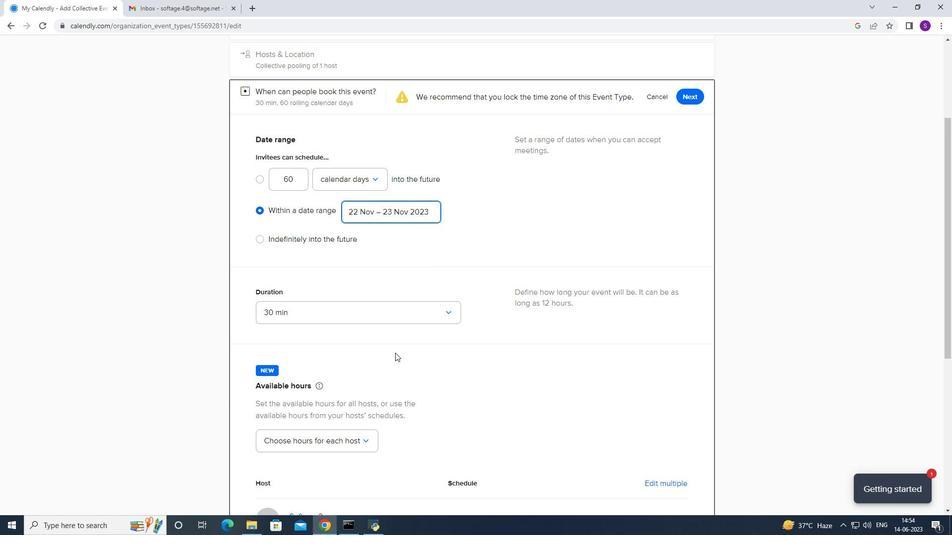 
Action: Mouse scrolled (395, 352) with delta (0, 0)
Screenshot: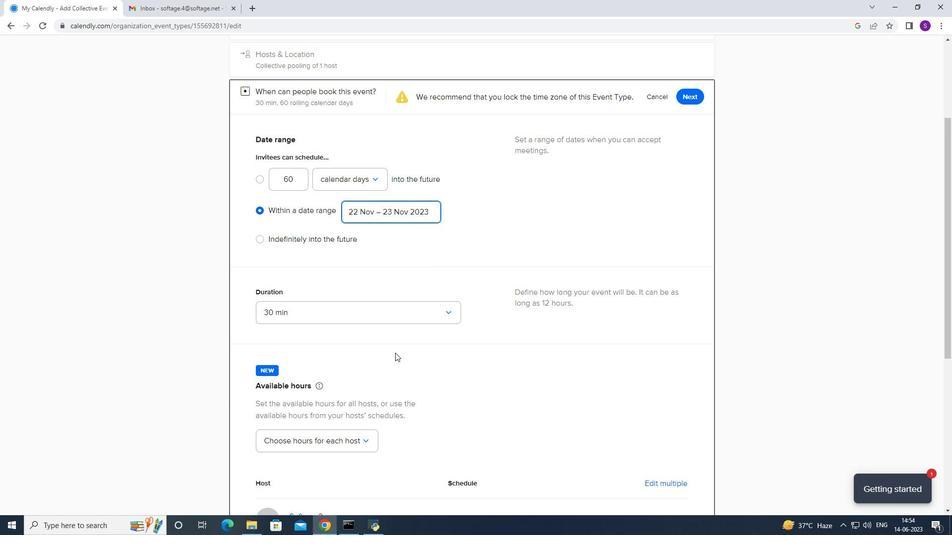 
Action: Mouse scrolled (395, 352) with delta (0, 0)
Screenshot: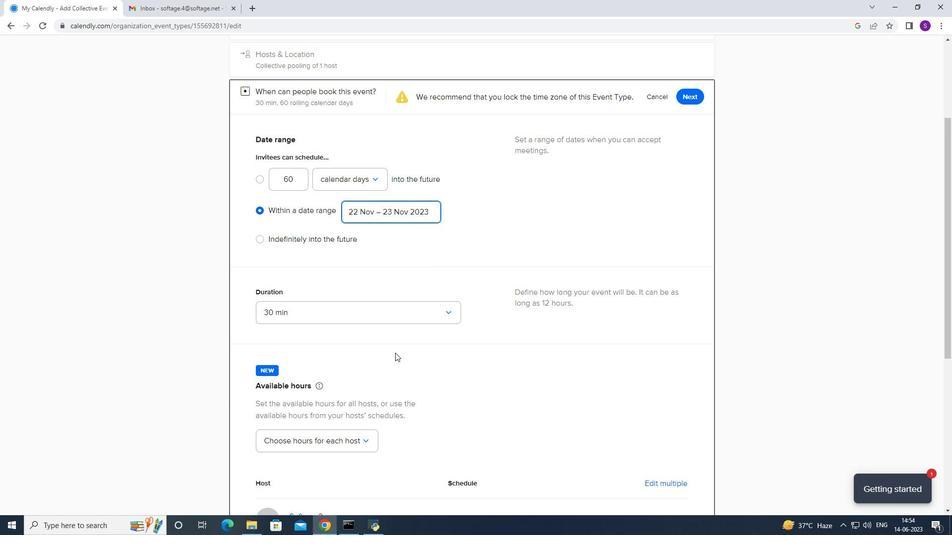 
Action: Mouse scrolled (395, 352) with delta (0, 0)
Screenshot: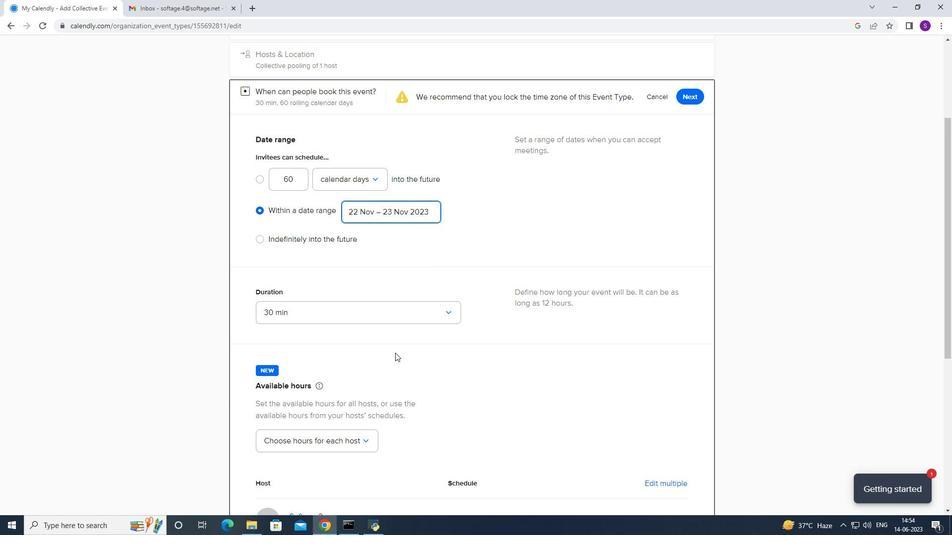
Action: Mouse scrolled (395, 352) with delta (0, 0)
Screenshot: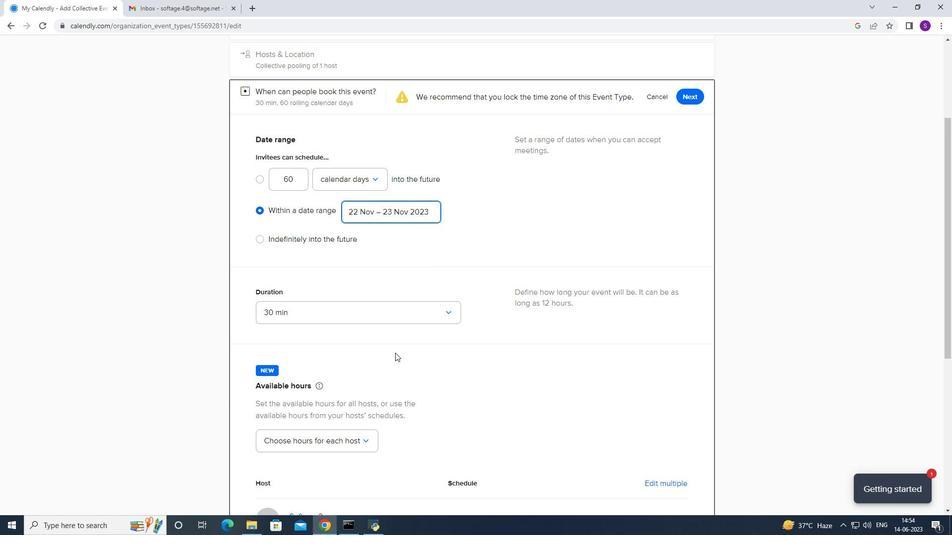 
Action: Mouse scrolled (395, 352) with delta (0, 0)
Screenshot: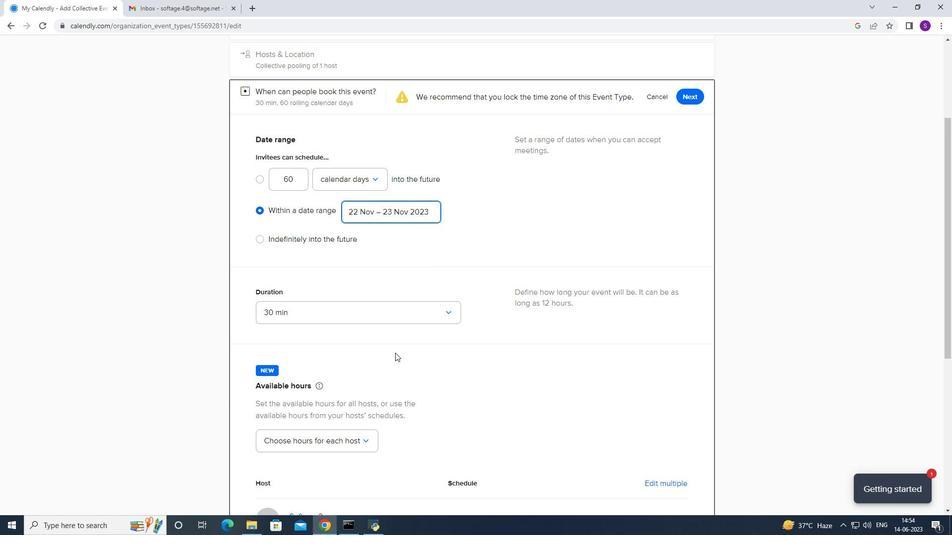 
Action: Mouse moved to (676, 462)
Screenshot: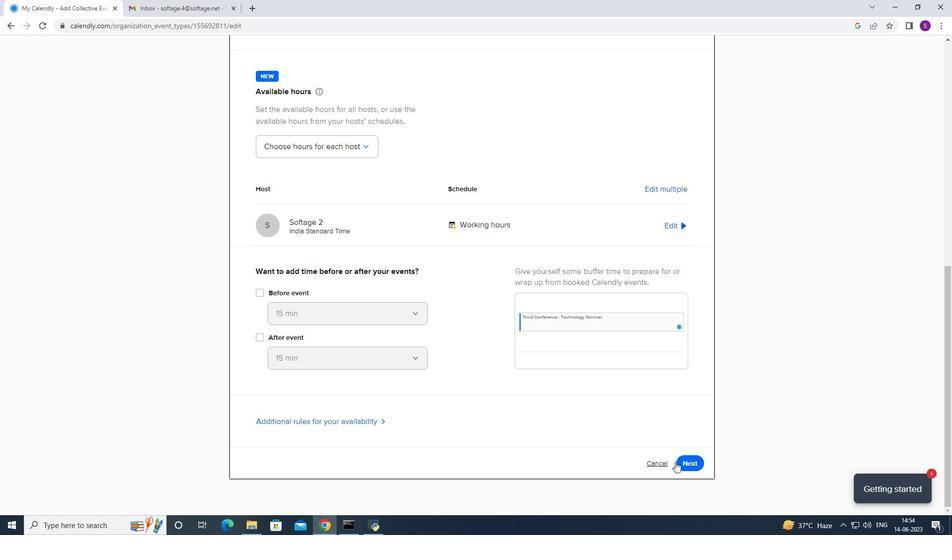 
Action: Mouse pressed left at (676, 462)
Screenshot: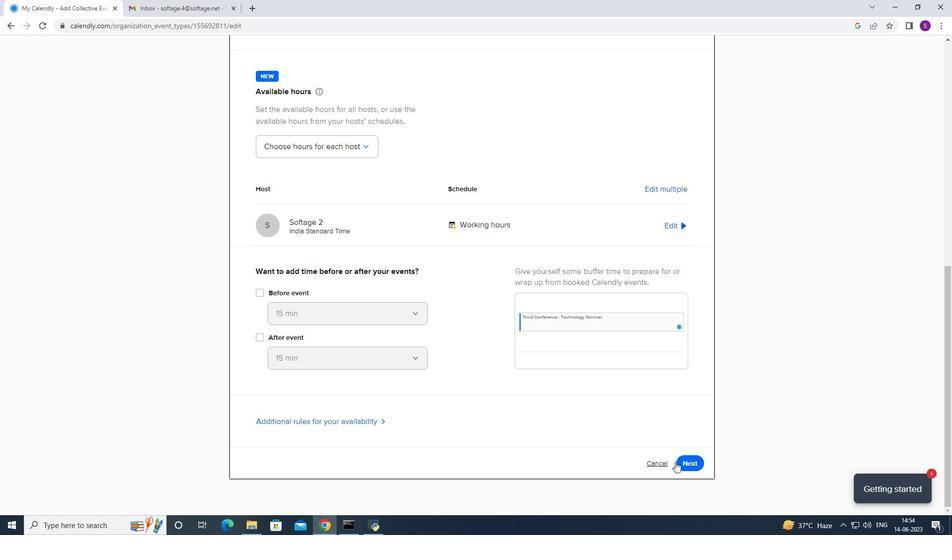 
Action: Mouse moved to (442, 171)
Screenshot: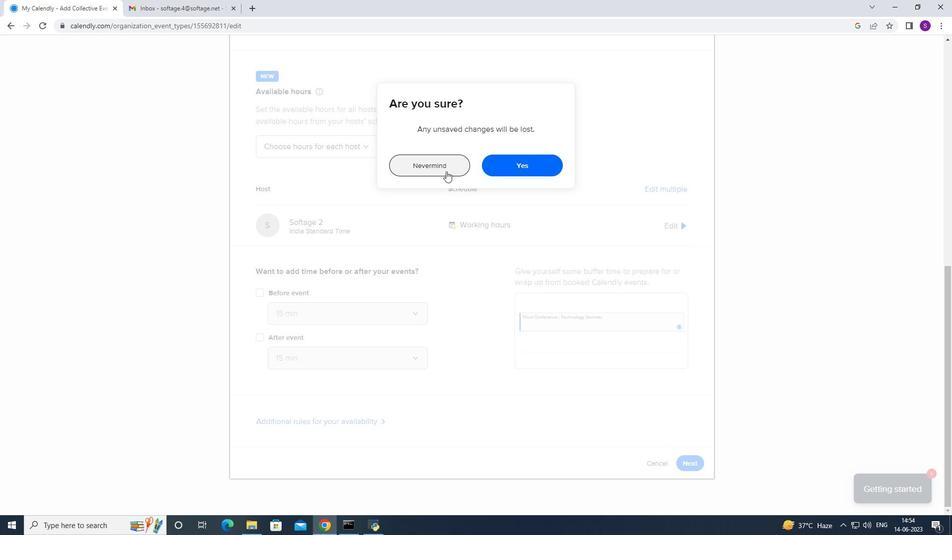 
Action: Mouse pressed left at (442, 171)
Screenshot: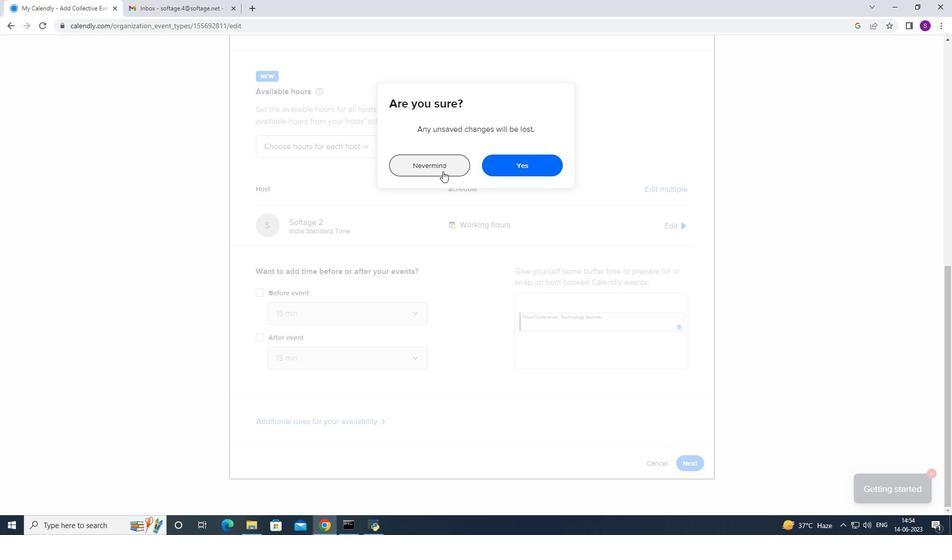 
Action: Mouse moved to (686, 462)
Screenshot: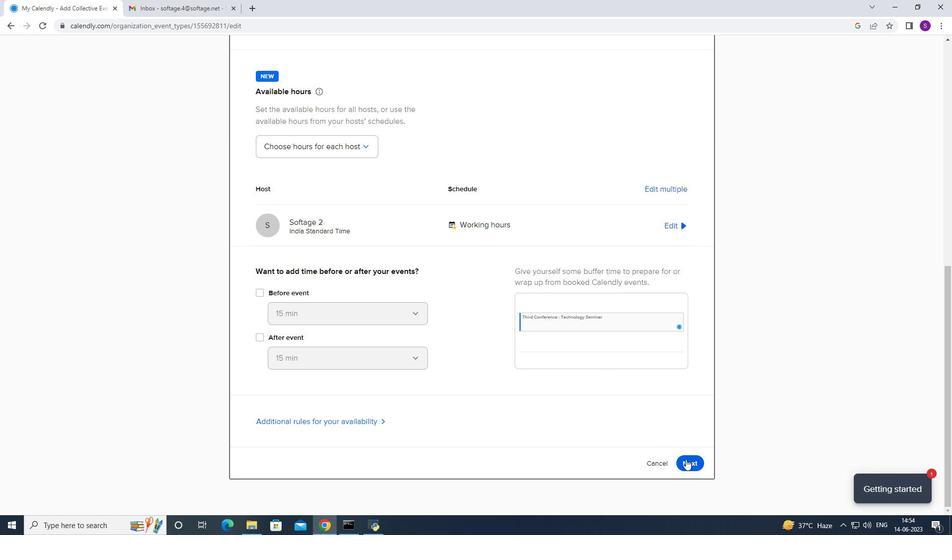 
Action: Mouse pressed left at (686, 462)
Screenshot: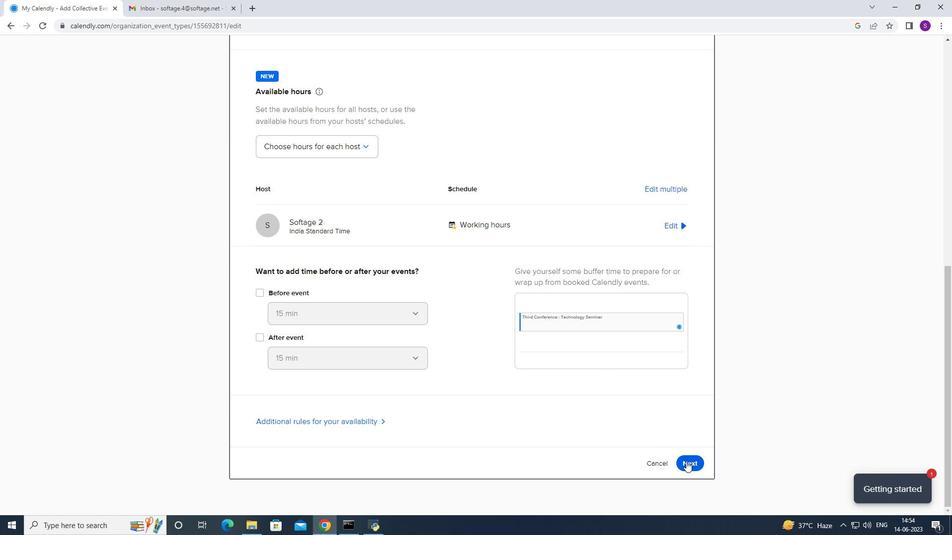 
Action: Mouse moved to (698, 94)
Screenshot: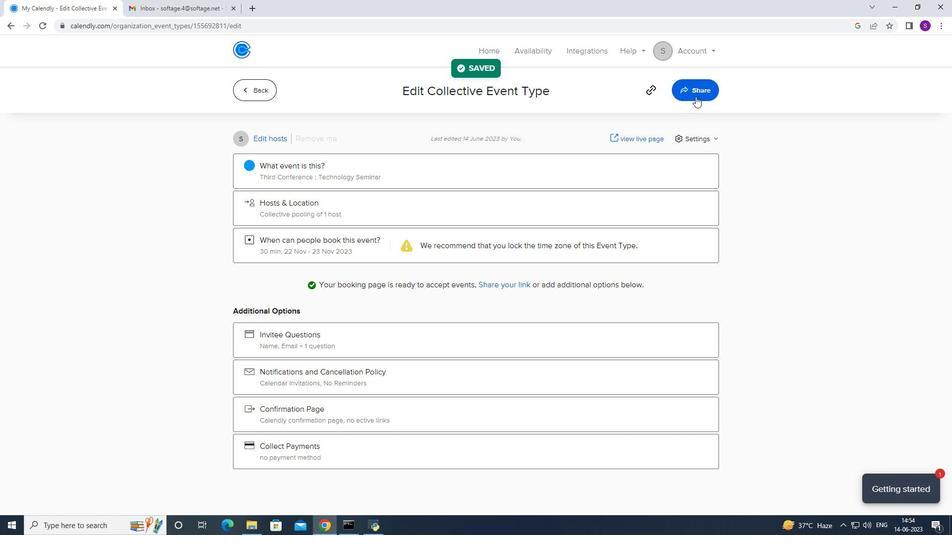 
Action: Mouse pressed left at (698, 94)
Screenshot: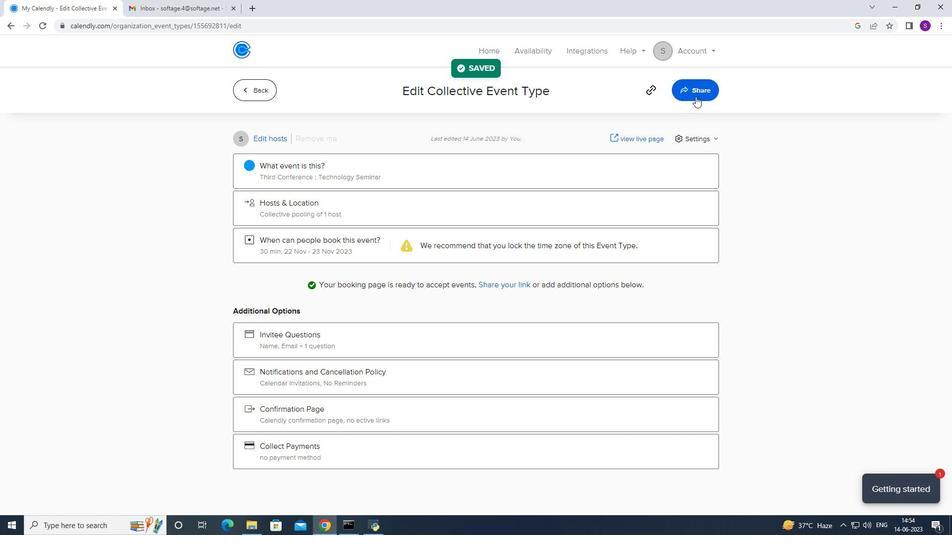 
Action: Mouse moved to (590, 179)
Screenshot: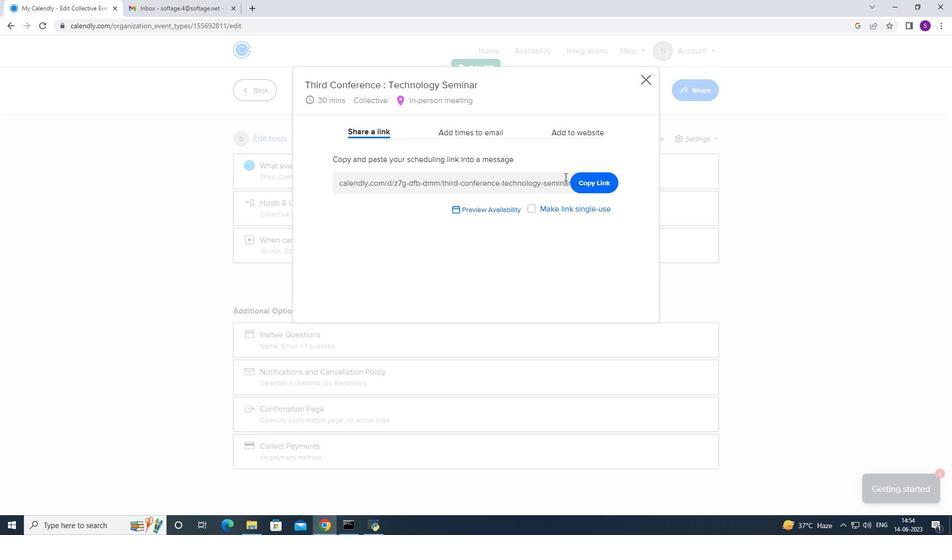 
Action: Mouse pressed left at (590, 179)
Screenshot: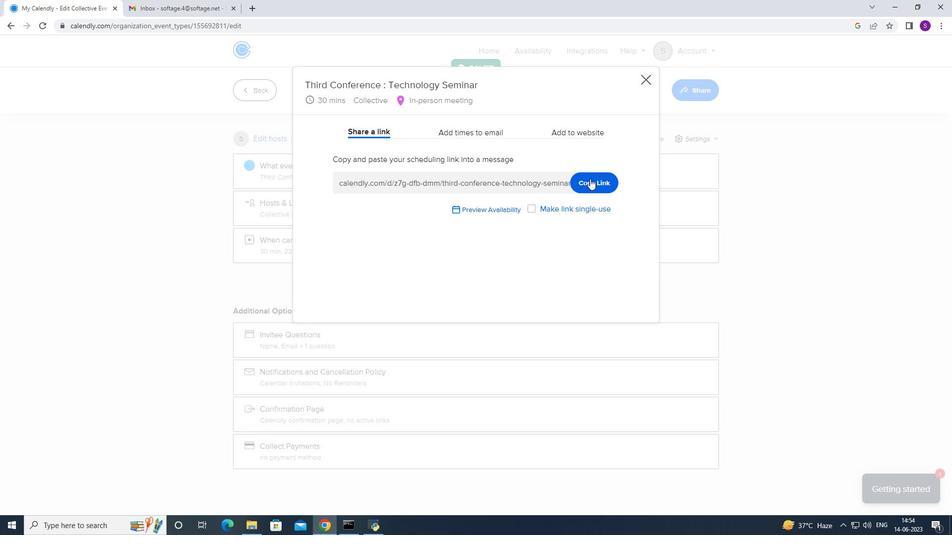 
Action: Mouse moved to (134, 6)
Screenshot: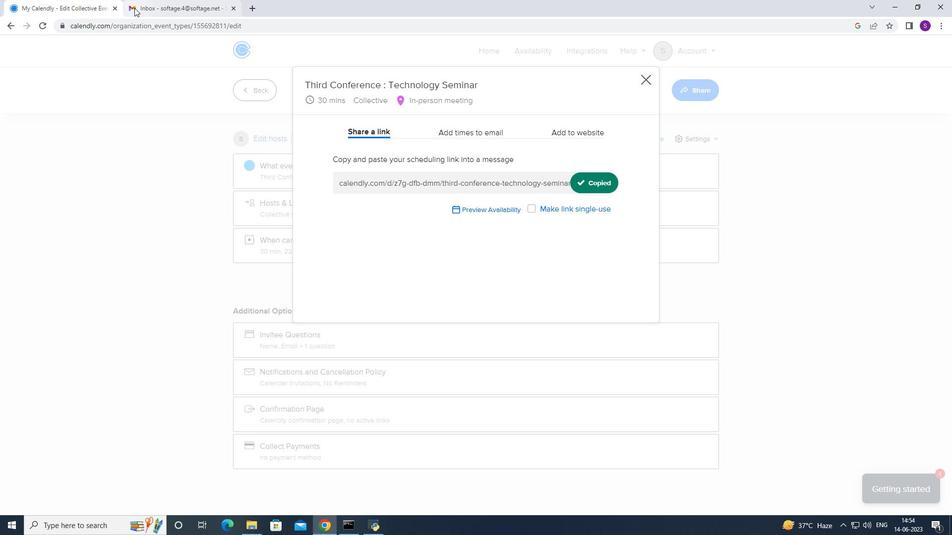 
Action: Mouse pressed left at (134, 6)
Screenshot: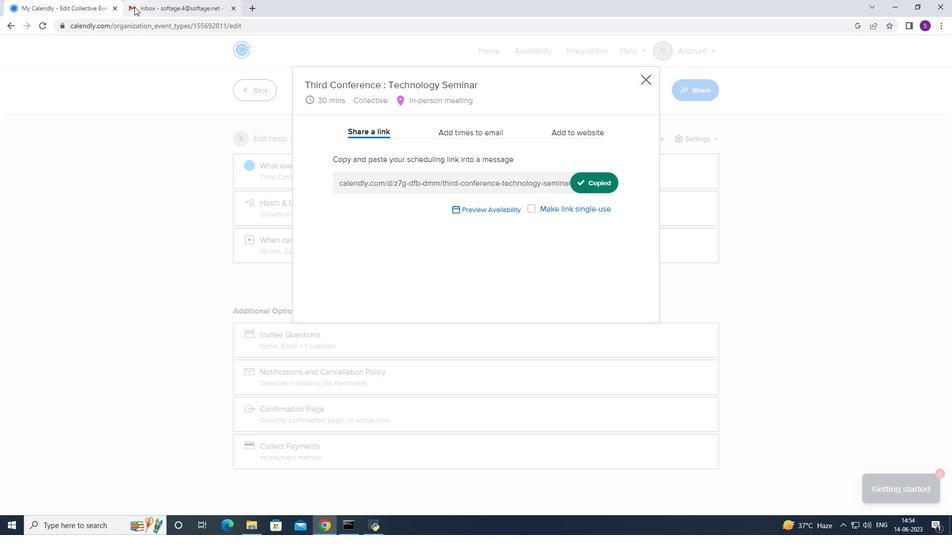 
Action: Mouse moved to (56, 84)
Screenshot: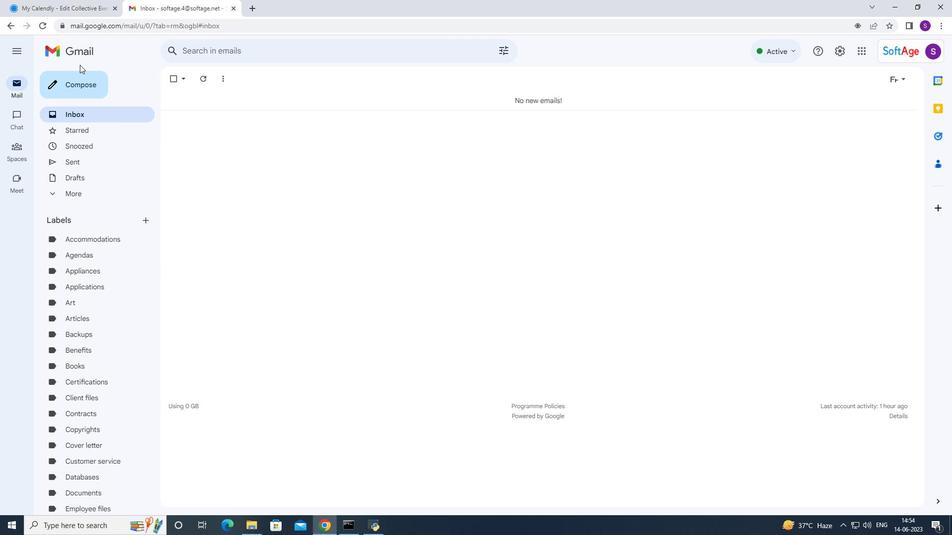 
Action: Mouse pressed left at (56, 84)
Screenshot: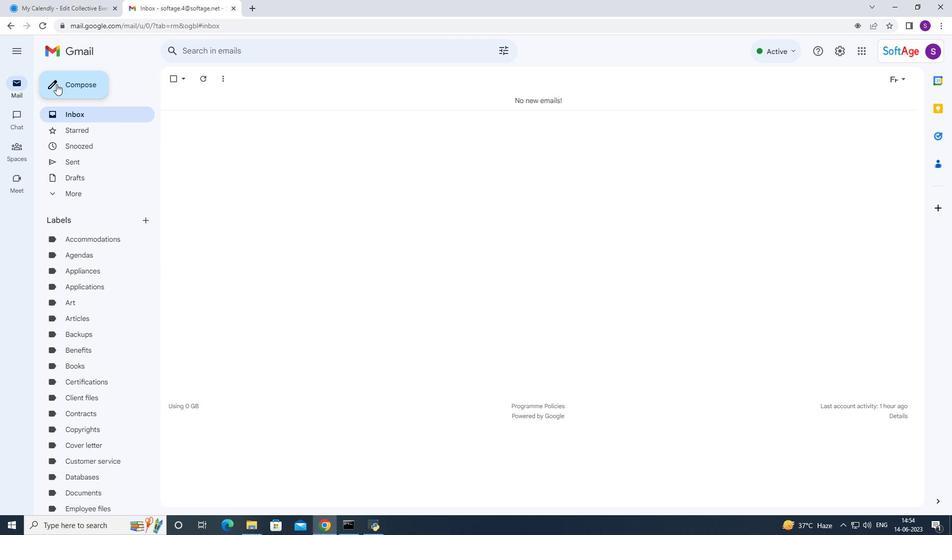 
Action: Mouse moved to (670, 364)
Screenshot: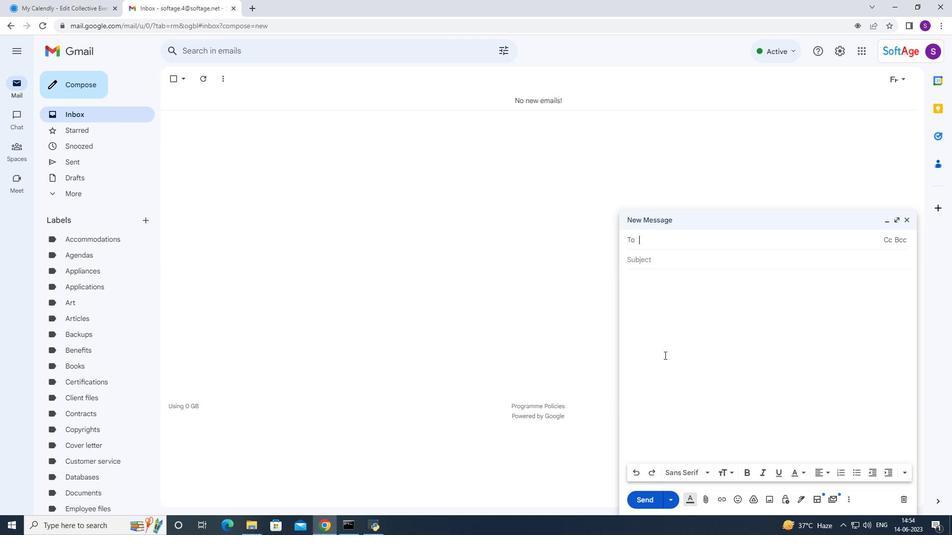 
Action: Mouse pressed right at (670, 364)
Screenshot: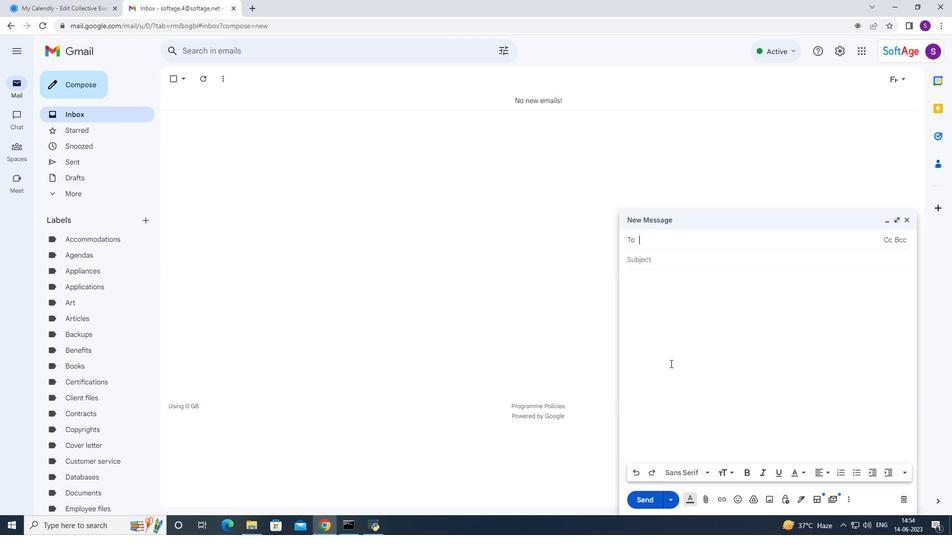 
Action: Mouse moved to (683, 288)
Screenshot: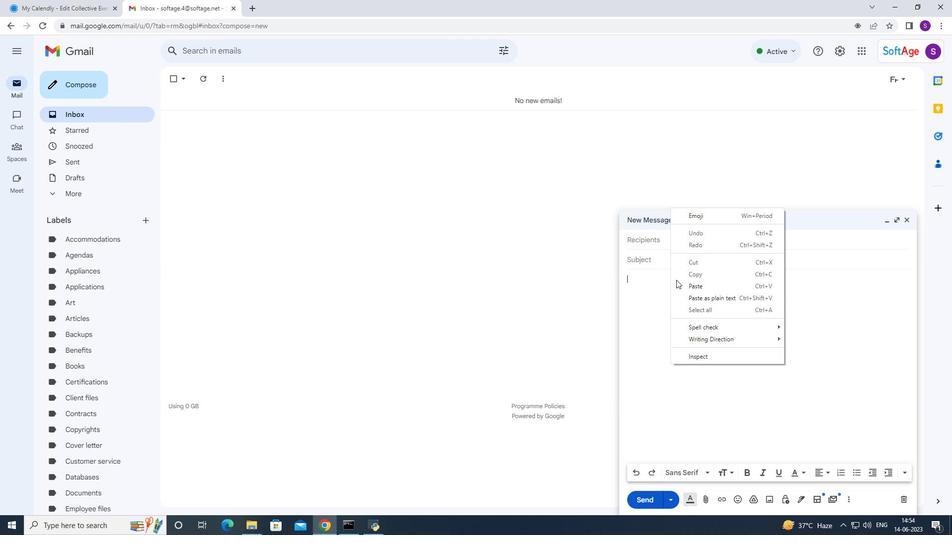 
Action: Mouse pressed left at (683, 288)
Screenshot: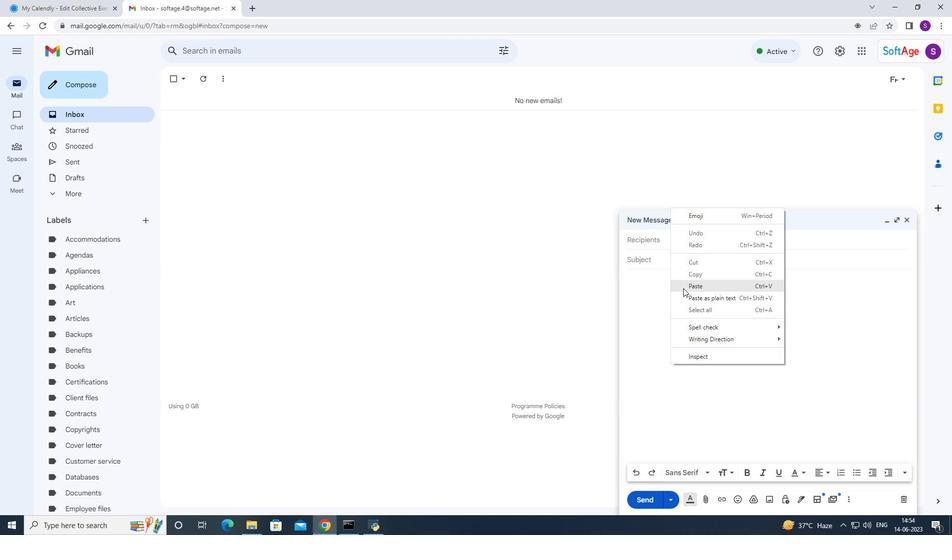 
Action: Mouse moved to (663, 230)
Screenshot: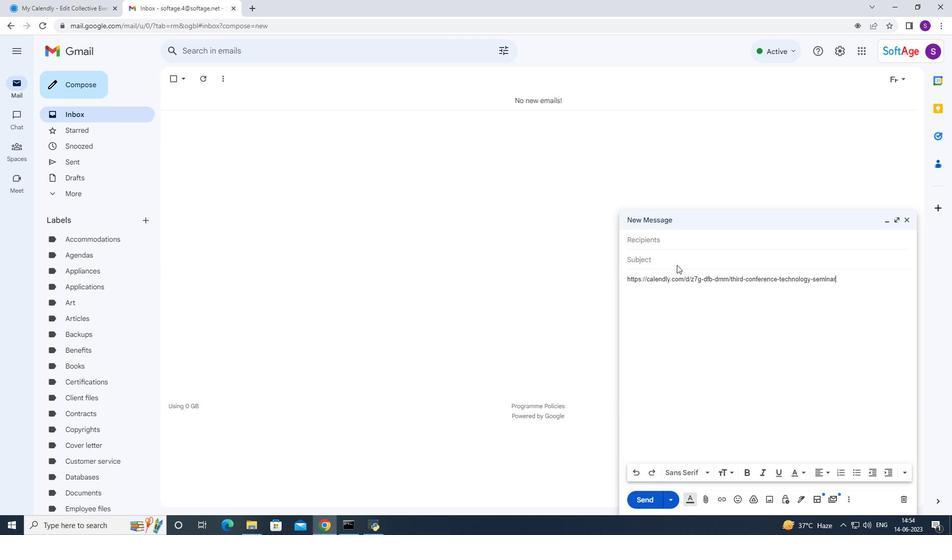 
Action: Mouse pressed left at (663, 230)
Screenshot: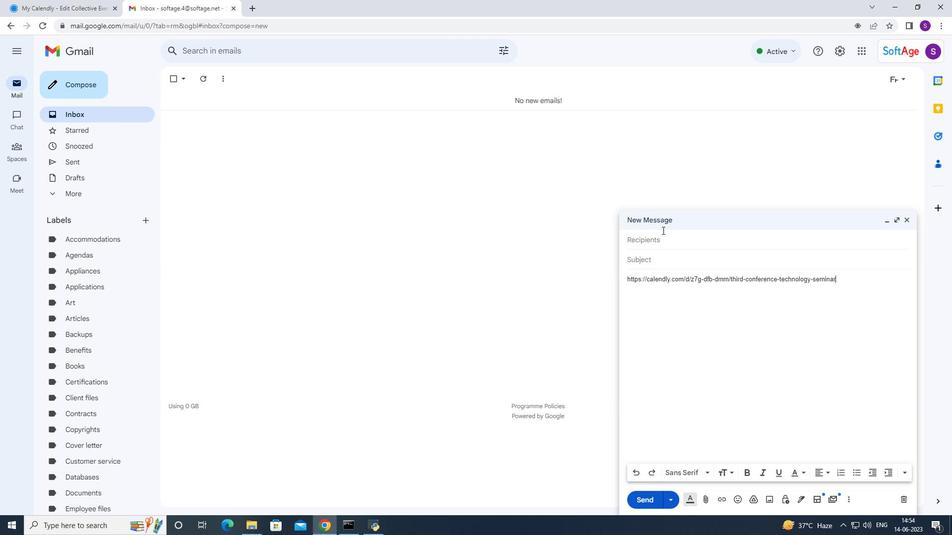 
Action: Key pressed softage
Screenshot: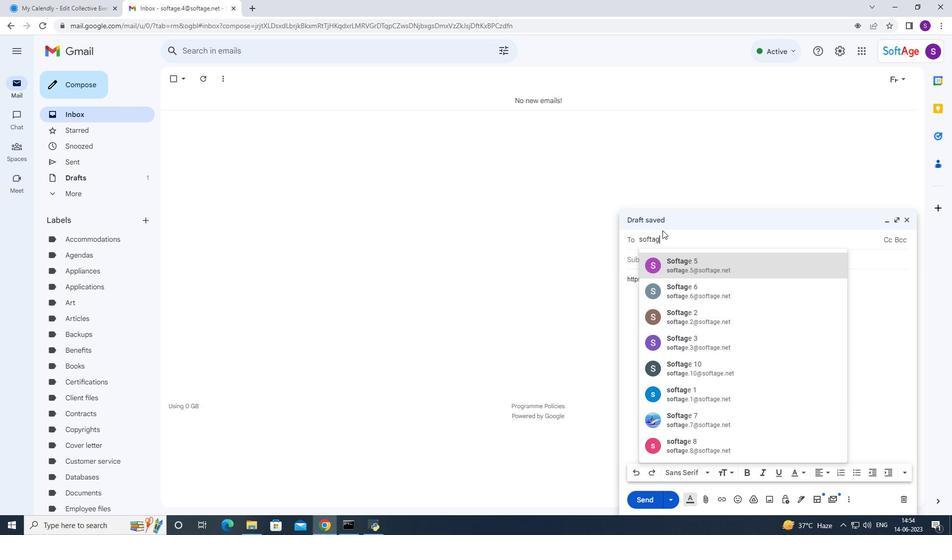 
Action: Mouse moved to (704, 407)
Screenshot: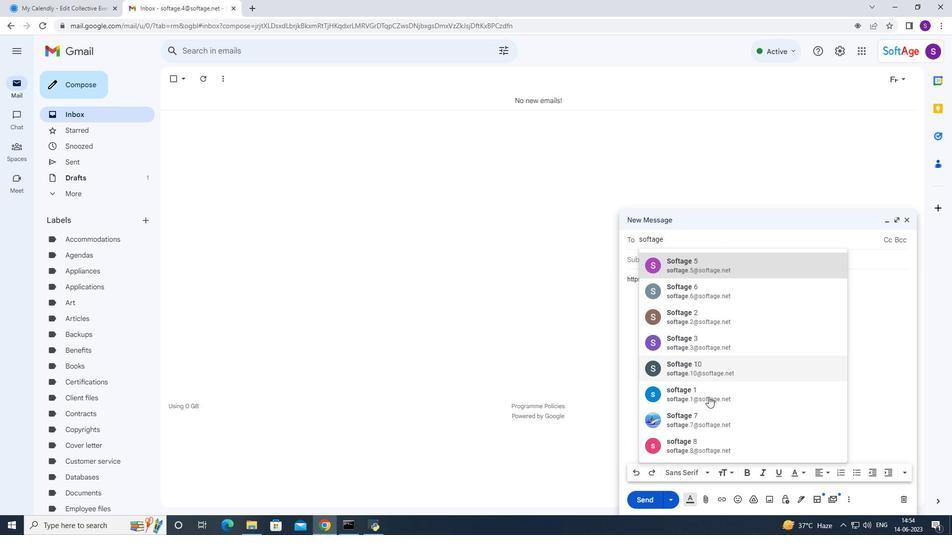 
Action: Mouse pressed left at (704, 407)
Screenshot: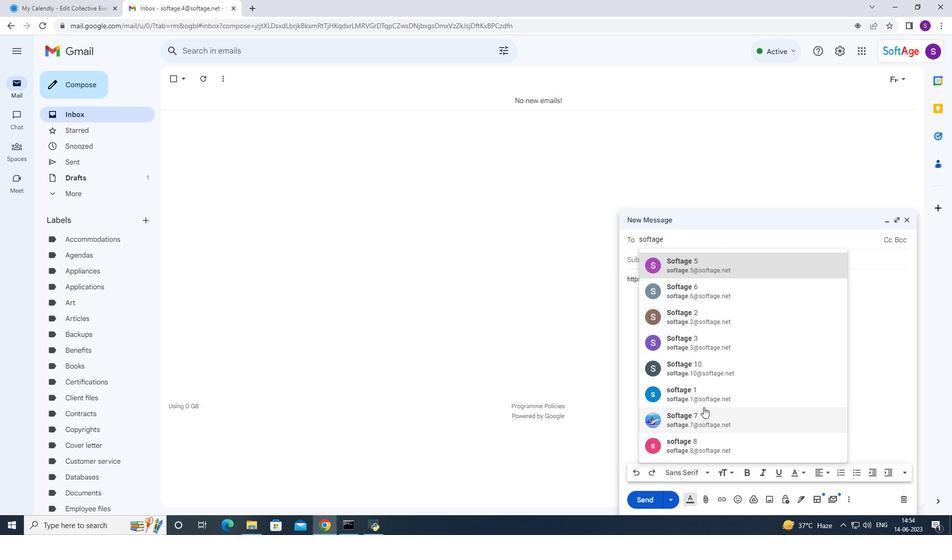 
Action: Mouse moved to (746, 345)
Screenshot: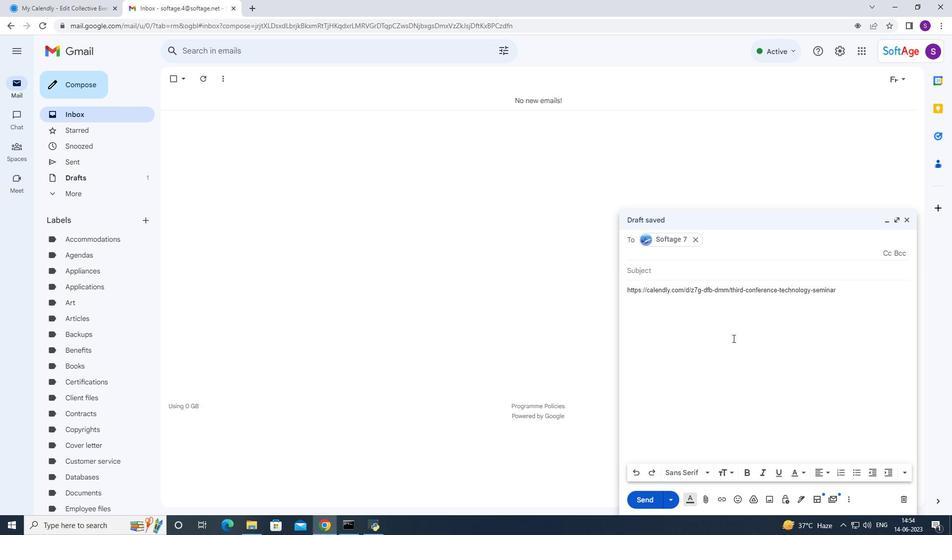 
Action: Key pressed softage
Screenshot: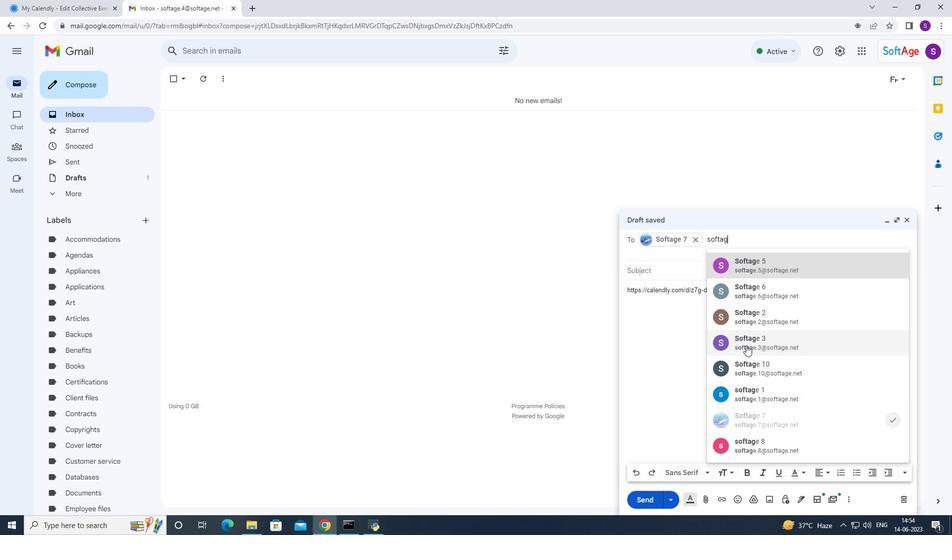 
Action: Mouse moved to (731, 453)
Screenshot: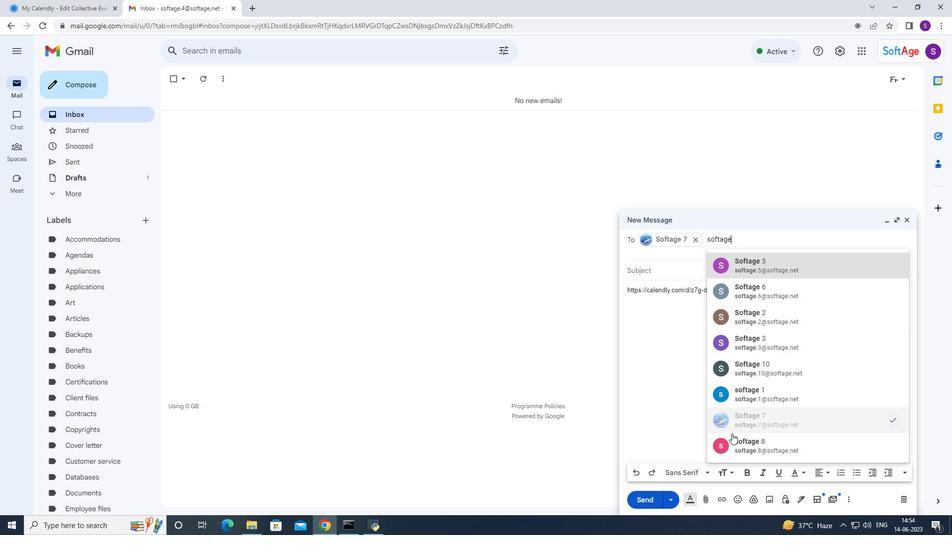 
Action: Mouse pressed left at (731, 453)
Screenshot: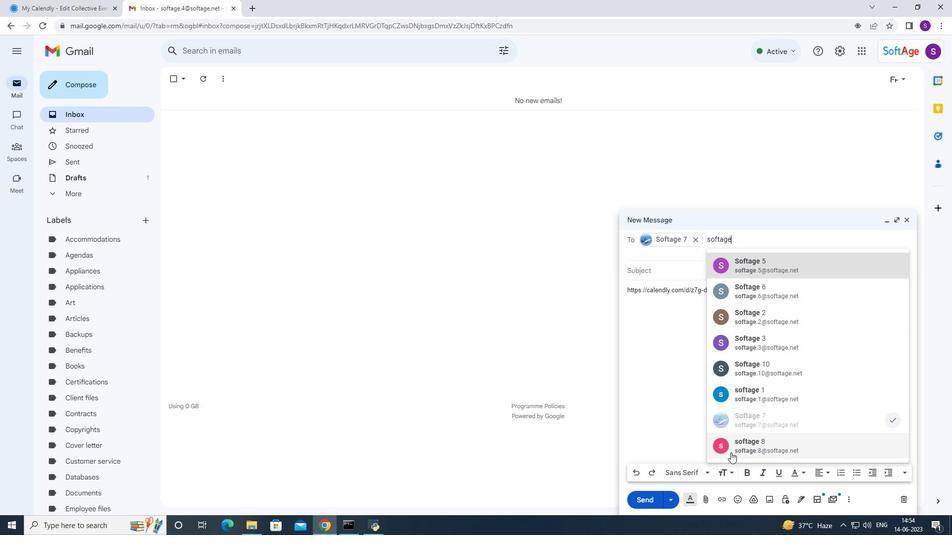 
Action: Mouse moved to (687, 416)
Screenshot: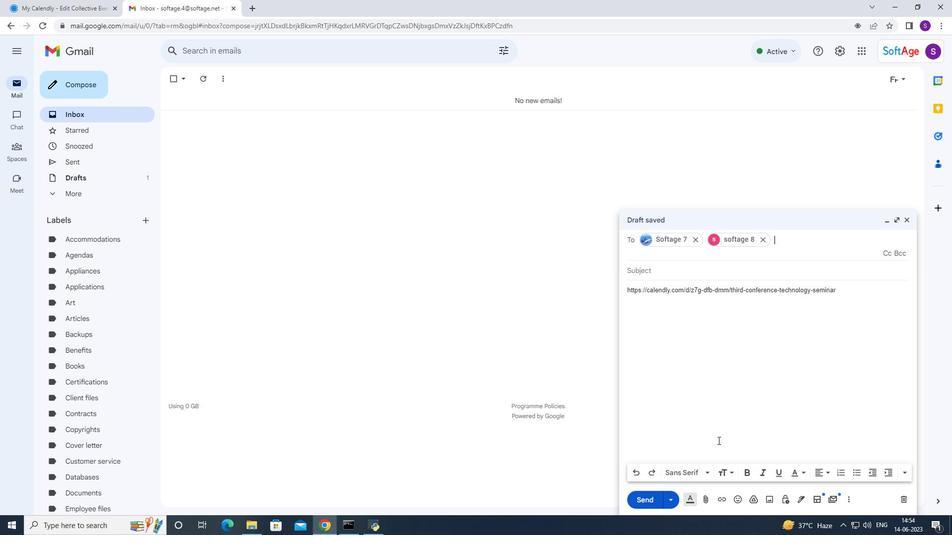 
Action: Mouse pressed left at (687, 416)
Screenshot: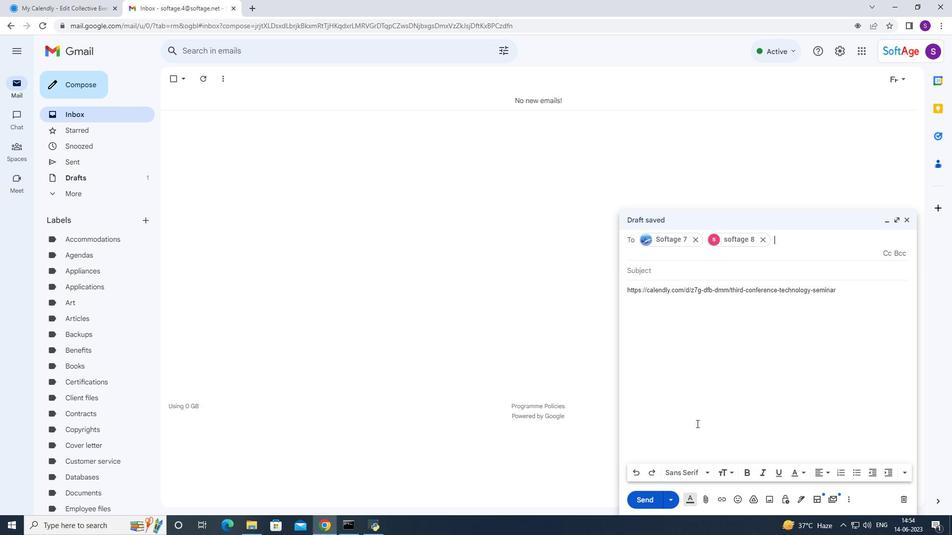 
Action: Mouse moved to (657, 347)
Screenshot: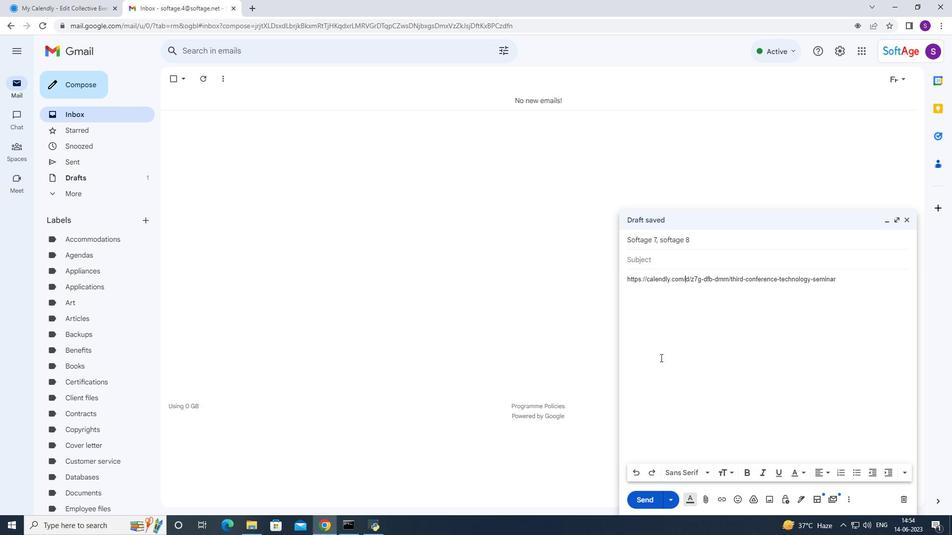 
Action: Mouse pressed left at (657, 347)
Screenshot: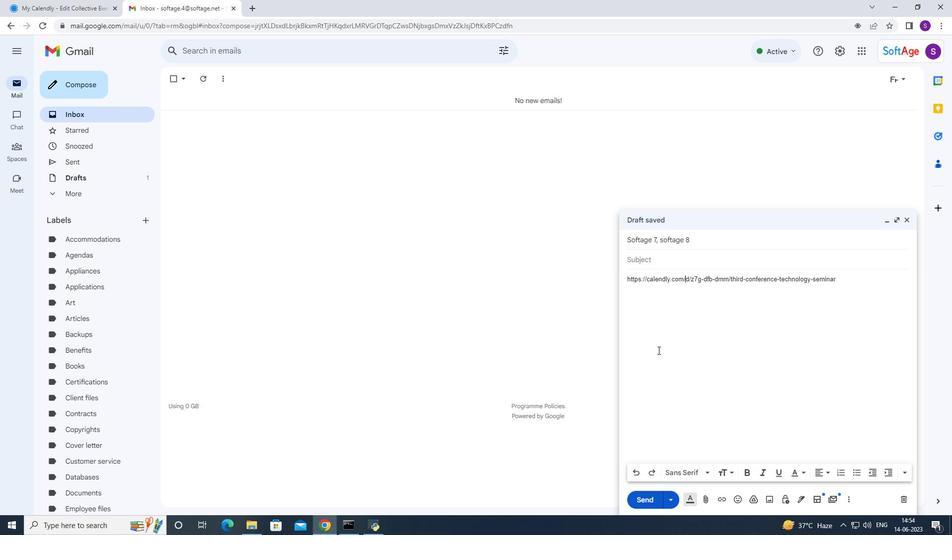
Action: Mouse moved to (696, 235)
Screenshot: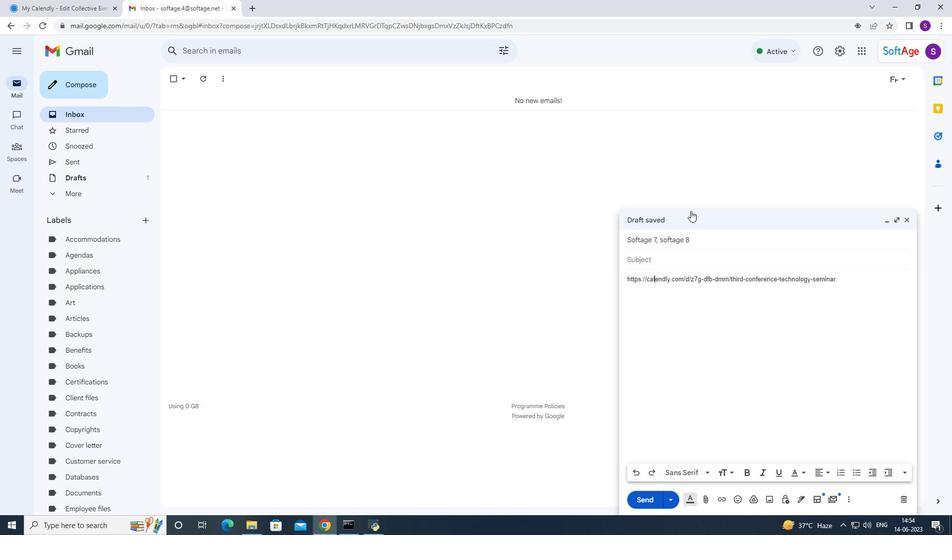 
Action: Mouse pressed left at (696, 235)
Screenshot: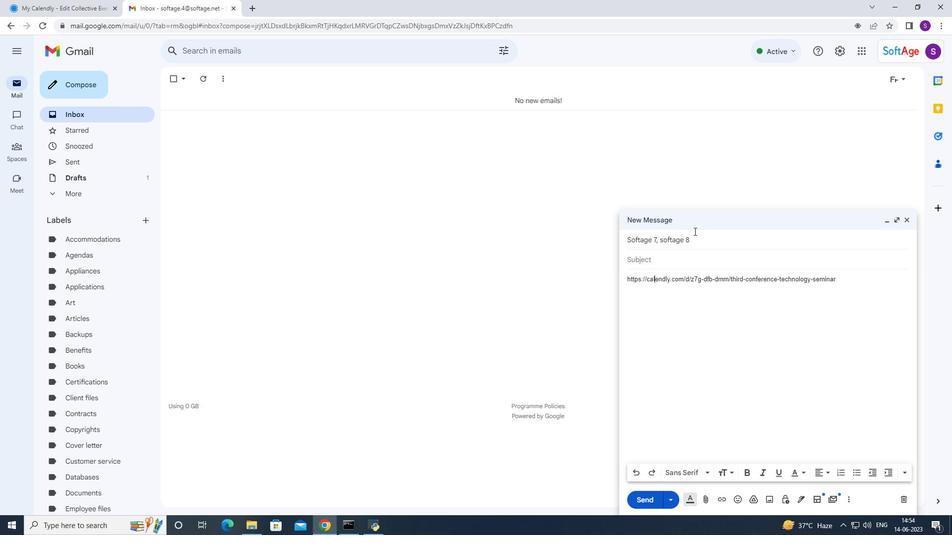 
Action: Mouse moved to (645, 496)
Screenshot: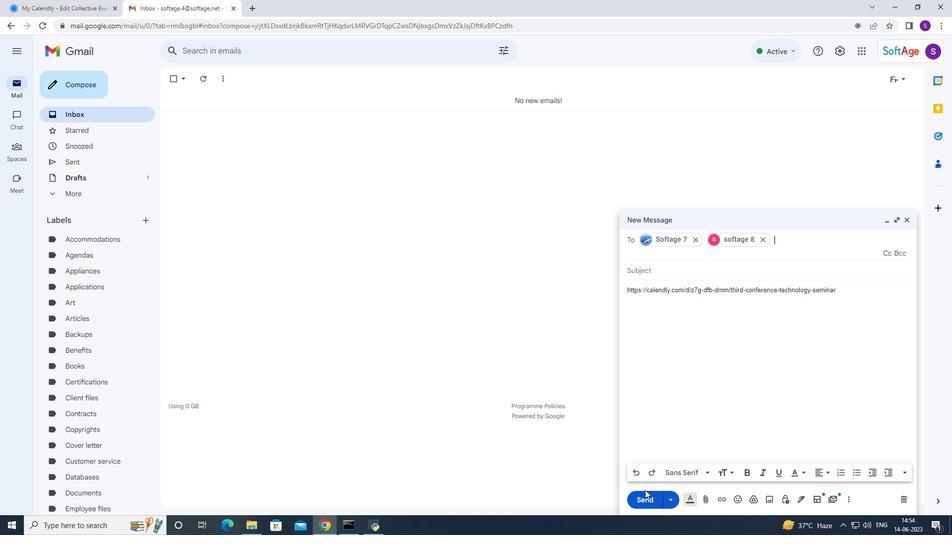 
Action: Mouse pressed left at (645, 496)
Screenshot: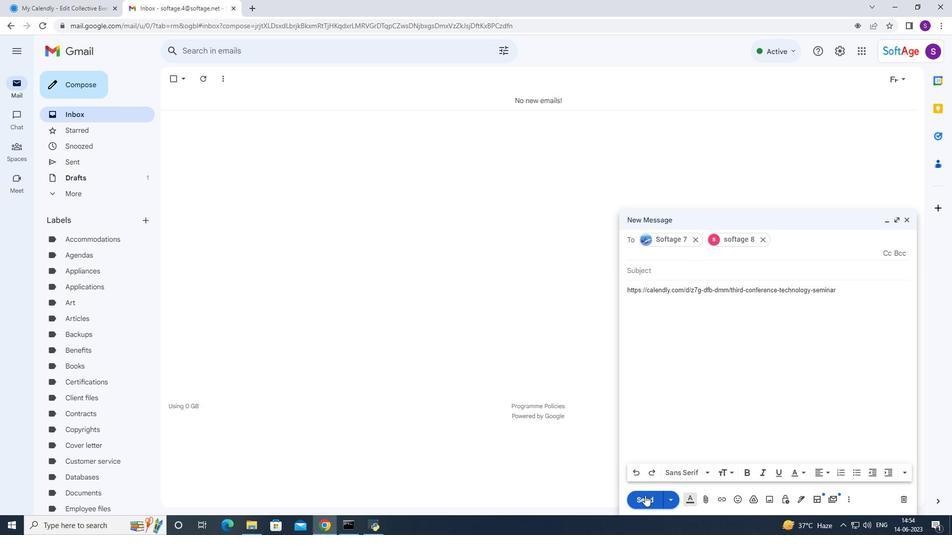 
